 Task: Look for Airbnb options in Radzyn Podlaski, Poland from 5th December, 2023 to 12th December, 2023 for 2 adults.  With 1  bedroom having 1 bed and 1 bathroom. Property type can be hotel. Look for 5 properties as per requirement.
Action: Mouse pressed left at (428, 64)
Screenshot: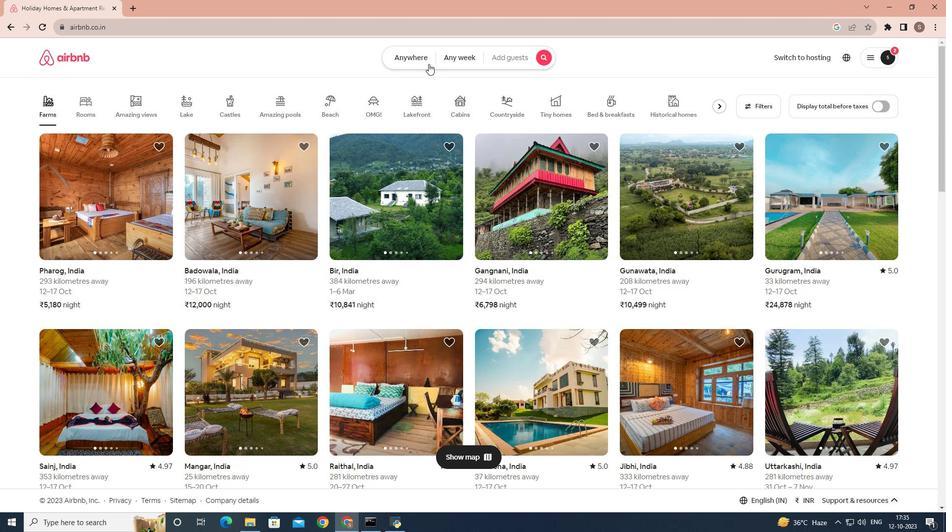 
Action: Mouse moved to (346, 94)
Screenshot: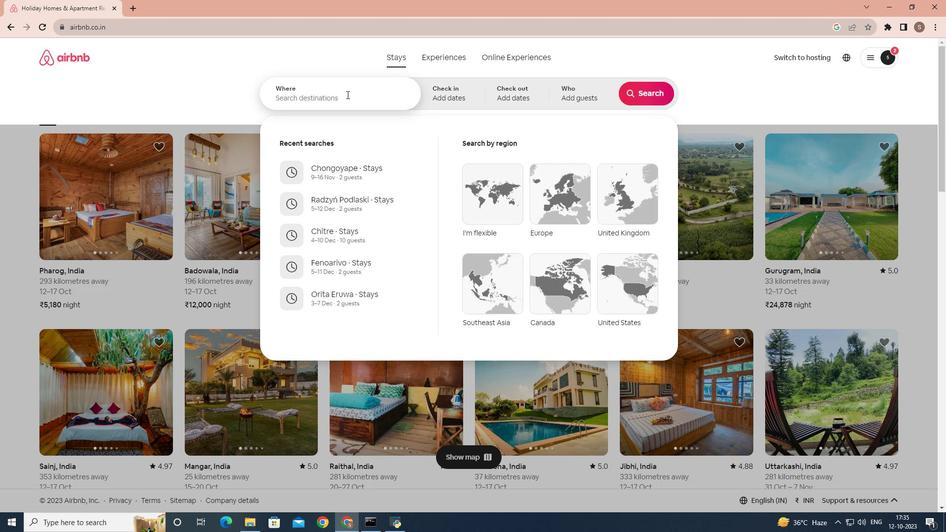 
Action: Mouse pressed left at (346, 94)
Screenshot: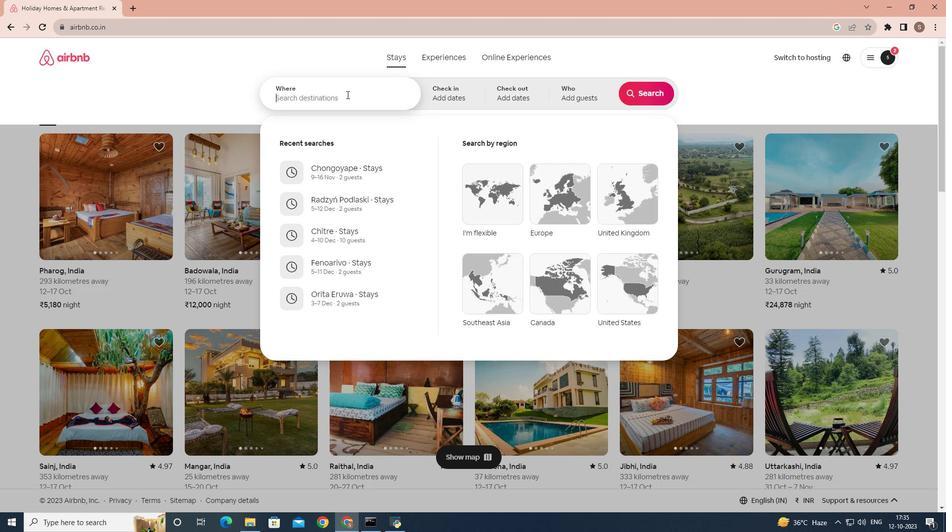 
Action: Key pressed radzyn<Key.space>
Screenshot: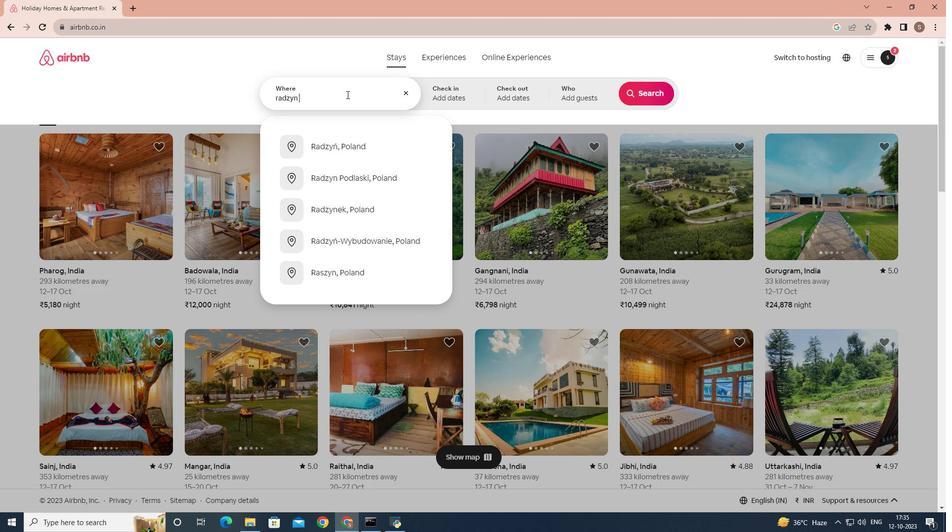 
Action: Mouse moved to (347, 97)
Screenshot: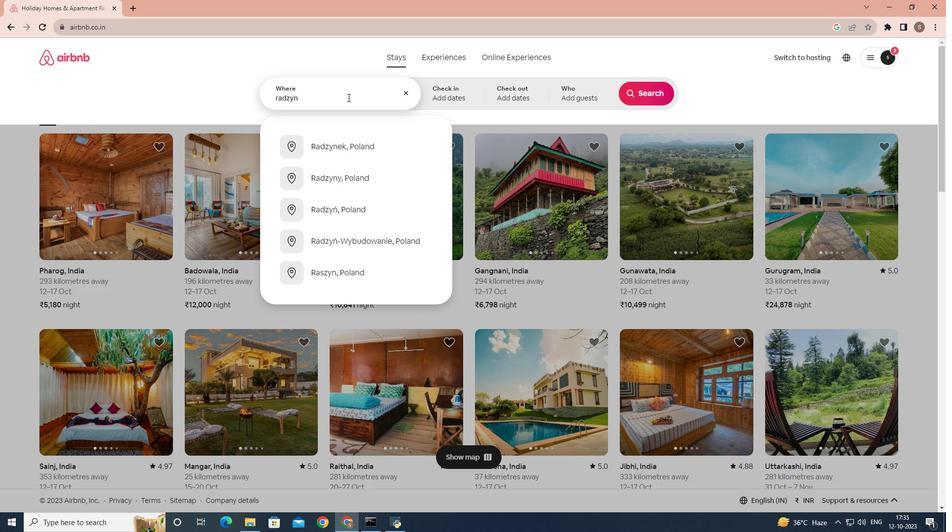 
Action: Key pressed podlaski
Screenshot: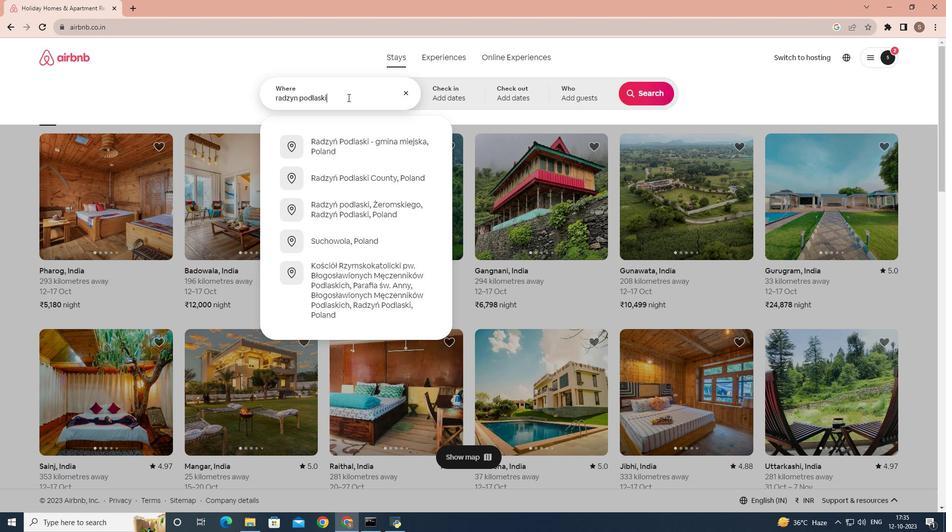 
Action: Mouse moved to (326, 141)
Screenshot: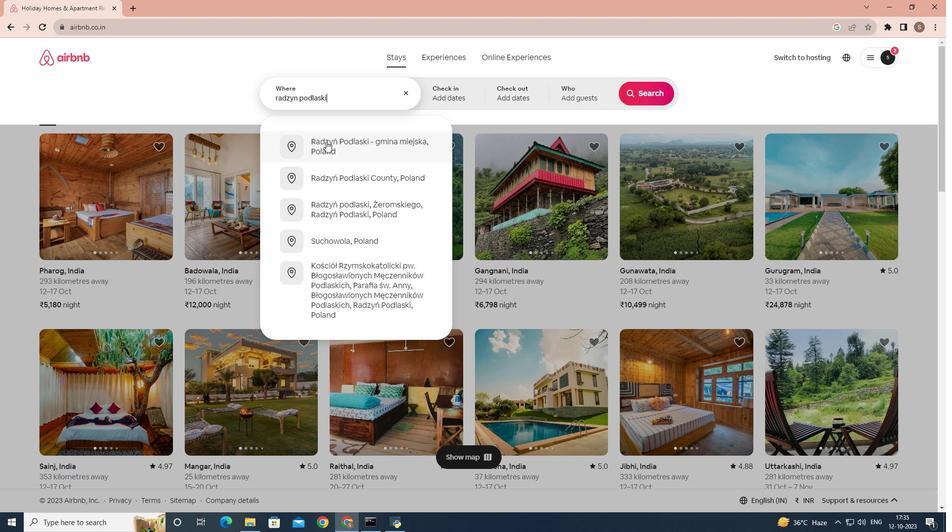 
Action: Mouse pressed left at (326, 141)
Screenshot: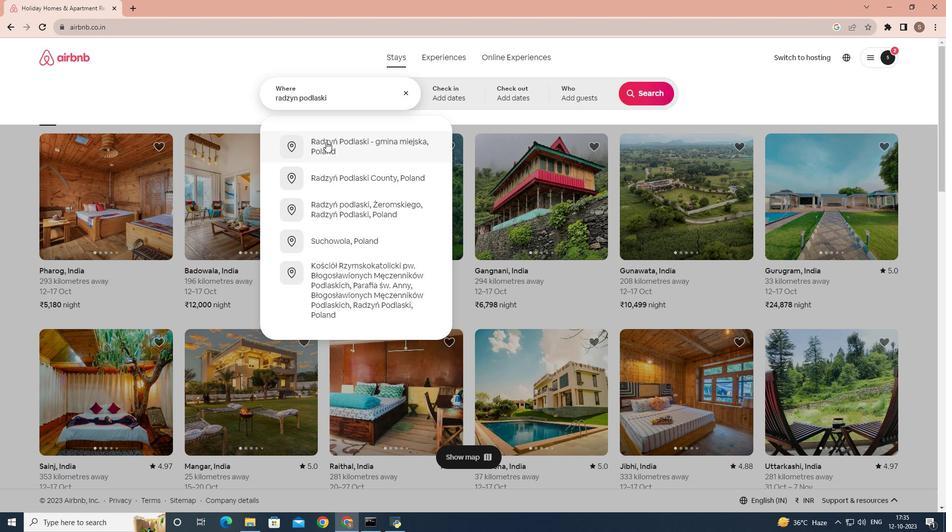 
Action: Mouse moved to (637, 175)
Screenshot: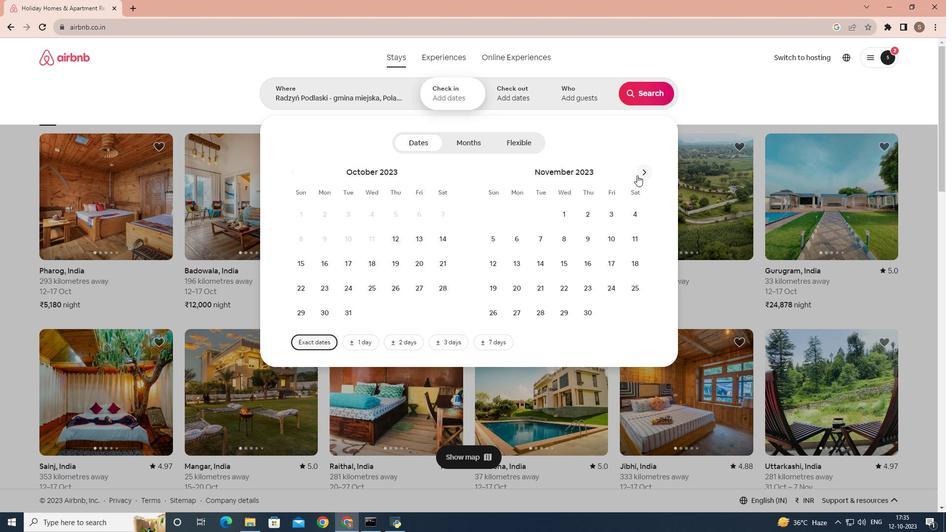 
Action: Mouse pressed left at (637, 175)
Screenshot: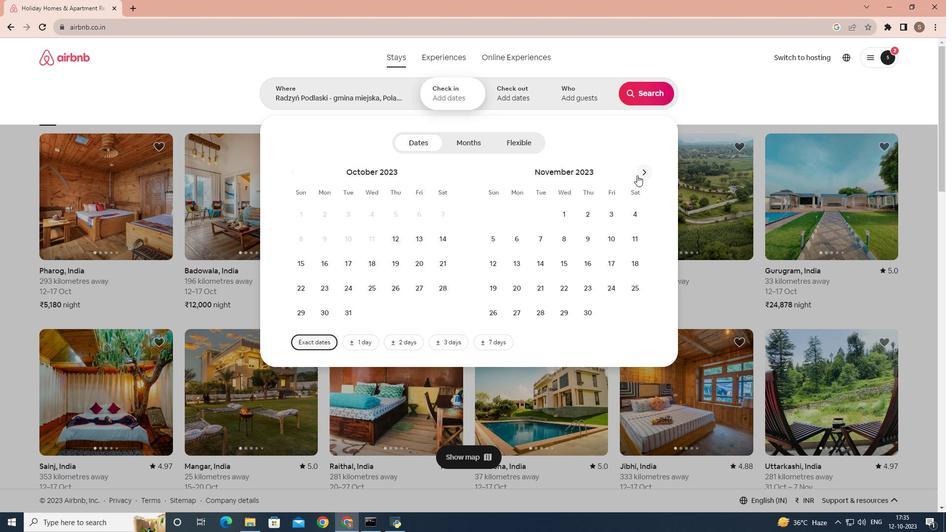
Action: Mouse moved to (640, 171)
Screenshot: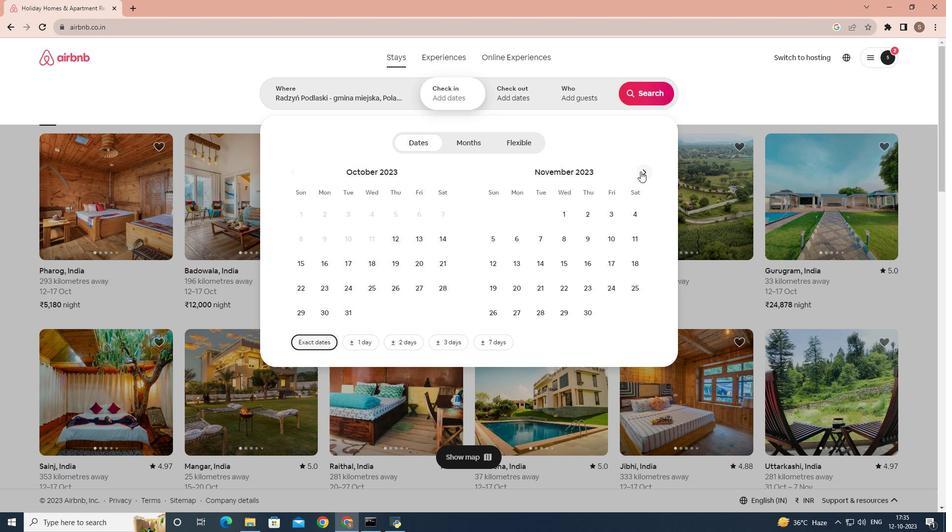 
Action: Mouse pressed left at (640, 171)
Screenshot: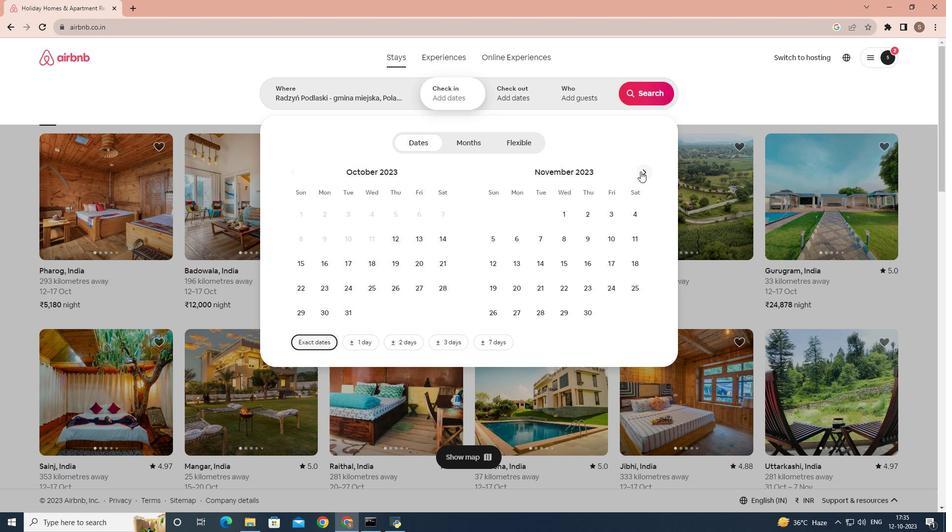 
Action: Mouse moved to (545, 243)
Screenshot: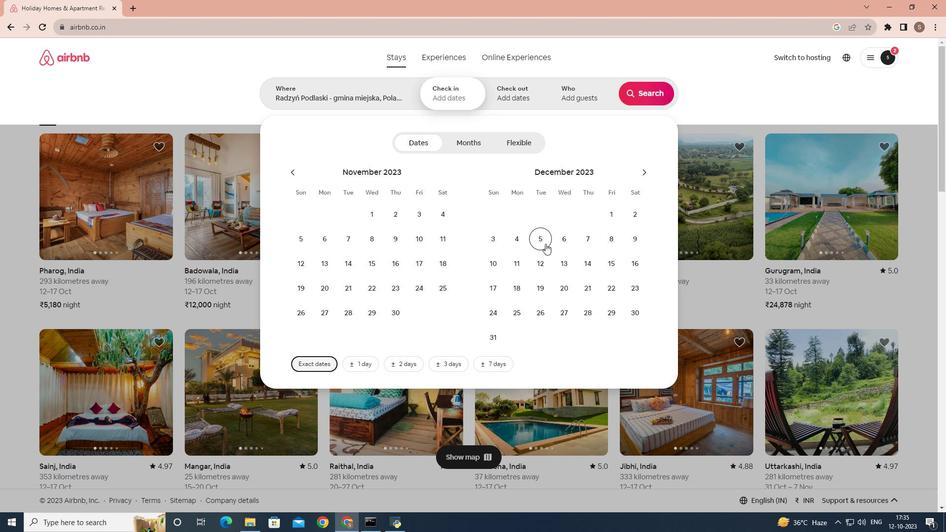 
Action: Mouse pressed left at (545, 243)
Screenshot: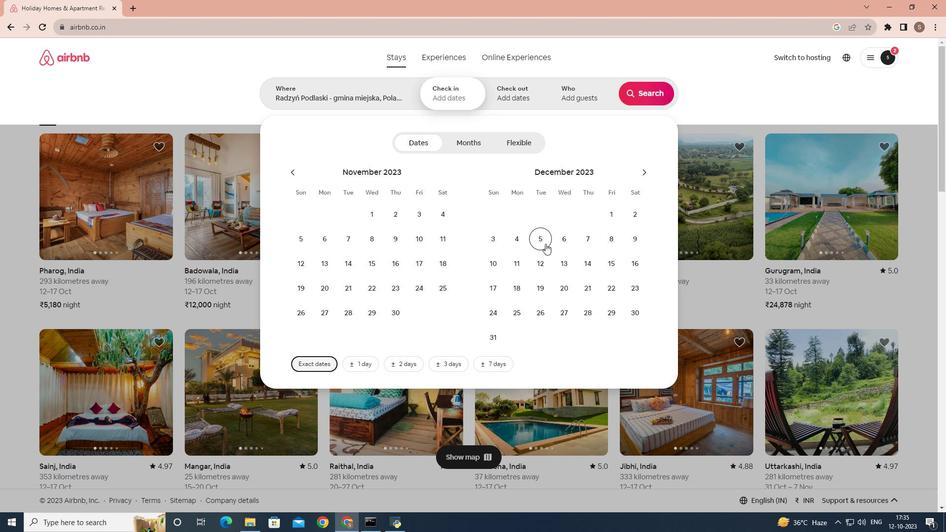
Action: Mouse moved to (534, 264)
Screenshot: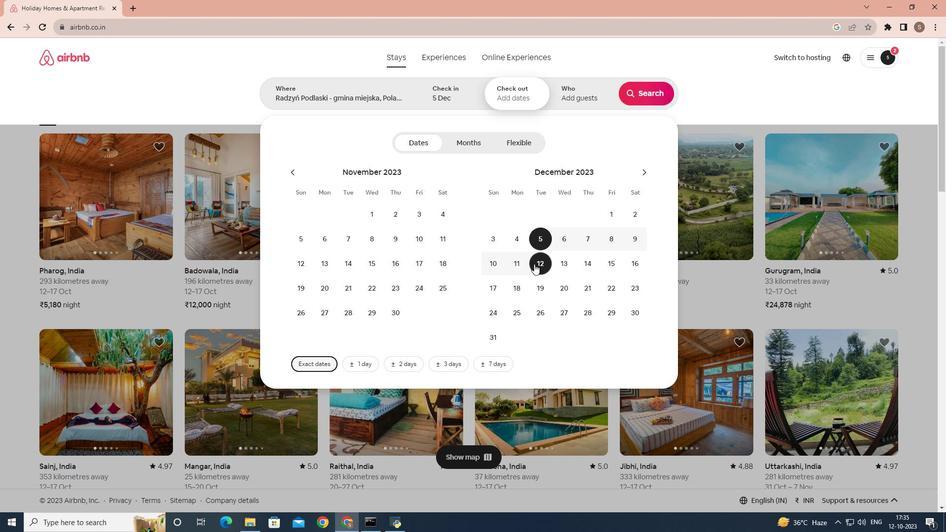 
Action: Mouse pressed left at (534, 264)
Screenshot: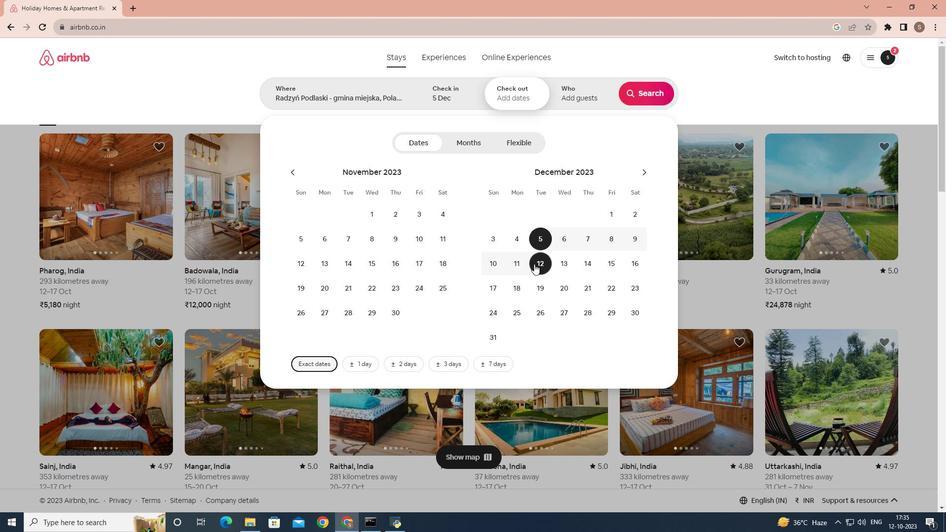
Action: Mouse moved to (584, 99)
Screenshot: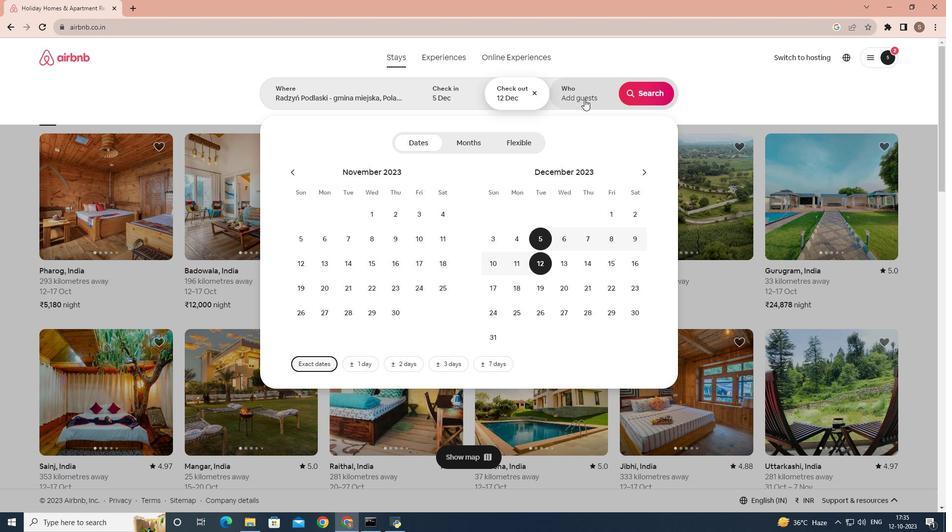 
Action: Mouse pressed left at (584, 99)
Screenshot: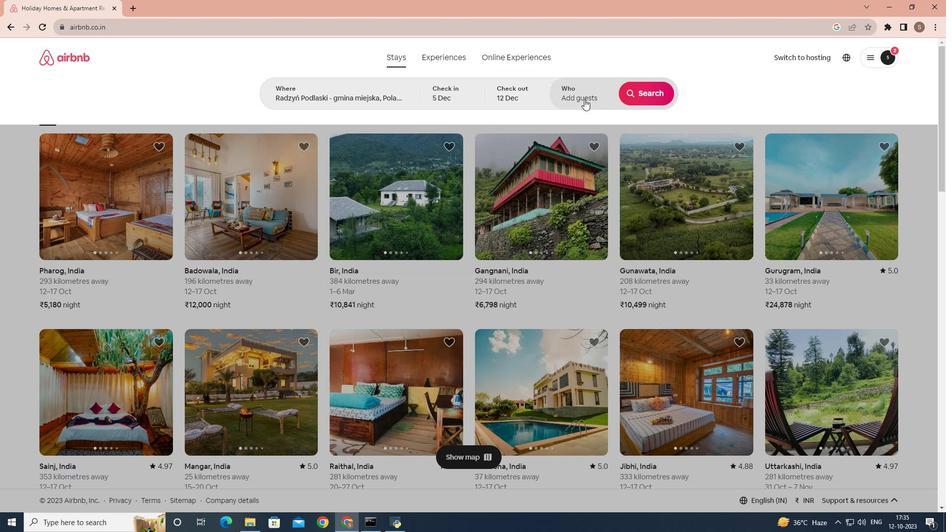 
Action: Mouse moved to (649, 147)
Screenshot: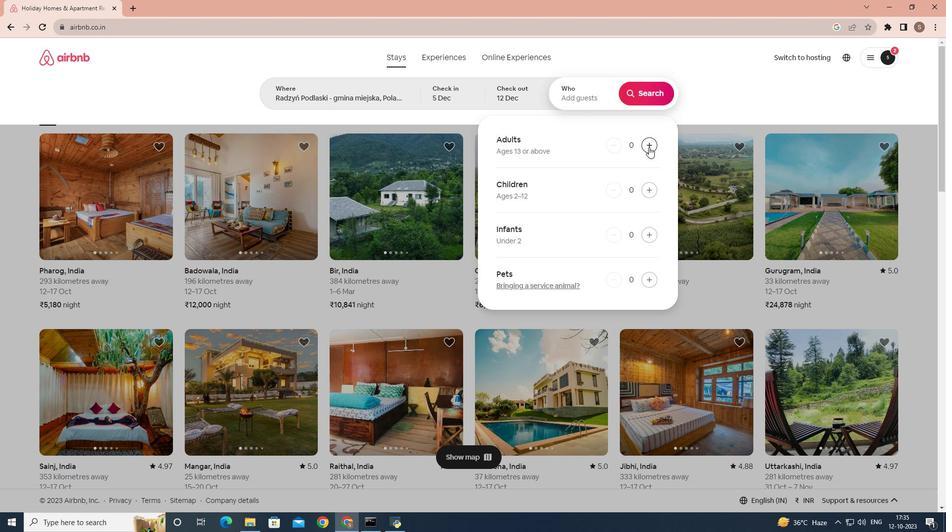 
Action: Mouse pressed left at (649, 147)
Screenshot: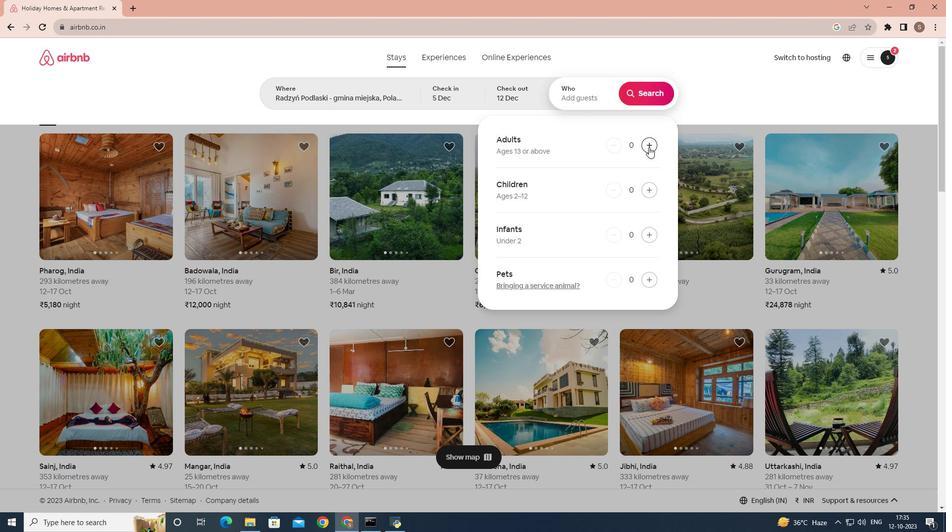 
Action: Mouse pressed left at (649, 147)
Screenshot: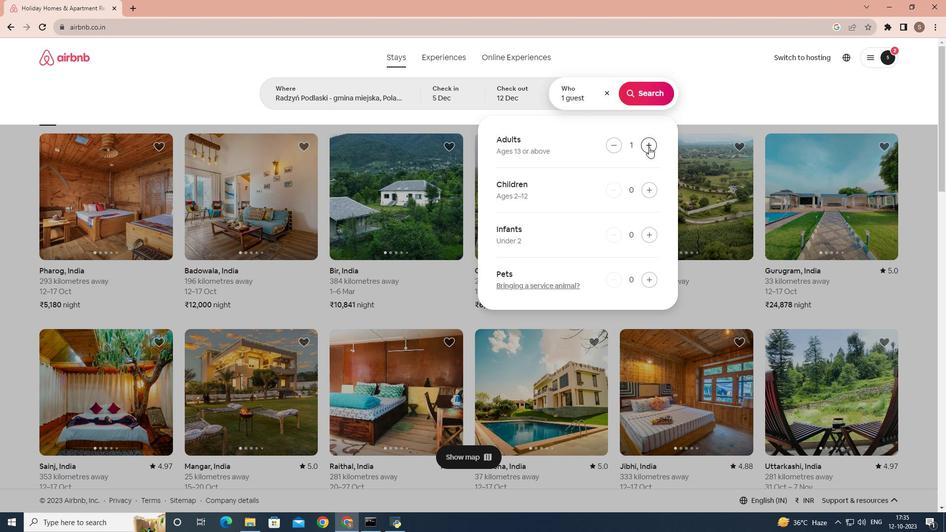
Action: Mouse moved to (661, 95)
Screenshot: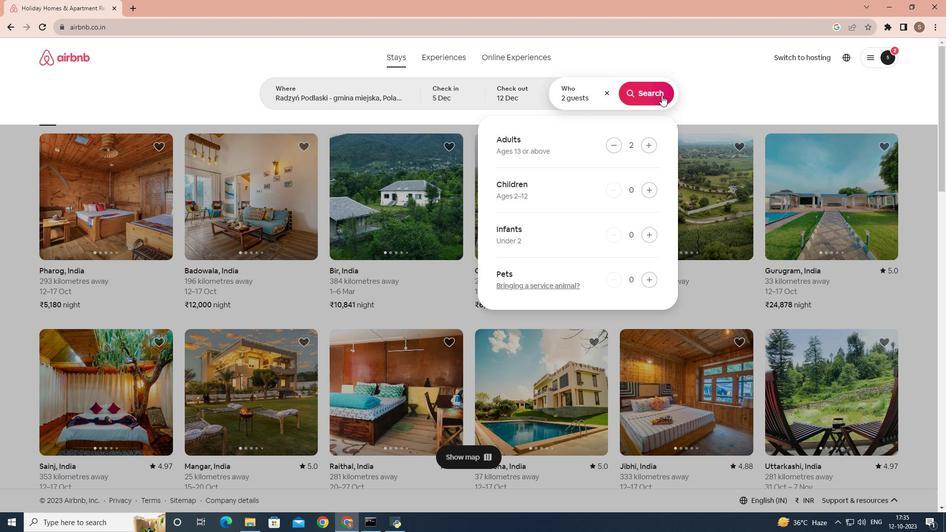 
Action: Mouse pressed left at (661, 95)
Screenshot: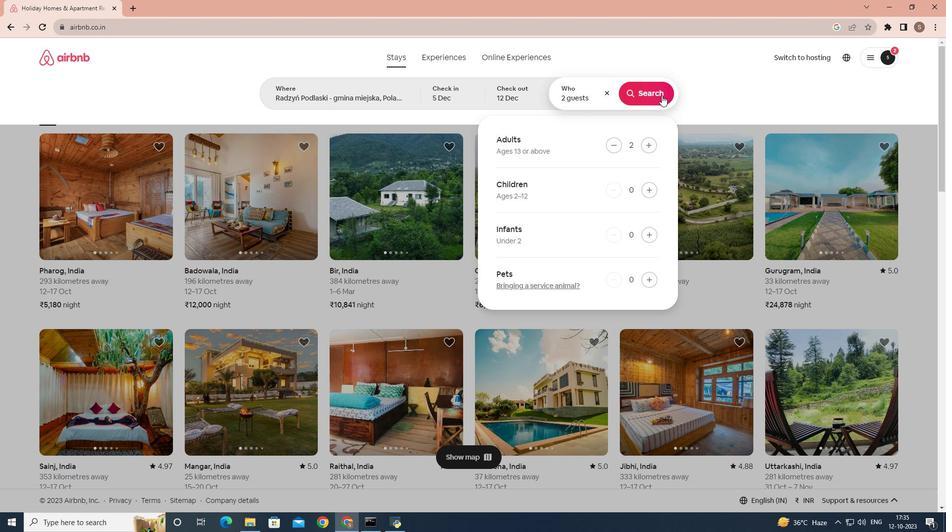 
Action: Mouse moved to (782, 100)
Screenshot: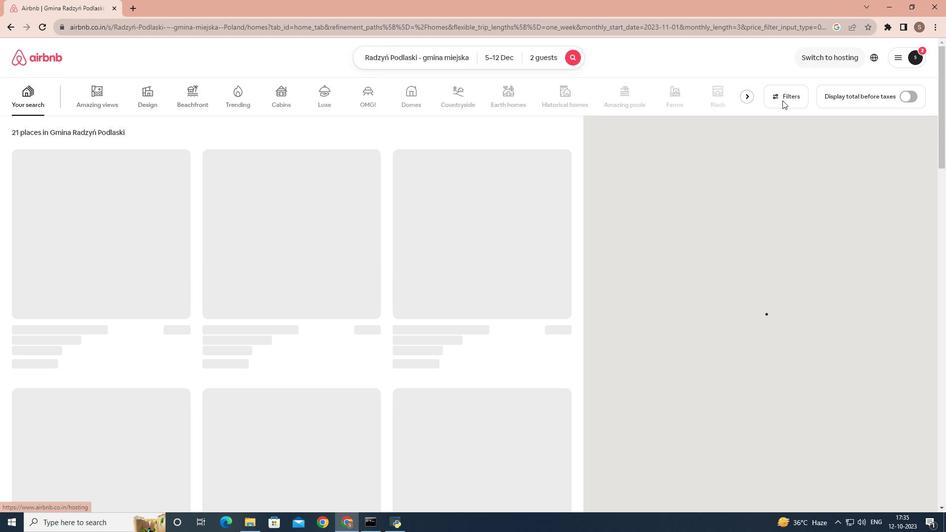 
Action: Mouse pressed left at (782, 100)
Screenshot: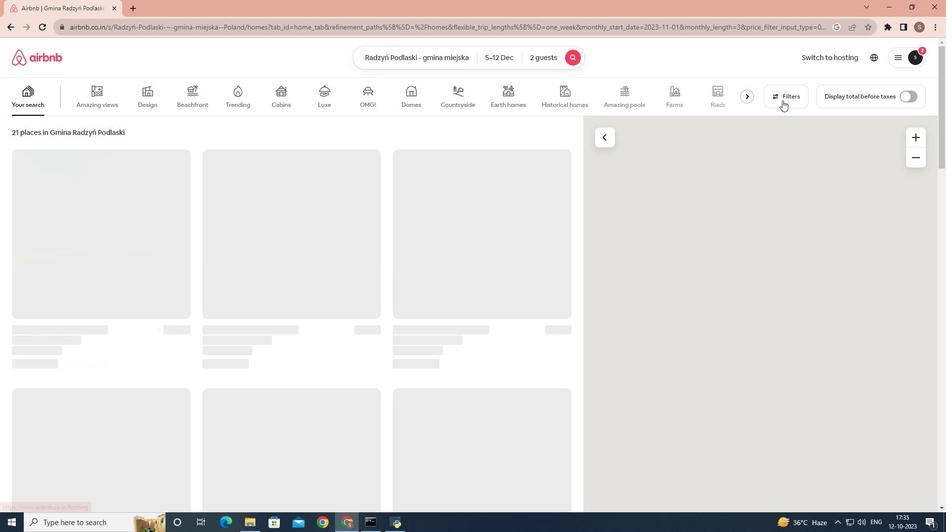 
Action: Mouse moved to (316, 217)
Screenshot: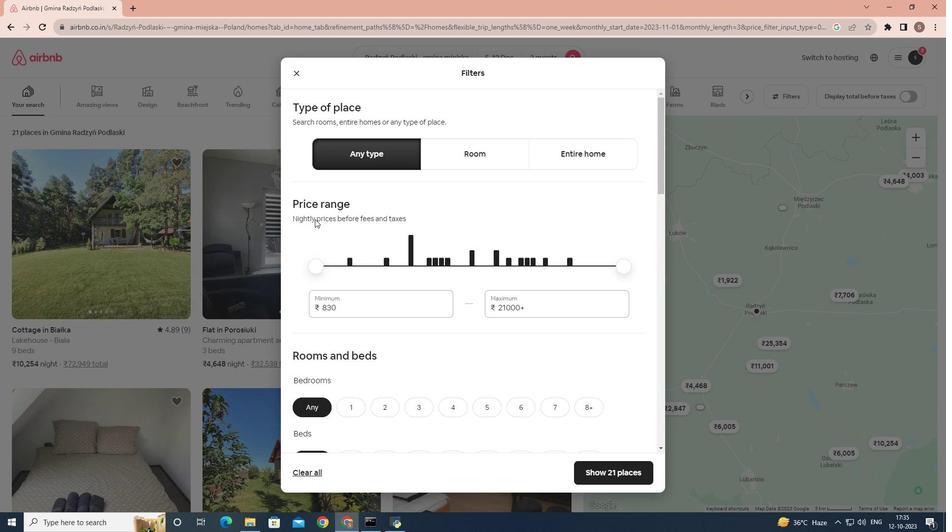 
Action: Mouse scrolled (316, 216) with delta (0, 0)
Screenshot: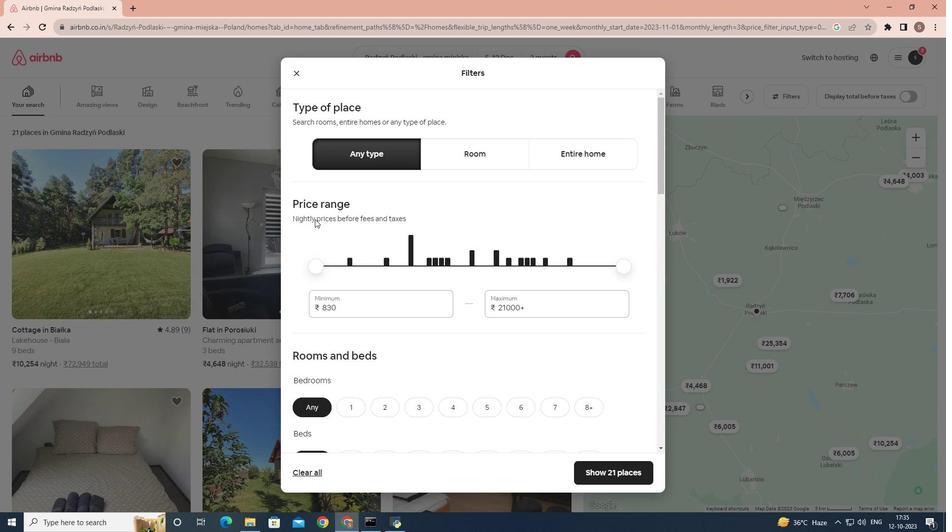 
Action: Mouse moved to (315, 218)
Screenshot: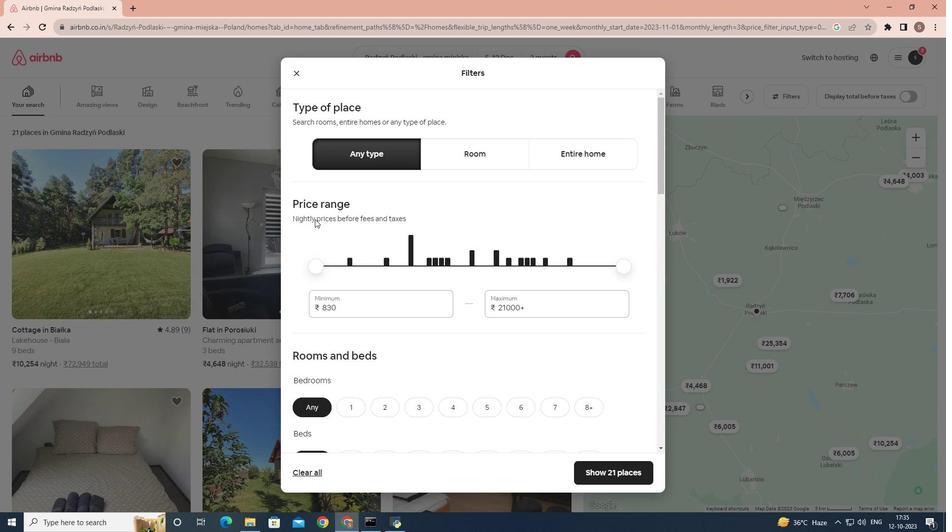 
Action: Mouse scrolled (315, 218) with delta (0, 0)
Screenshot: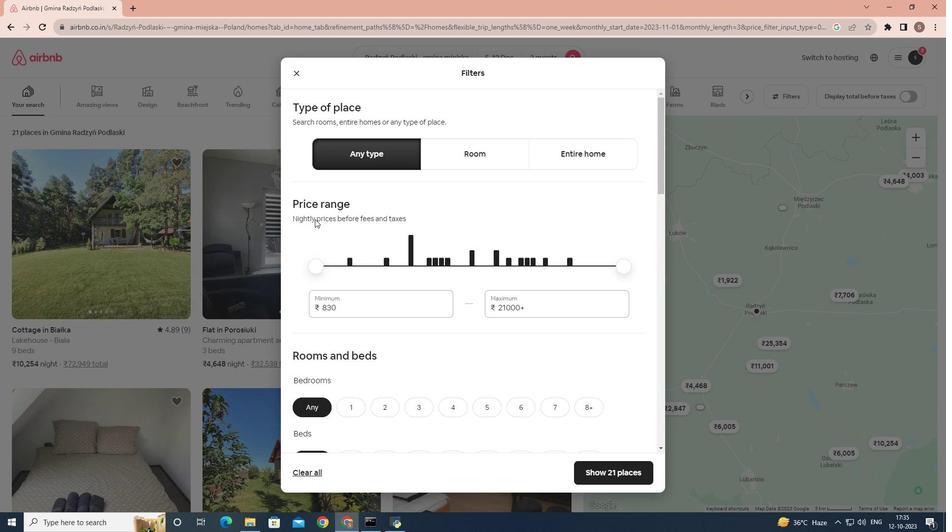 
Action: Mouse moved to (314, 219)
Screenshot: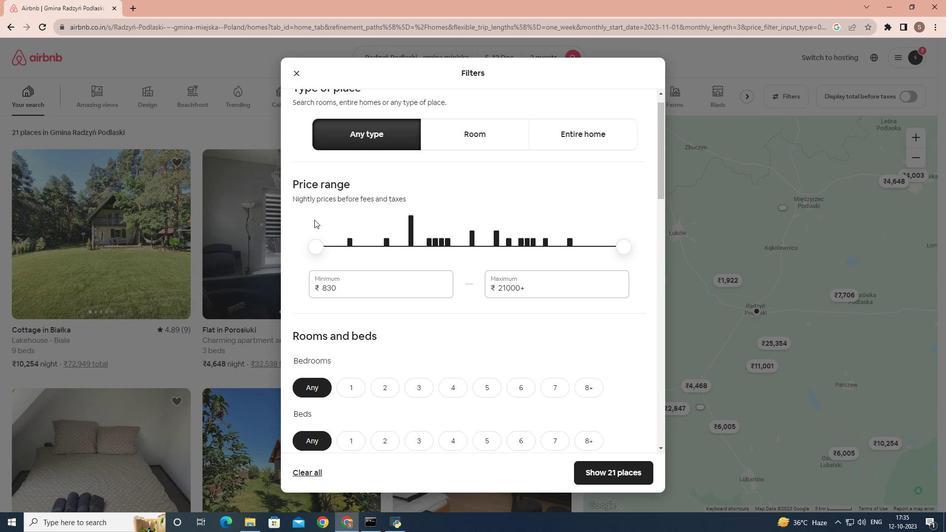 
Action: Mouse scrolled (314, 219) with delta (0, 0)
Screenshot: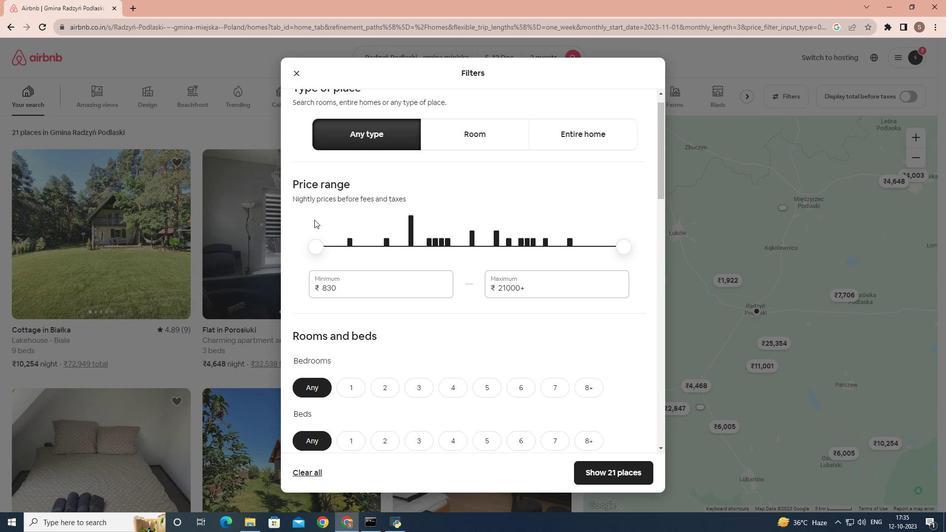 
Action: Mouse moved to (345, 266)
Screenshot: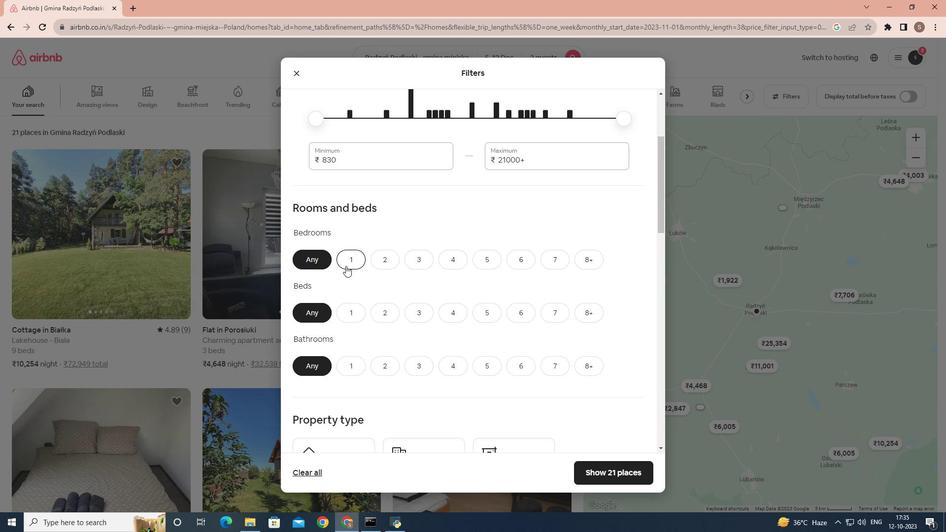 
Action: Mouse pressed left at (345, 266)
Screenshot: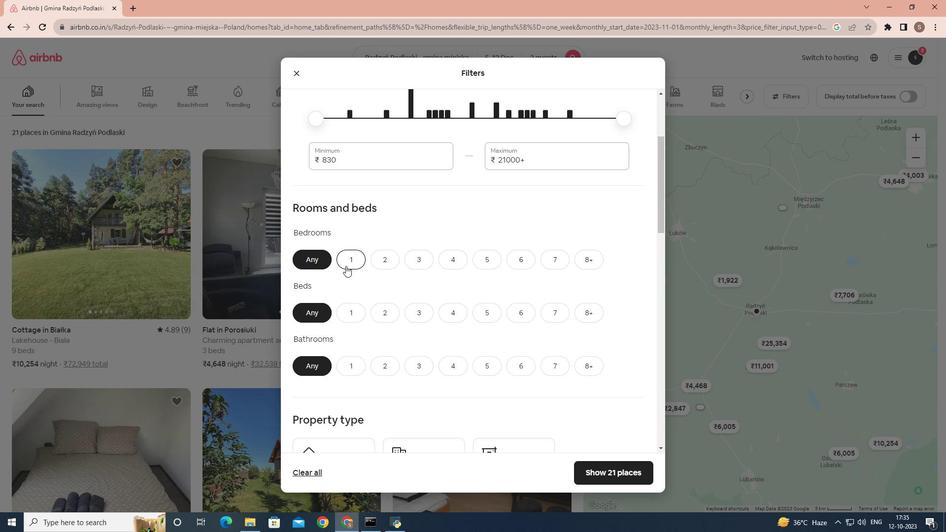 
Action: Mouse moved to (355, 310)
Screenshot: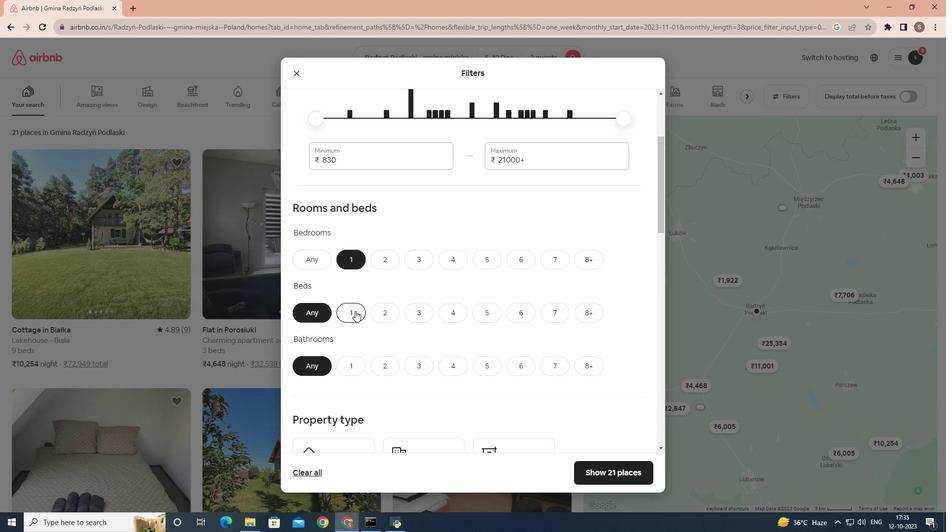 
Action: Mouse pressed left at (355, 310)
Screenshot: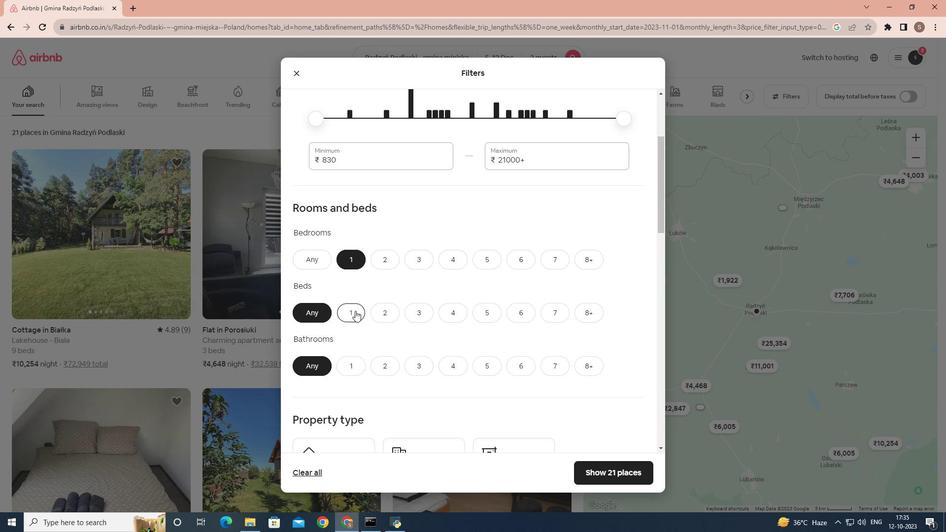 
Action: Mouse moved to (354, 368)
Screenshot: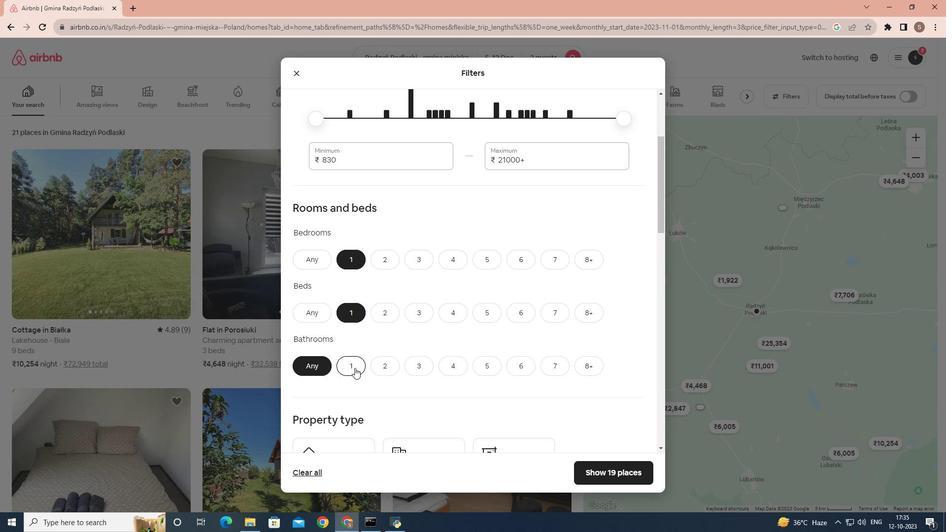 
Action: Mouse pressed left at (354, 368)
Screenshot: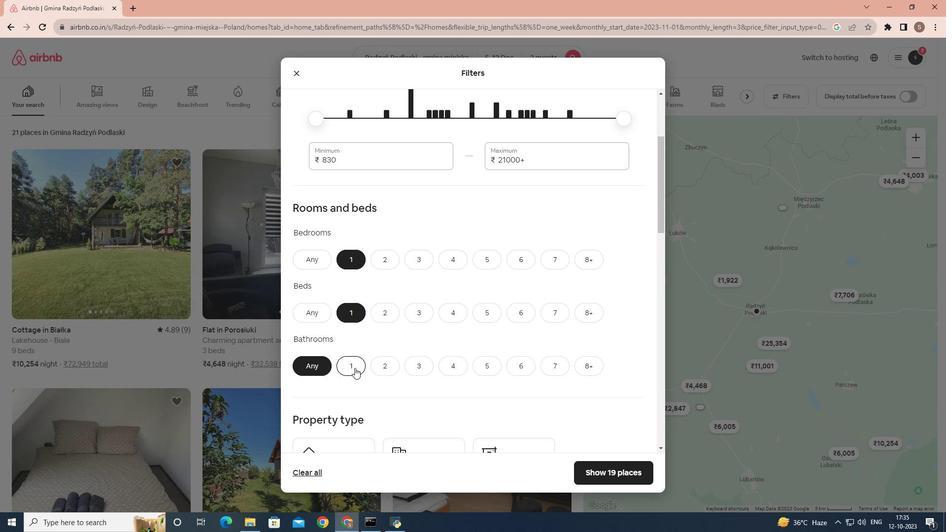 
Action: Mouse moved to (388, 325)
Screenshot: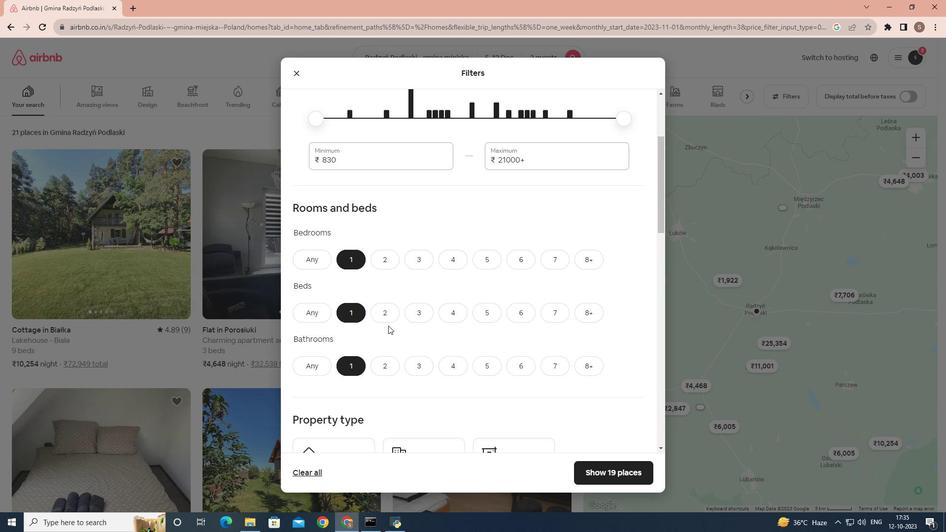 
Action: Mouse scrolled (388, 325) with delta (0, 0)
Screenshot: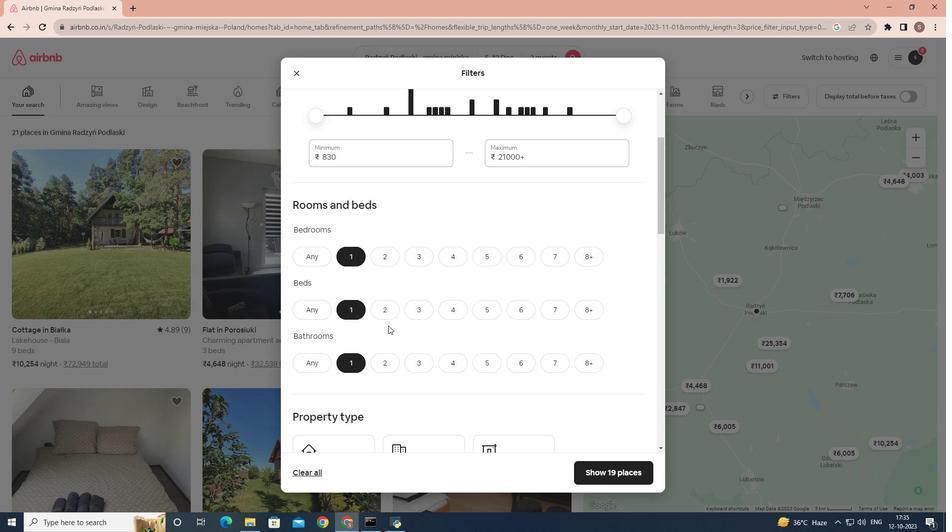 
Action: Mouse scrolled (388, 325) with delta (0, 0)
Screenshot: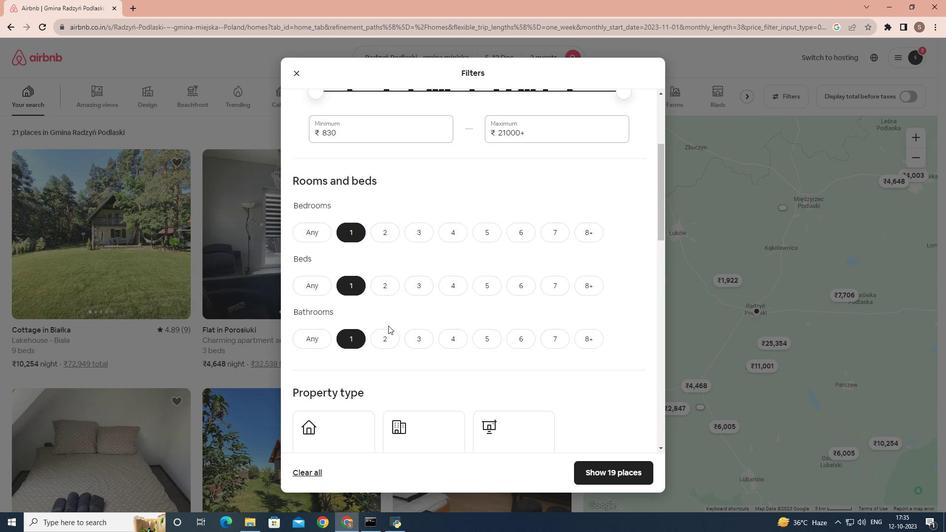 
Action: Mouse scrolled (388, 325) with delta (0, 0)
Screenshot: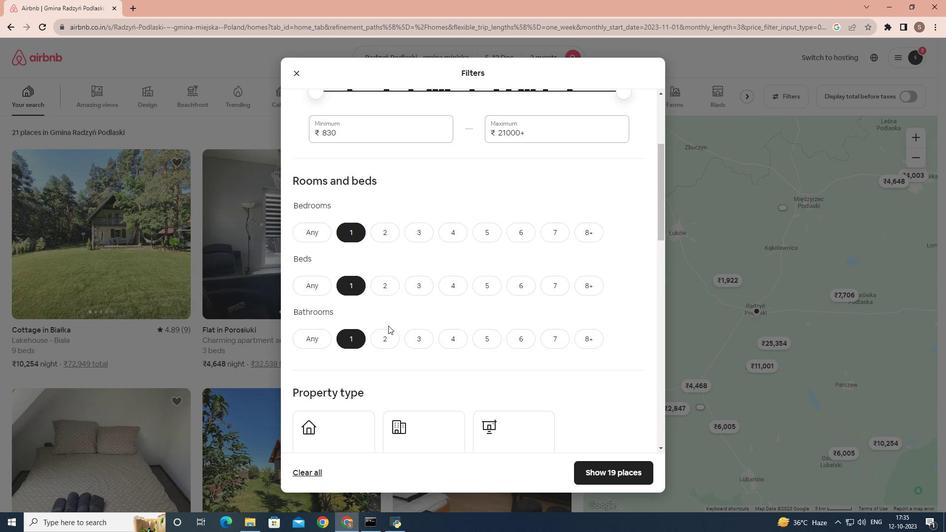 
Action: Mouse scrolled (388, 325) with delta (0, 0)
Screenshot: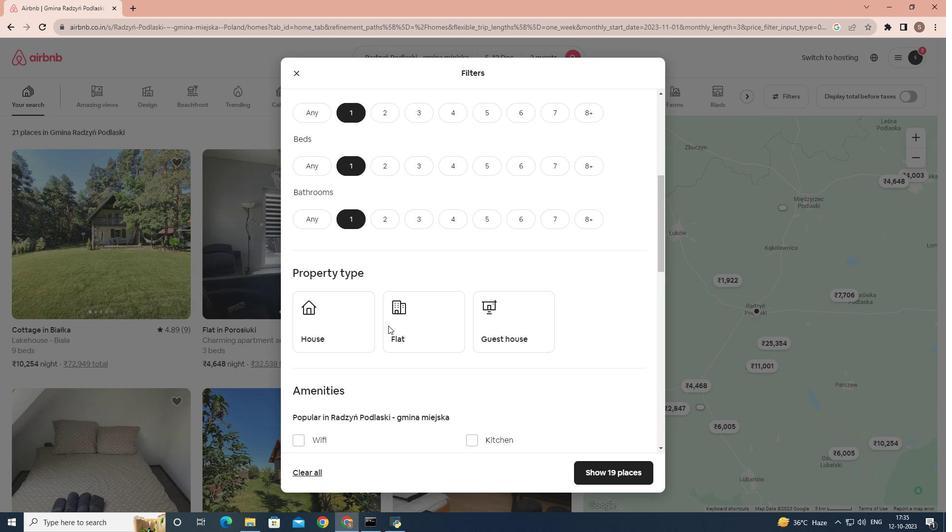 
Action: Mouse moved to (390, 323)
Screenshot: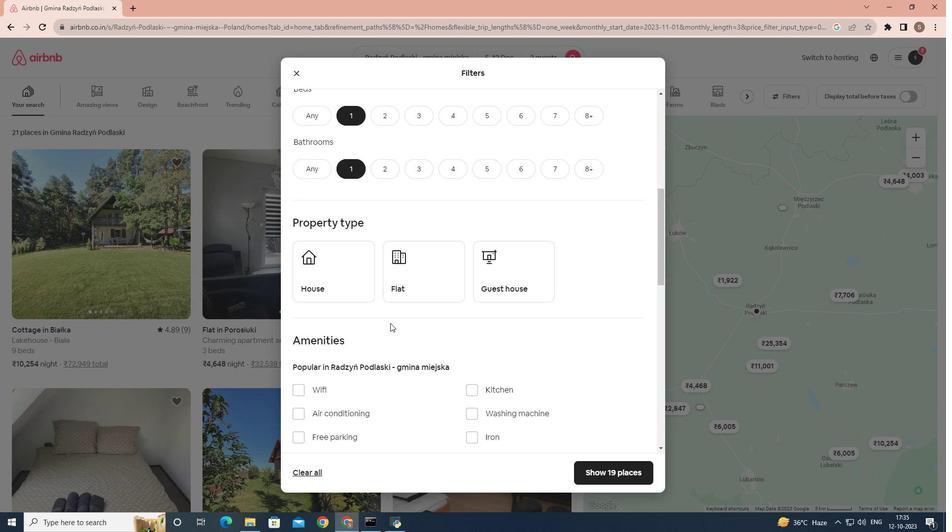
Action: Mouse scrolled (390, 322) with delta (0, 0)
Screenshot: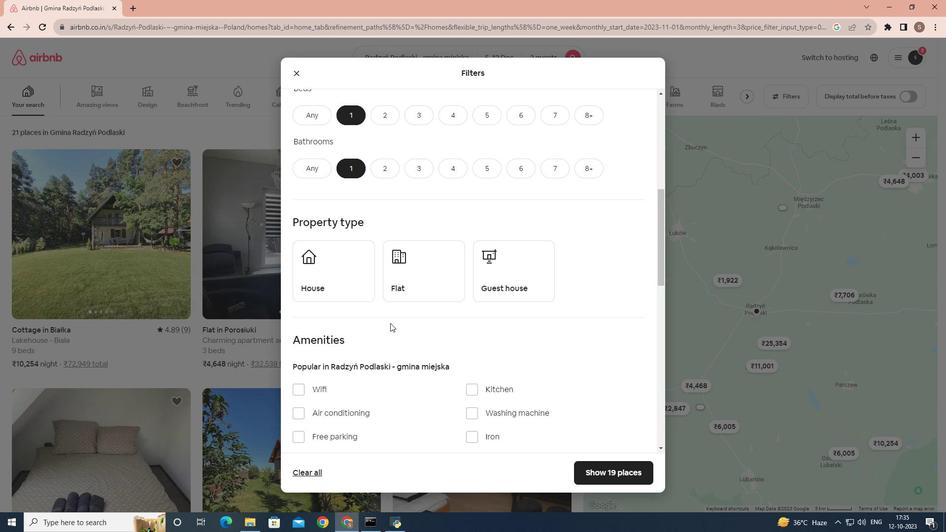 
Action: Mouse moved to (404, 271)
Screenshot: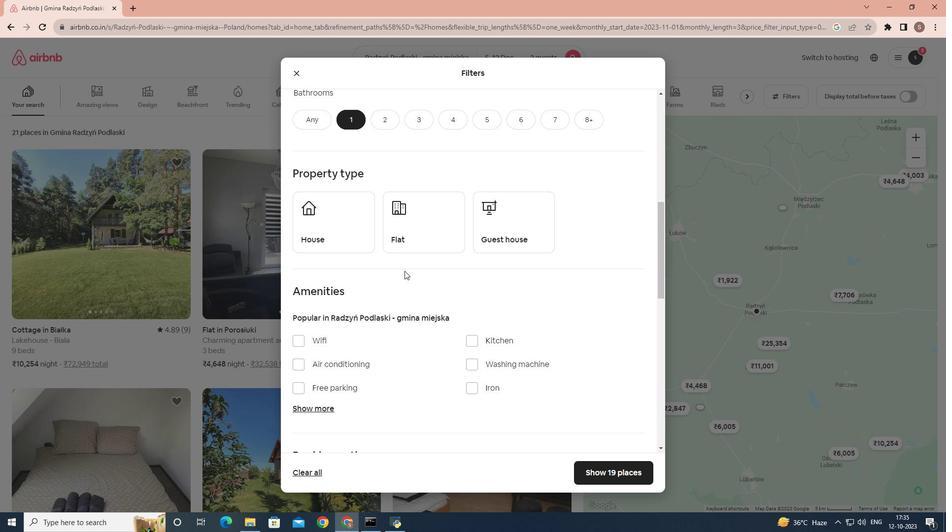 
Action: Mouse scrolled (404, 270) with delta (0, 0)
Screenshot: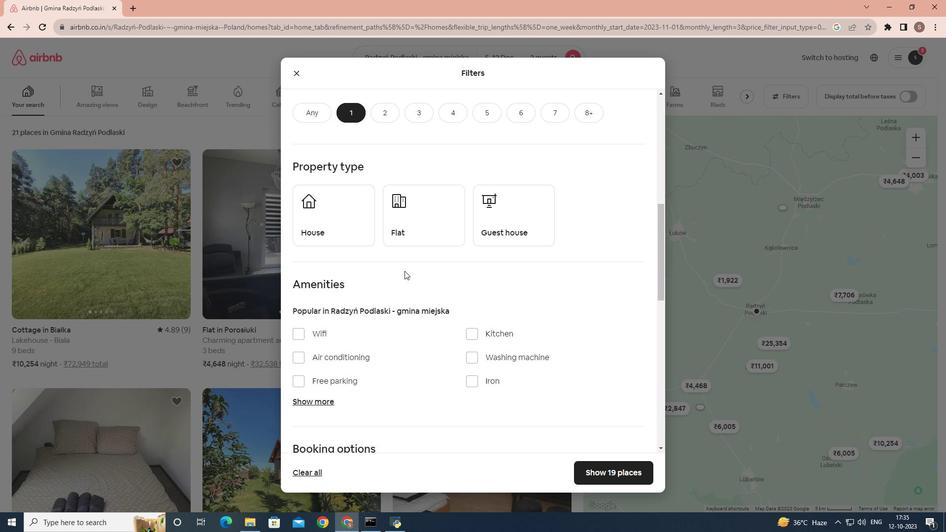 
Action: Mouse scrolled (404, 270) with delta (0, 0)
Screenshot: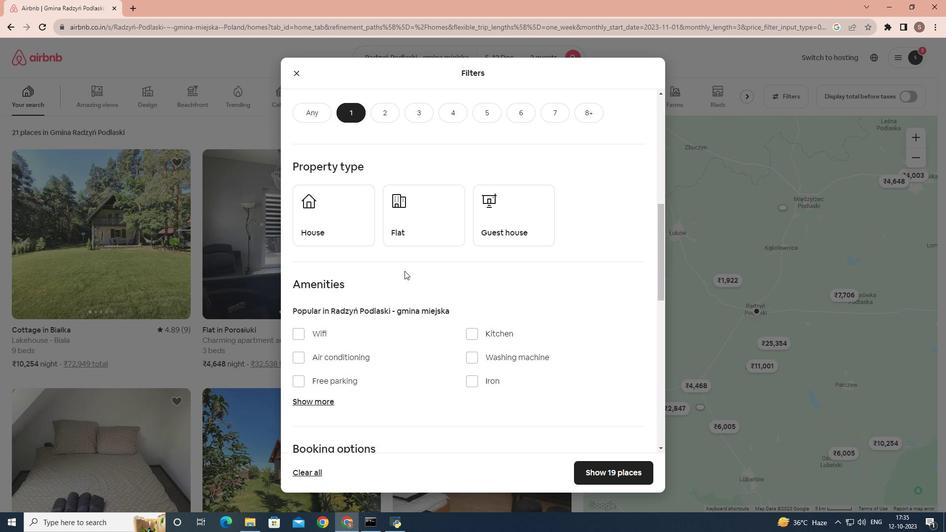 
Action: Mouse scrolled (404, 270) with delta (0, 0)
Screenshot: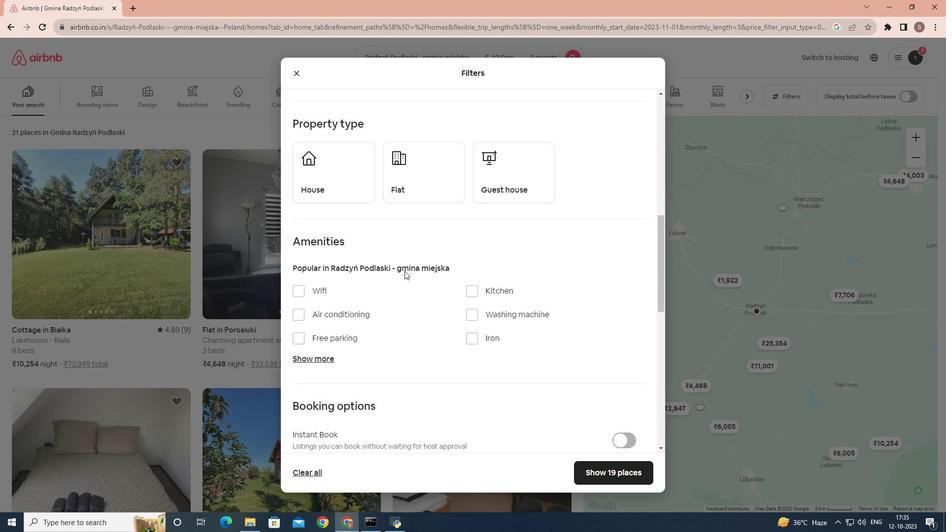 
Action: Mouse moved to (408, 273)
Screenshot: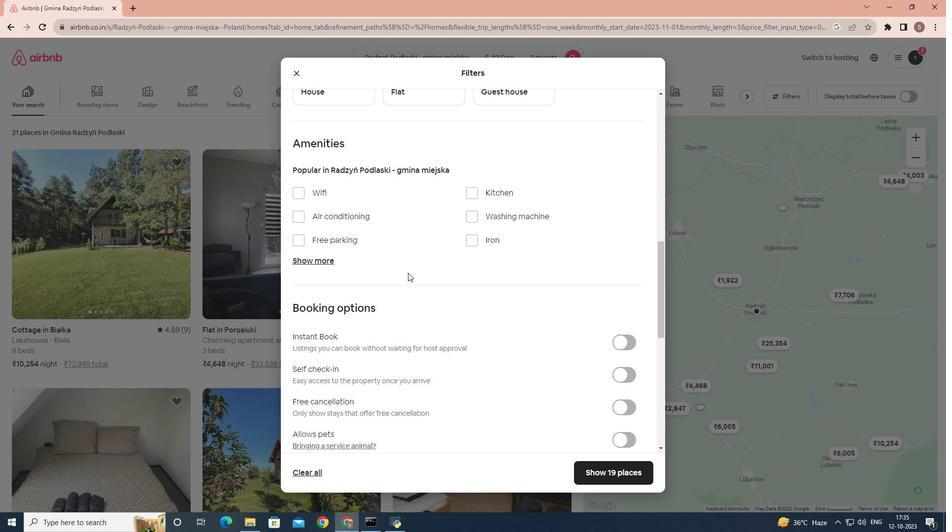 
Action: Mouse scrolled (408, 272) with delta (0, 0)
Screenshot: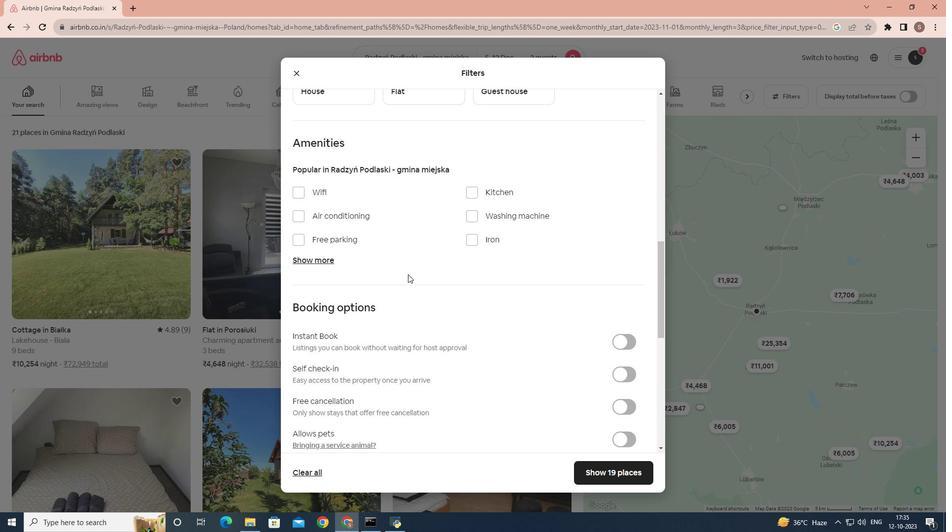 
Action: Mouse moved to (408, 274)
Screenshot: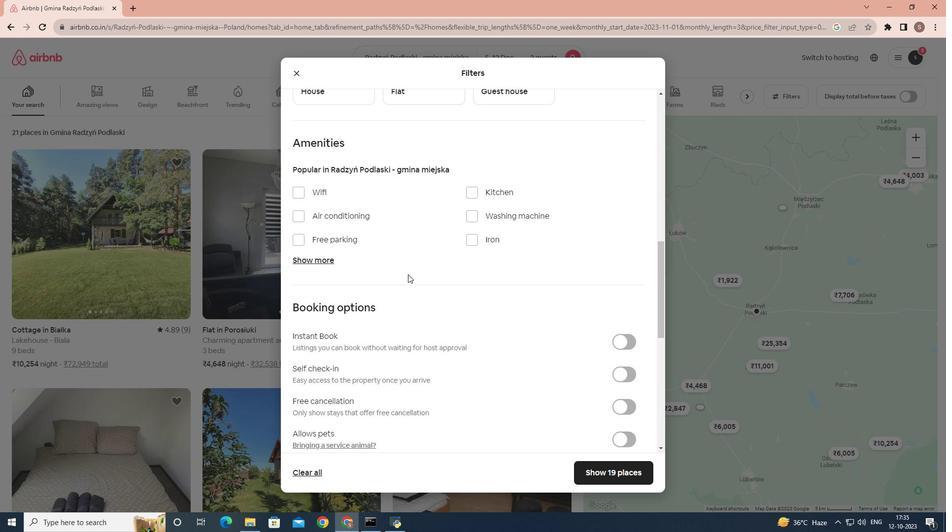 
Action: Mouse scrolled (408, 273) with delta (0, 0)
Screenshot: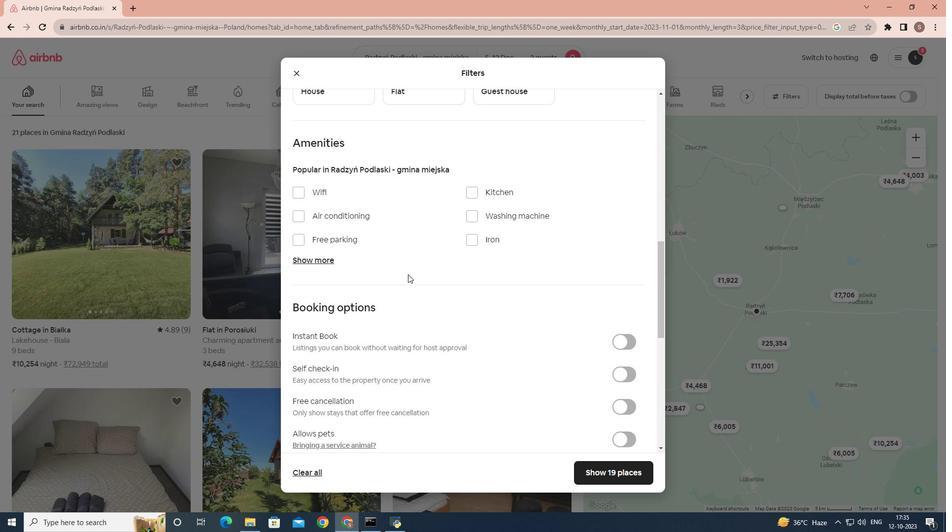 
Action: Mouse moved to (408, 274)
Screenshot: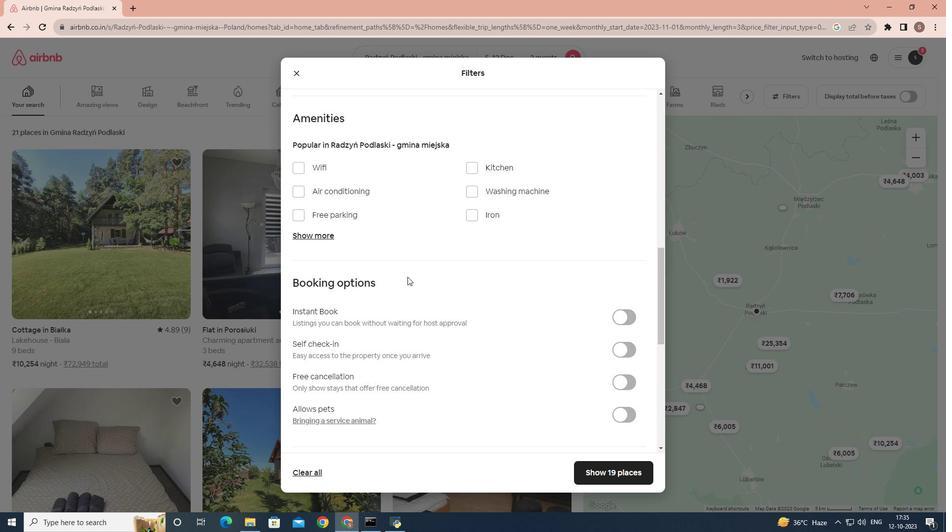 
Action: Mouse scrolled (408, 274) with delta (0, 0)
Screenshot: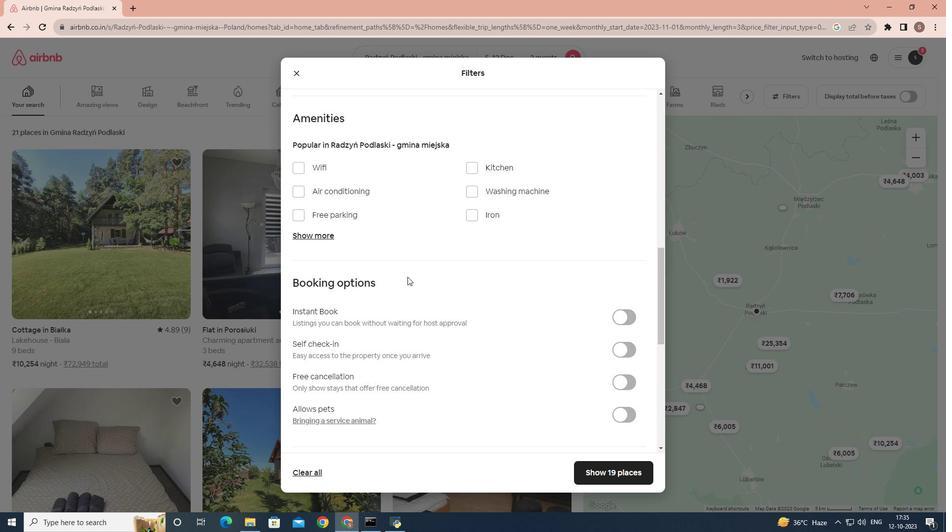 
Action: Mouse moved to (407, 276)
Screenshot: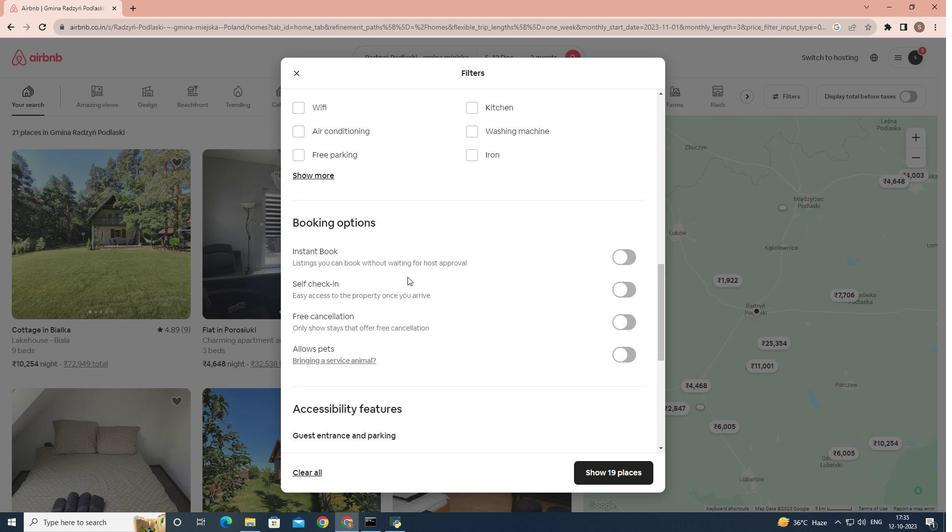 
Action: Mouse scrolled (407, 276) with delta (0, 0)
Screenshot: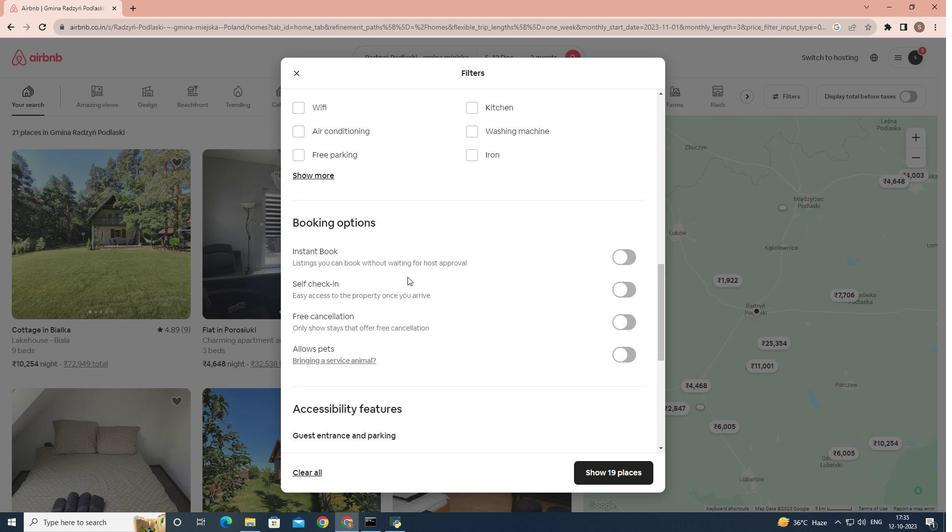 
Action: Mouse moved to (544, 361)
Screenshot: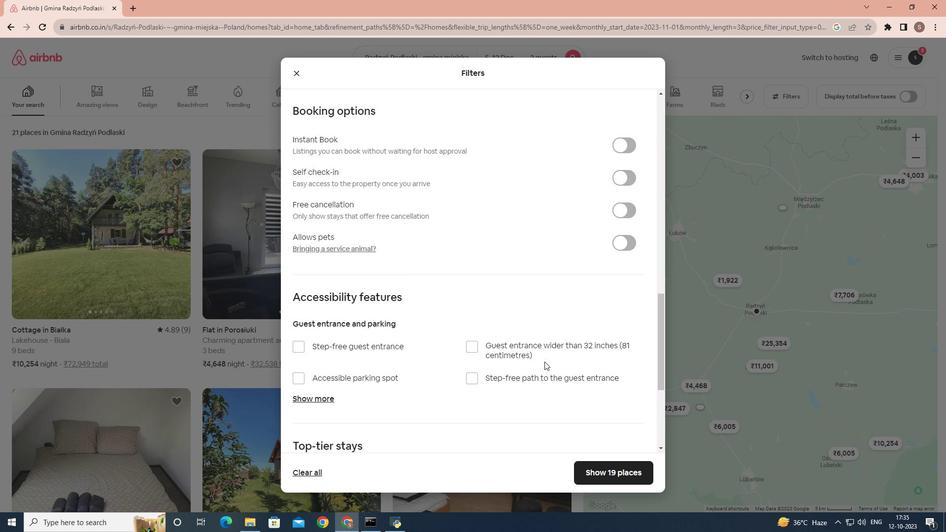 
Action: Mouse scrolled (544, 361) with delta (0, 0)
Screenshot: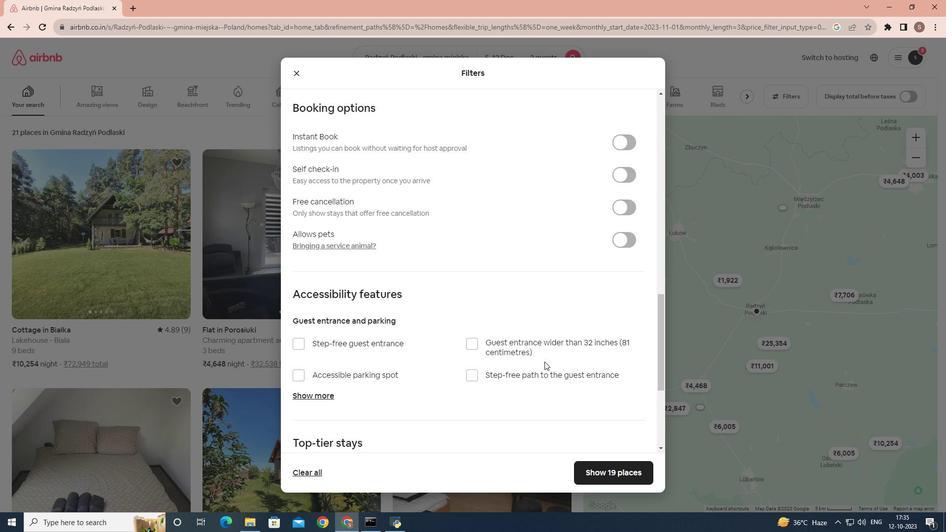 
Action: Mouse scrolled (544, 361) with delta (0, 0)
Screenshot: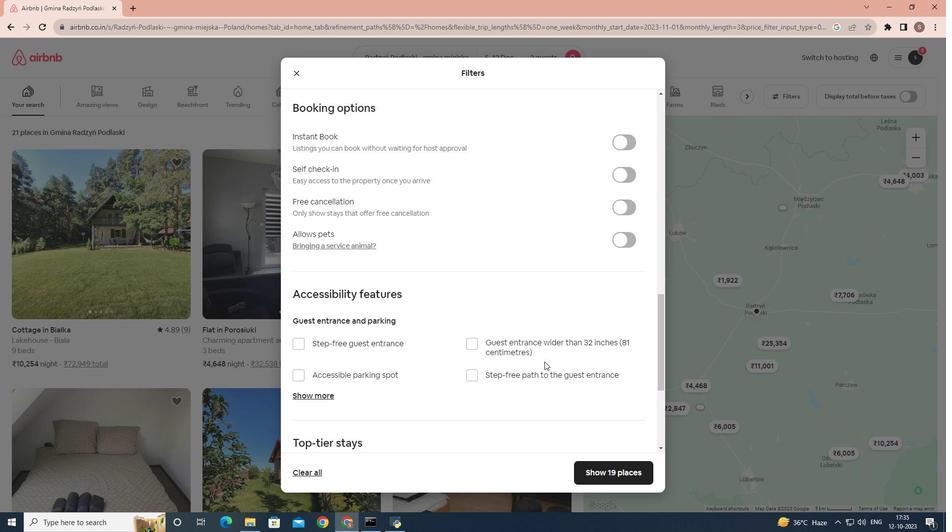
Action: Mouse scrolled (544, 361) with delta (0, 0)
Screenshot: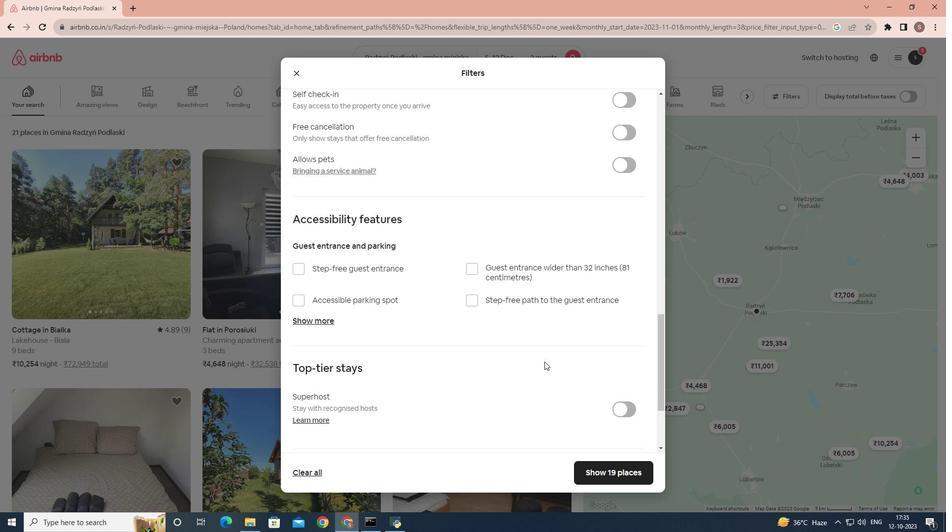 
Action: Mouse moved to (630, 475)
Screenshot: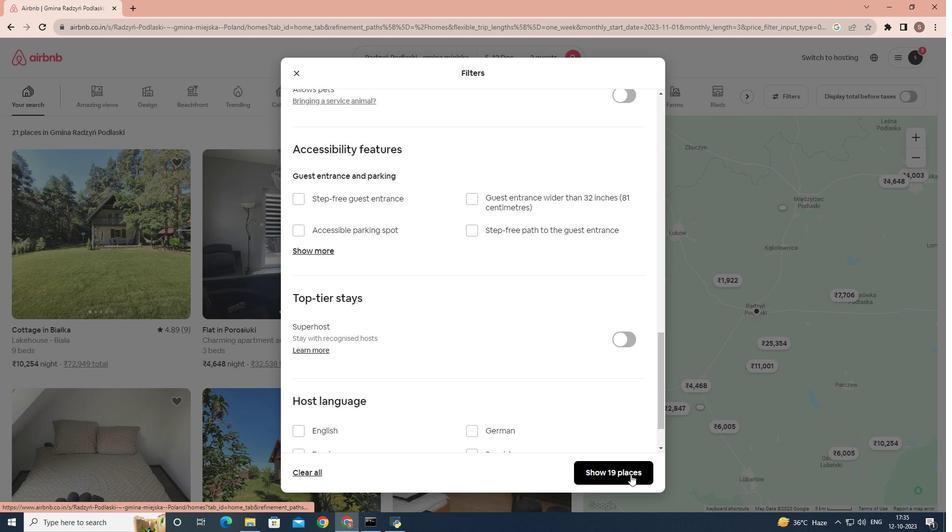 
Action: Mouse pressed left at (630, 475)
Screenshot: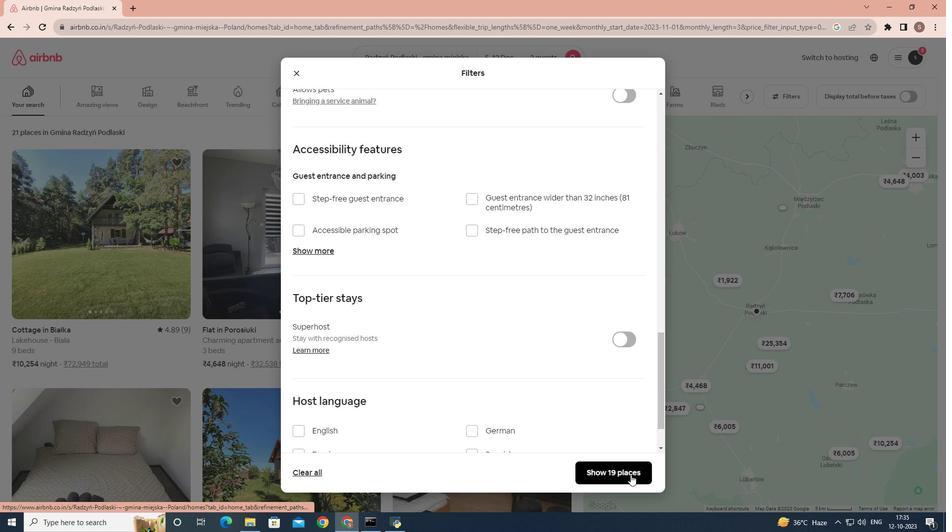 
Action: Mouse moved to (80, 258)
Screenshot: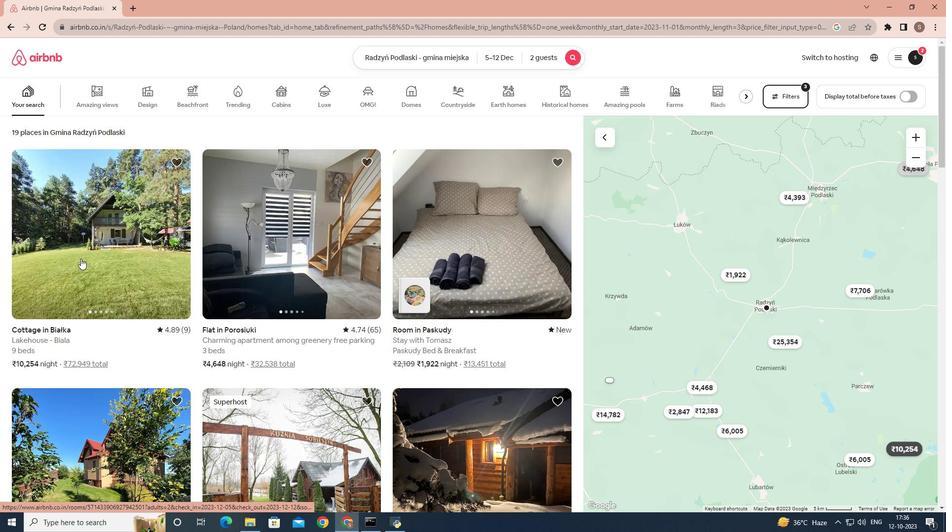 
Action: Mouse pressed left at (80, 258)
Screenshot: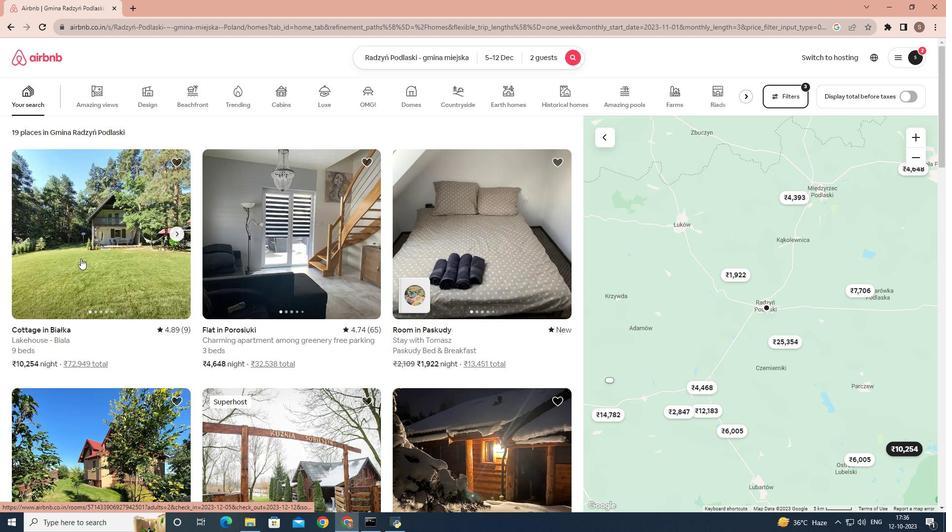 
Action: Mouse moved to (212, 249)
Screenshot: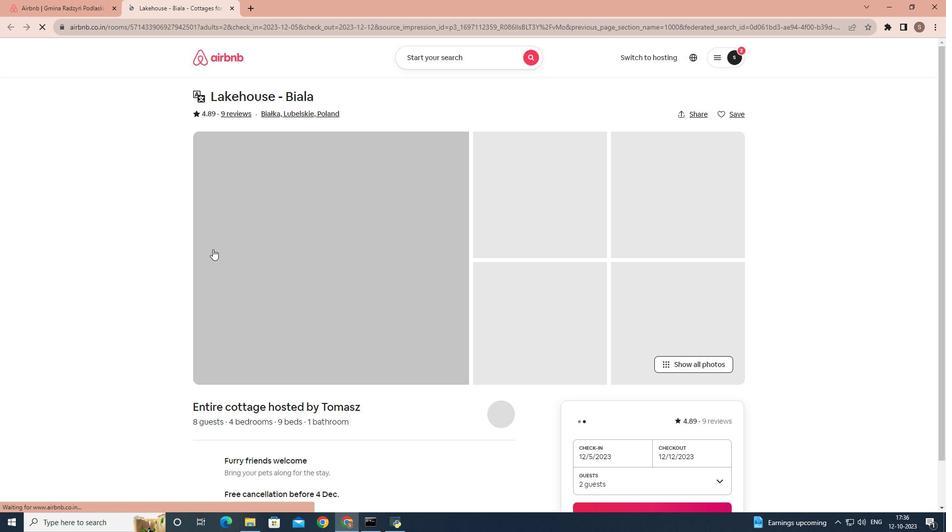 
Action: Mouse scrolled (212, 248) with delta (0, 0)
Screenshot: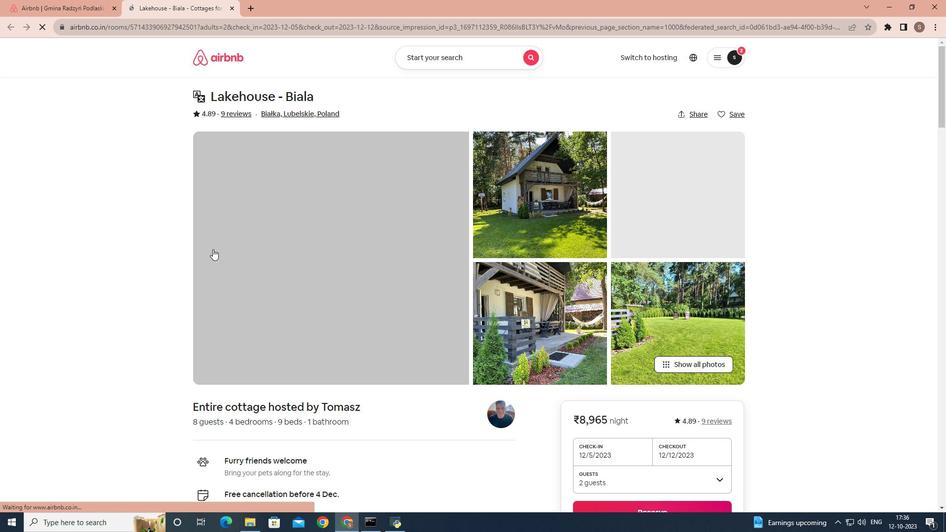 
Action: Mouse scrolled (212, 248) with delta (0, 0)
Screenshot: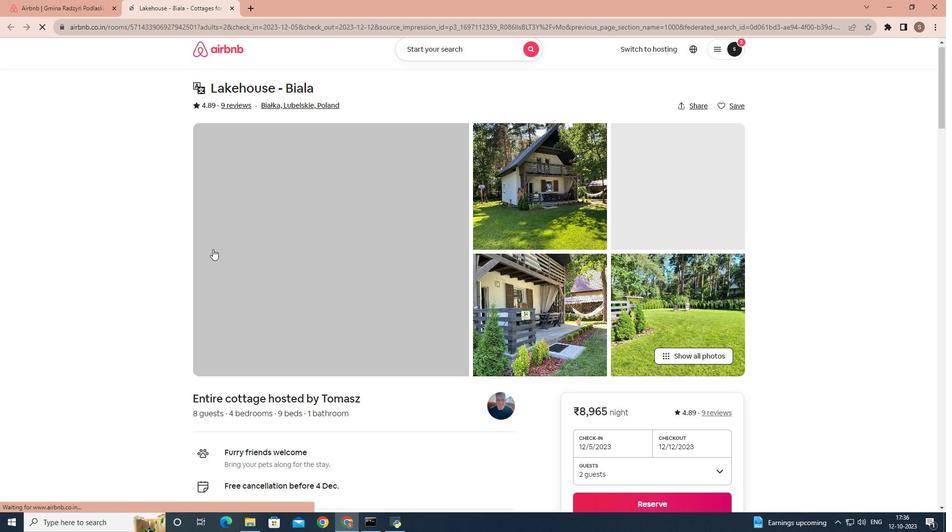 
Action: Mouse scrolled (212, 248) with delta (0, 0)
Screenshot: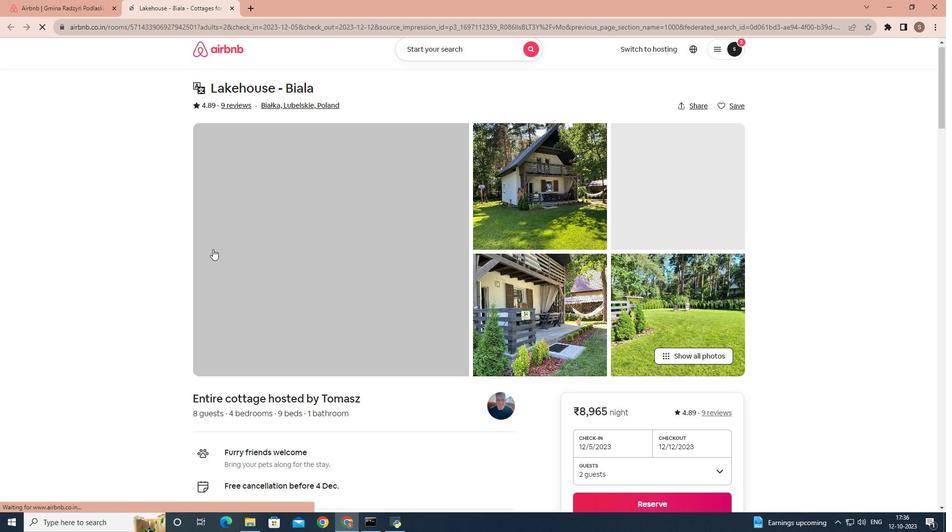 
Action: Mouse scrolled (212, 248) with delta (0, 0)
Screenshot: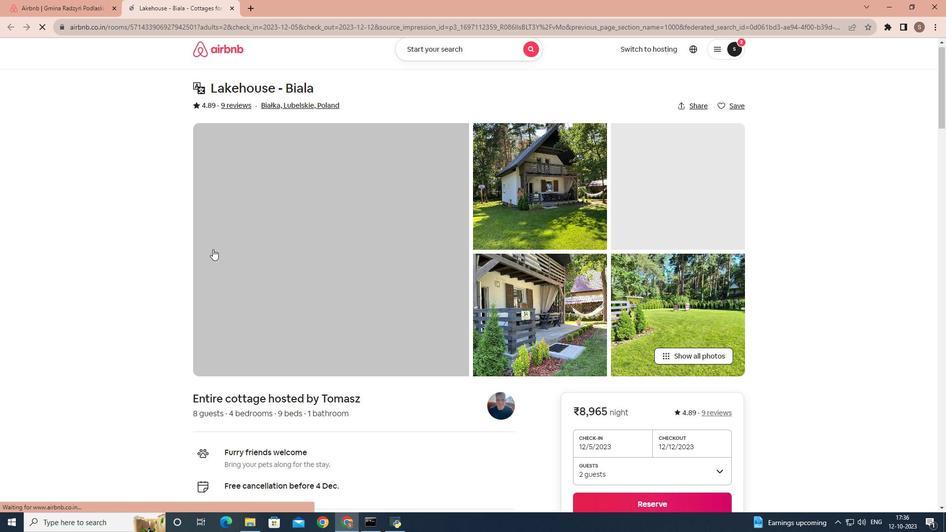
Action: Mouse scrolled (212, 248) with delta (0, 0)
Screenshot: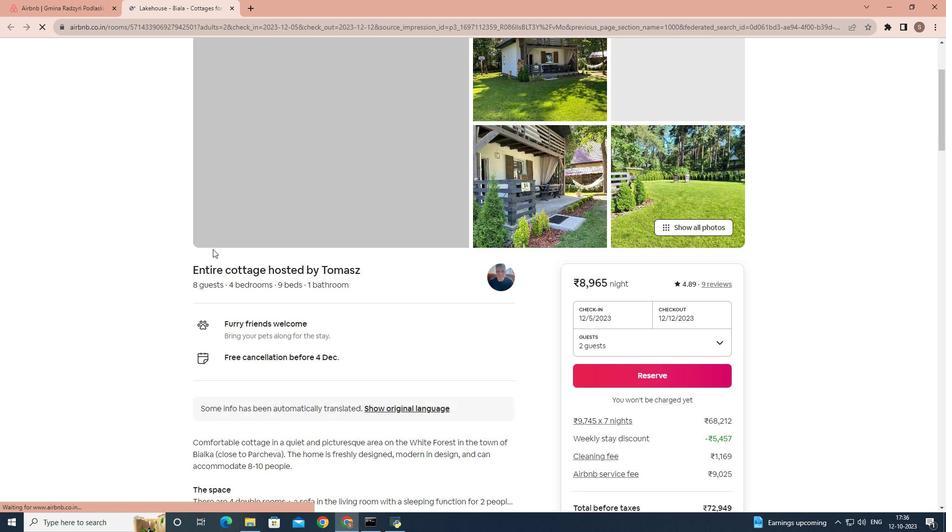 
Action: Mouse scrolled (212, 248) with delta (0, 0)
Screenshot: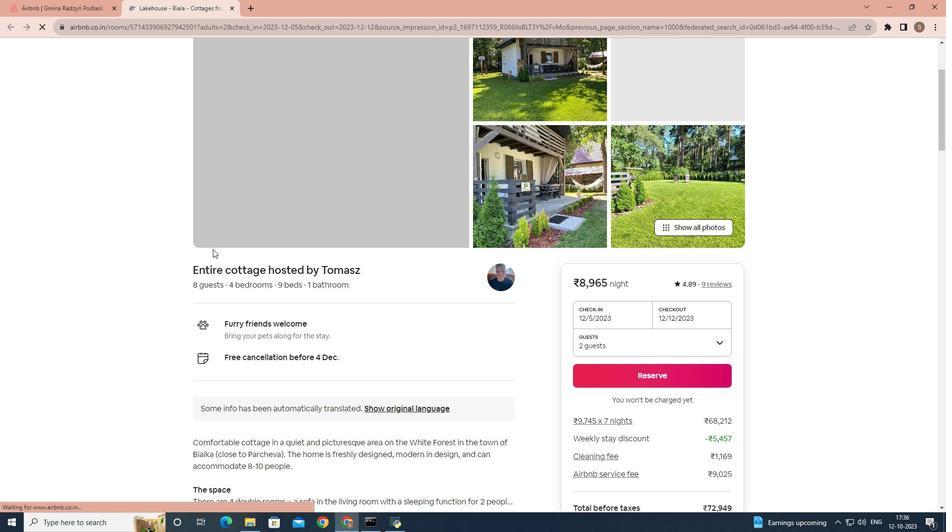 
Action: Mouse scrolled (212, 248) with delta (0, 0)
Screenshot: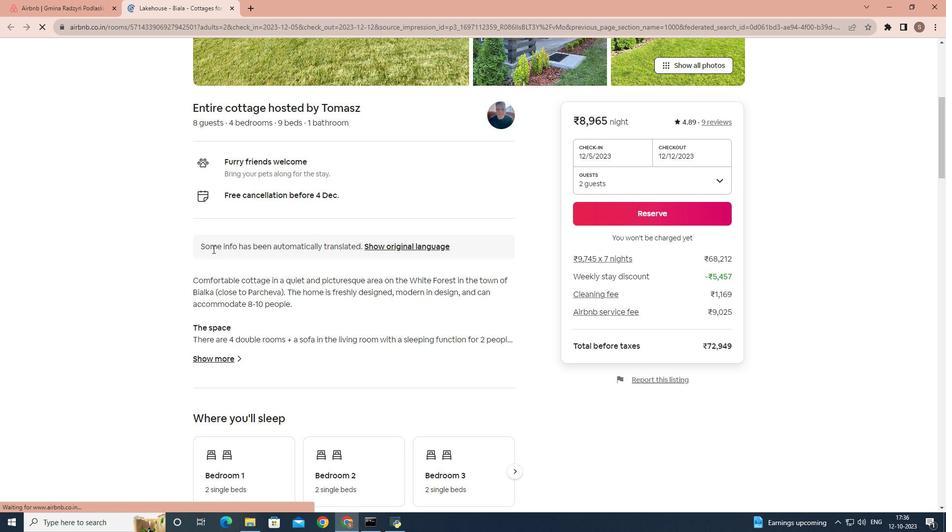 
Action: Mouse scrolled (212, 248) with delta (0, 0)
Screenshot: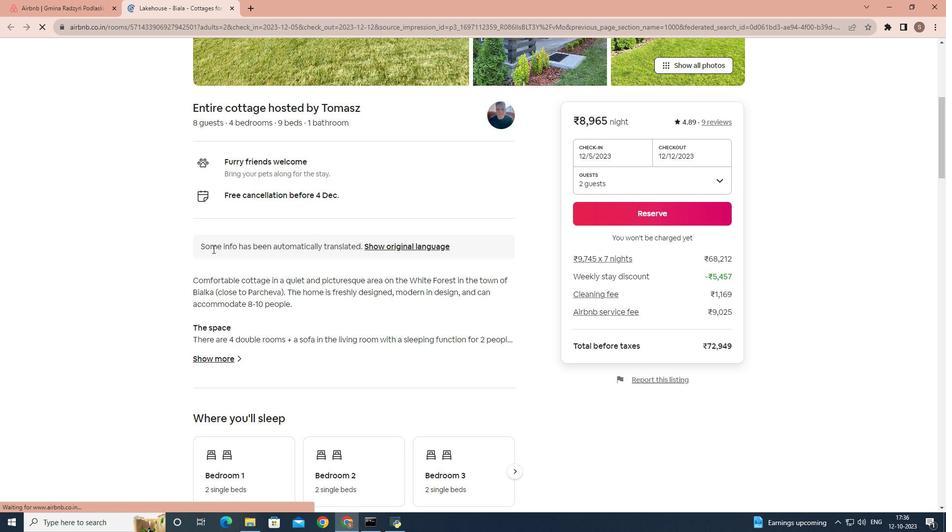 
Action: Mouse scrolled (212, 248) with delta (0, 0)
Screenshot: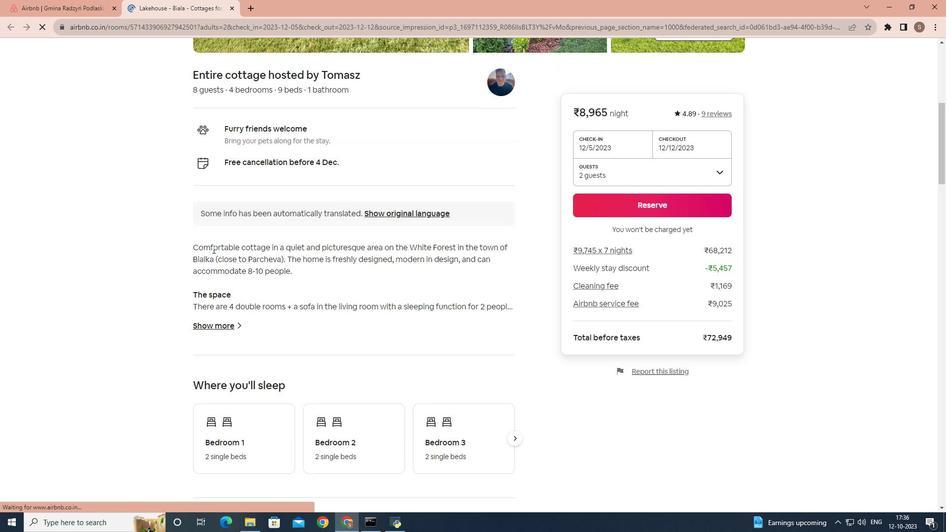 
Action: Mouse moved to (228, 206)
Screenshot: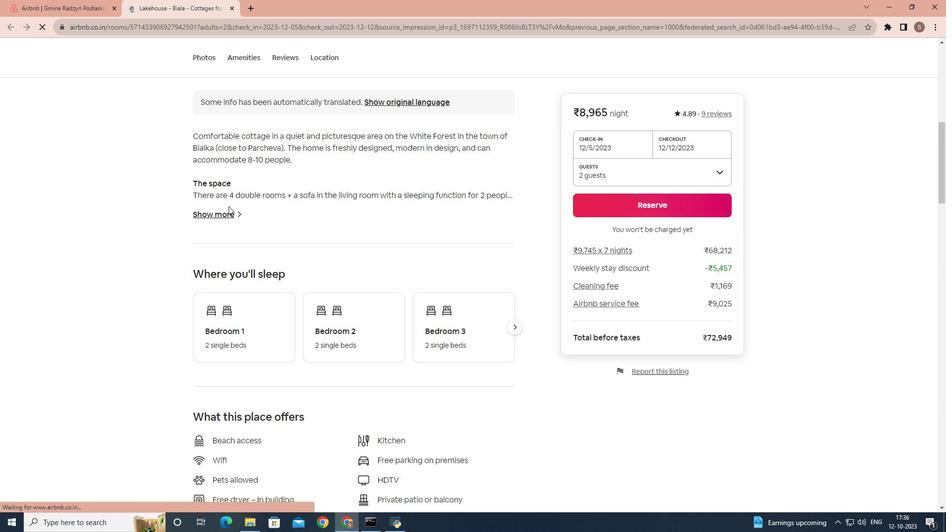 
Action: Mouse pressed left at (228, 206)
Screenshot: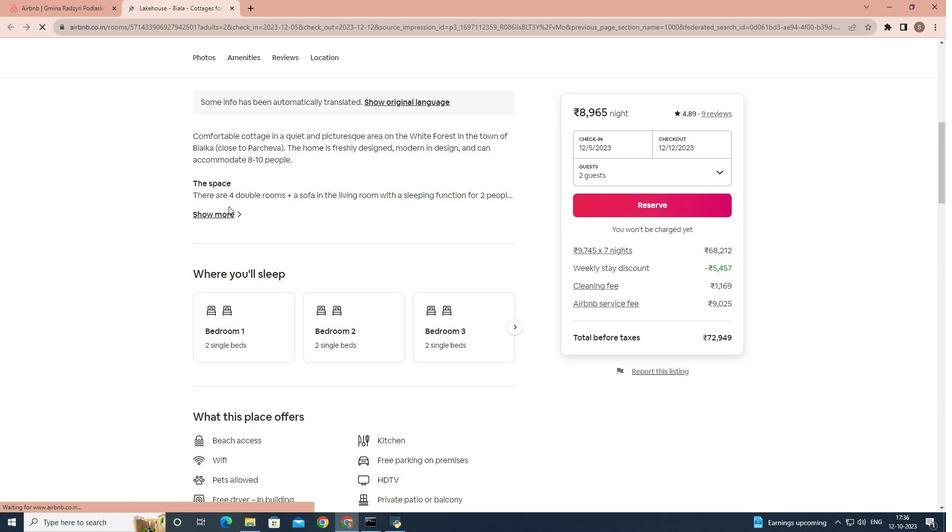 
Action: Mouse moved to (217, 213)
Screenshot: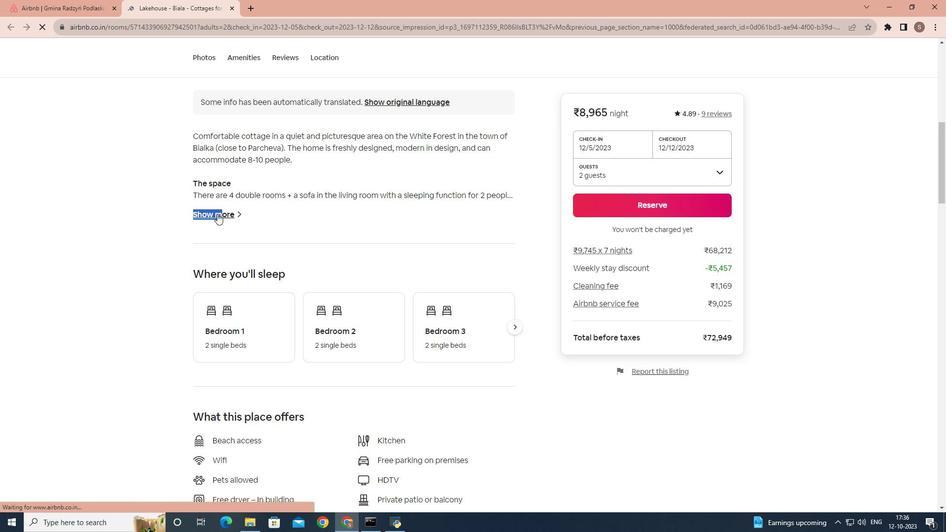 
Action: Mouse pressed left at (217, 213)
Screenshot: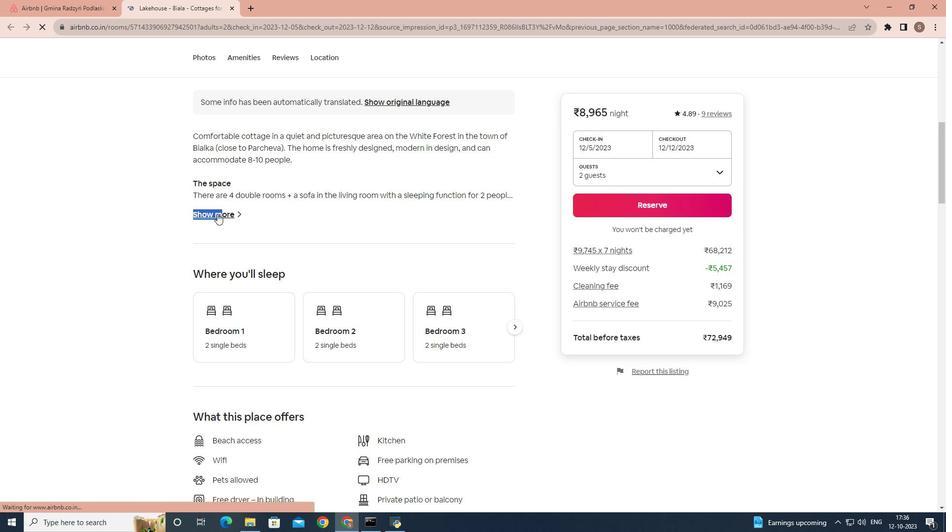 
Action: Mouse moved to (317, 191)
Screenshot: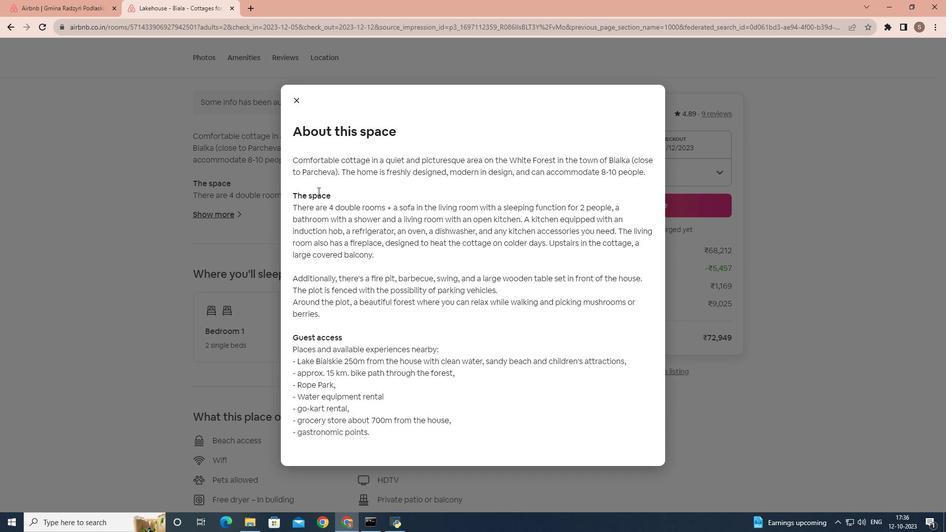 
Action: Mouse scrolled (317, 190) with delta (0, 0)
Screenshot: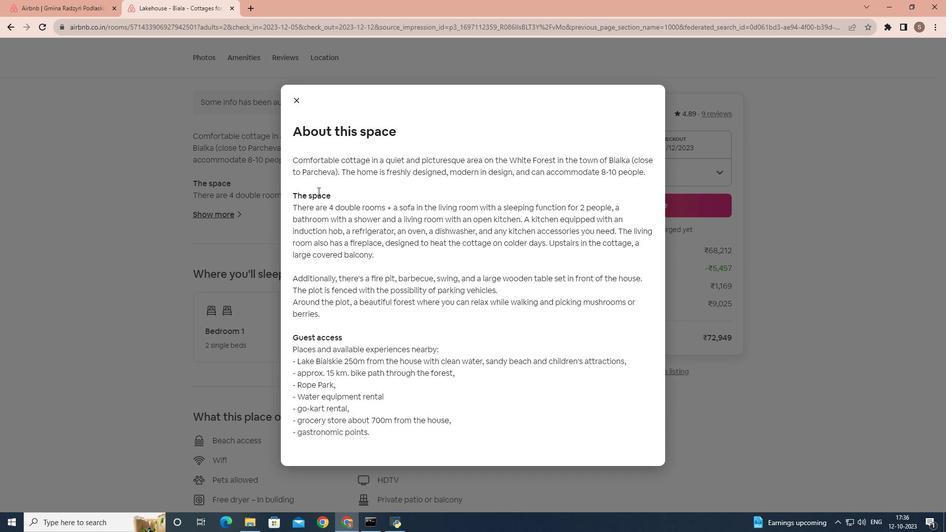 
Action: Mouse scrolled (317, 190) with delta (0, 0)
Screenshot: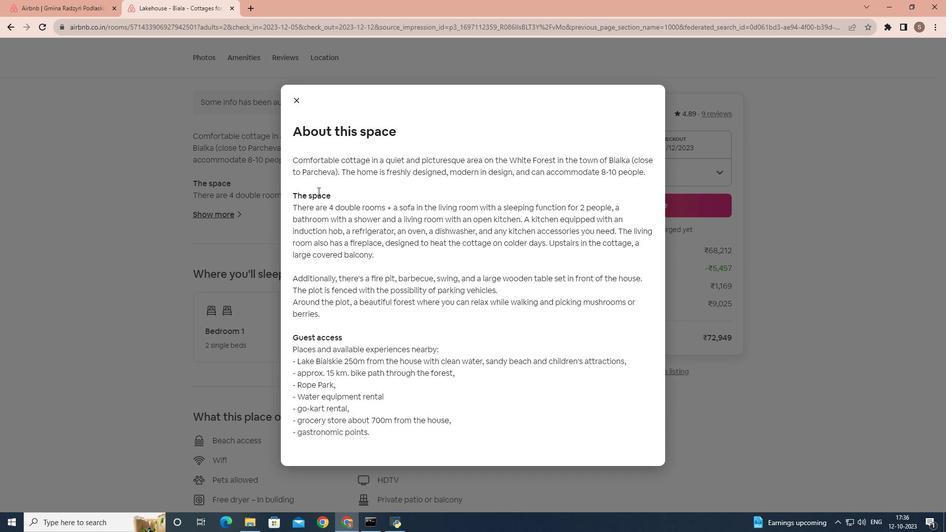 
Action: Mouse scrolled (317, 190) with delta (0, 0)
Screenshot: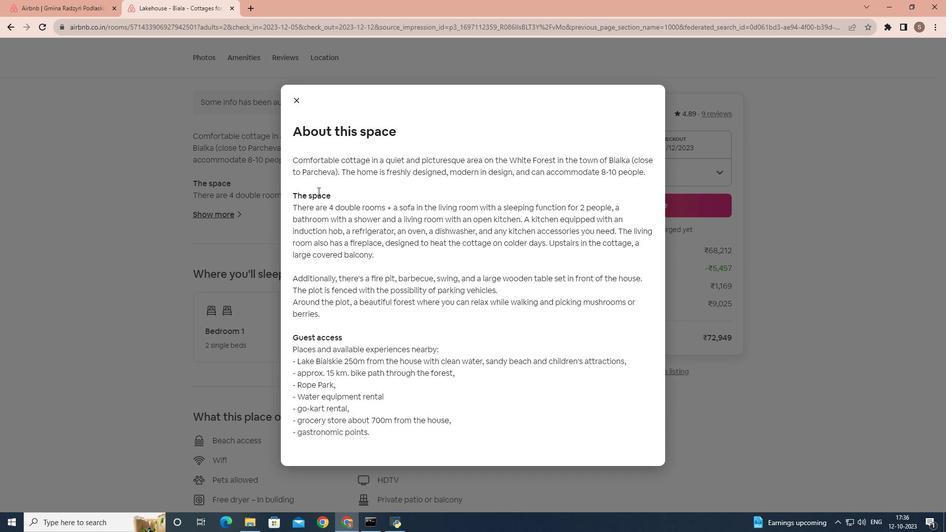 
Action: Mouse moved to (298, 103)
Screenshot: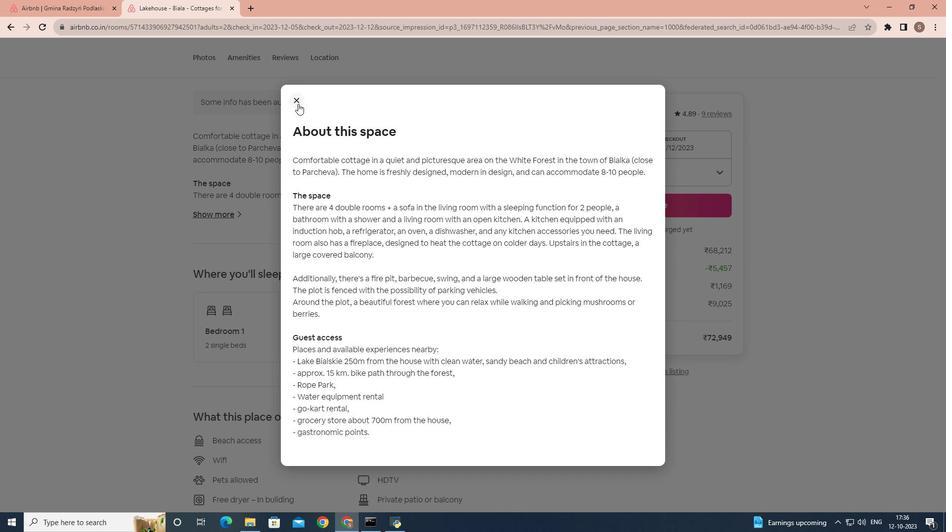 
Action: Mouse pressed left at (298, 103)
Screenshot: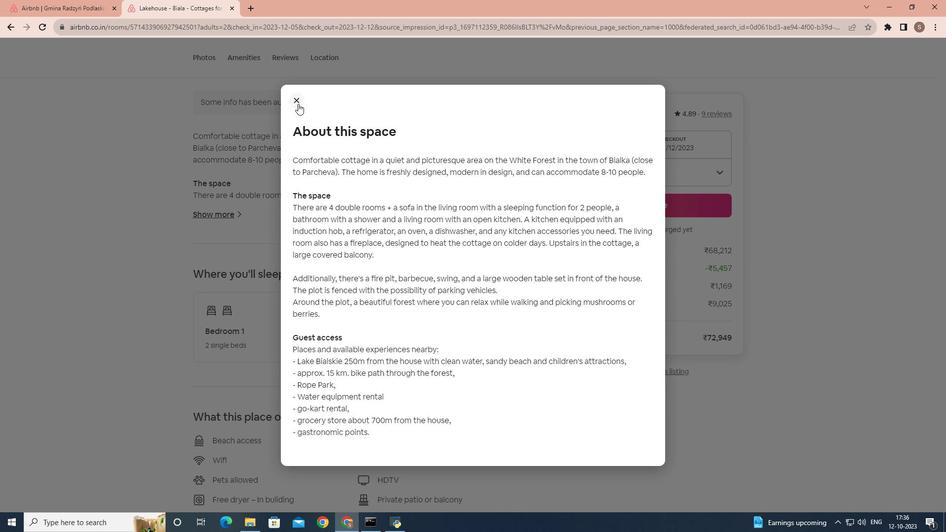 
Action: Mouse moved to (258, 212)
Screenshot: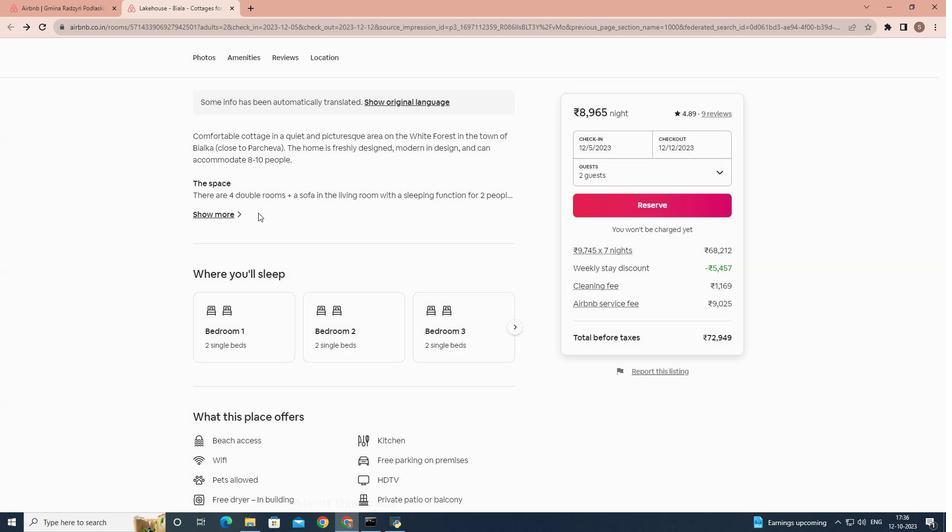 
Action: Mouse scrolled (258, 212) with delta (0, 0)
Screenshot: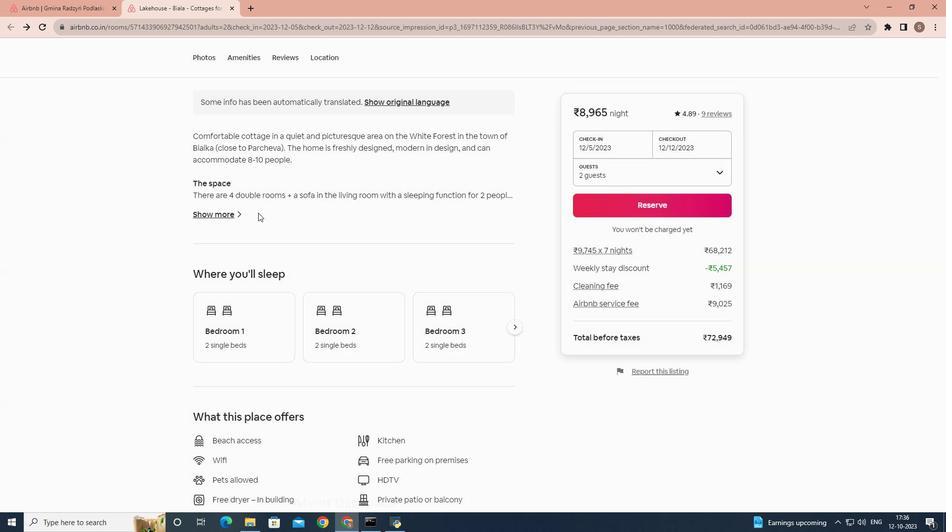 
Action: Mouse scrolled (258, 212) with delta (0, 0)
Screenshot: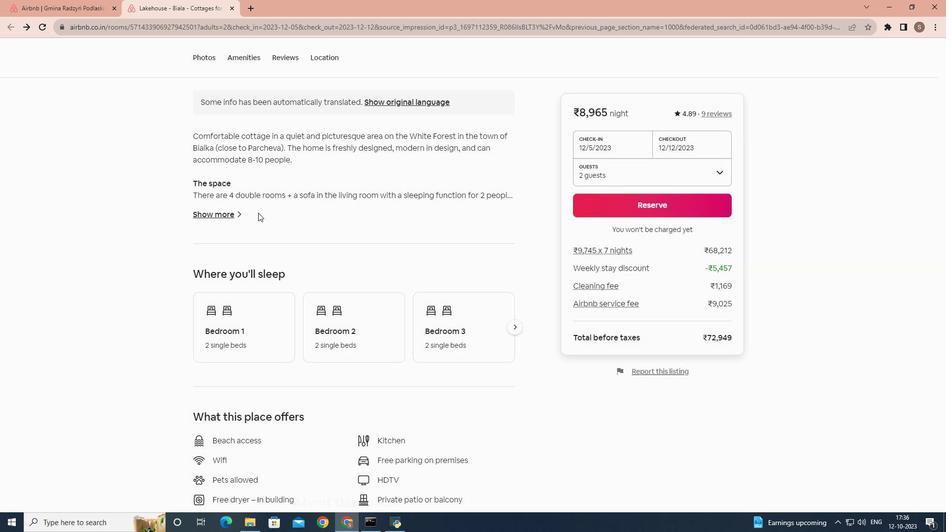 
Action: Mouse scrolled (258, 212) with delta (0, 0)
Screenshot: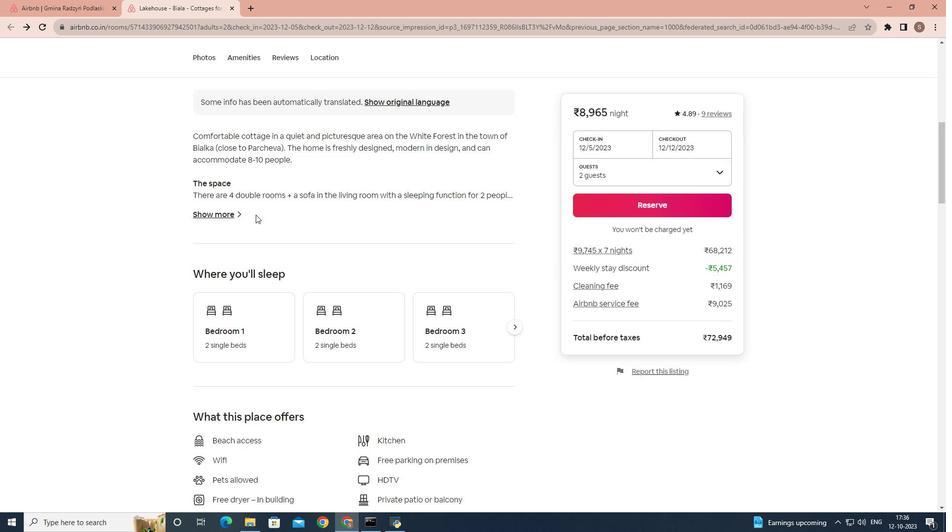 
Action: Mouse moved to (257, 213)
Screenshot: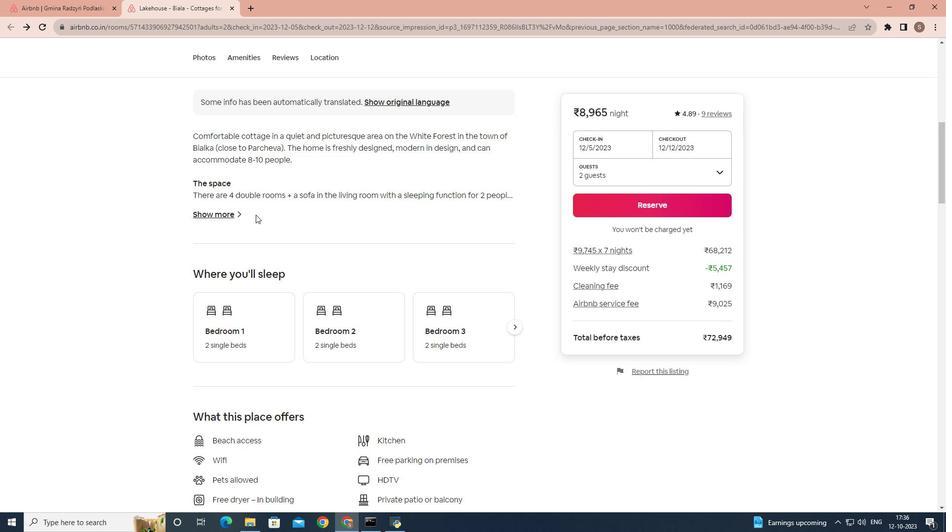 
Action: Mouse scrolled (257, 213) with delta (0, 0)
Screenshot: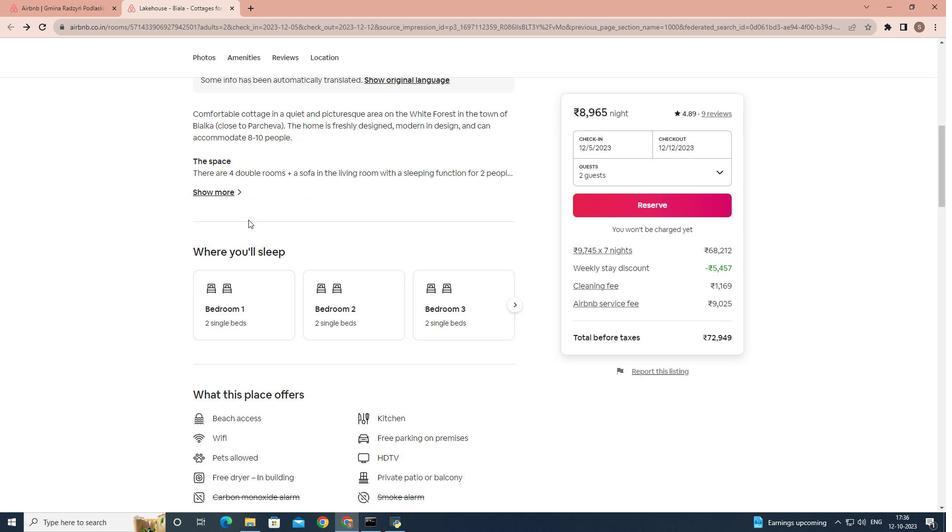 
Action: Mouse moved to (249, 218)
Screenshot: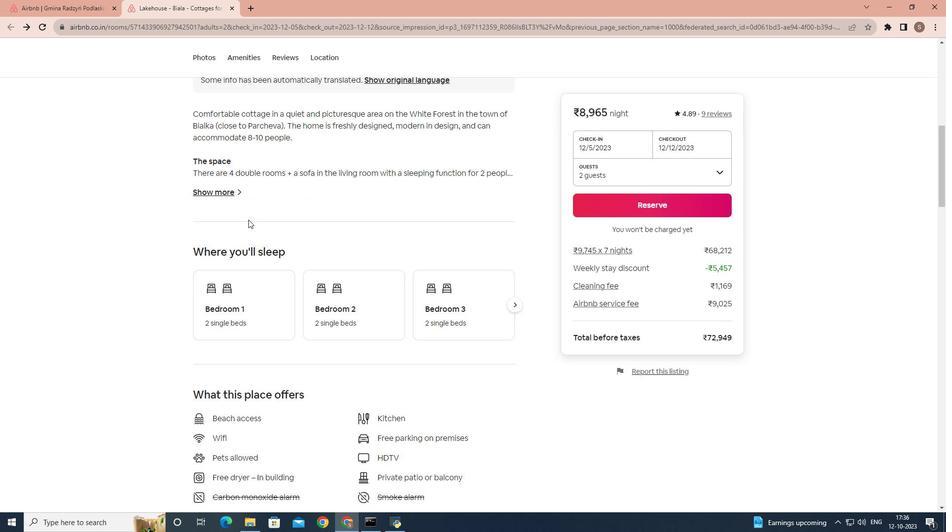 
Action: Mouse scrolled (249, 217) with delta (0, 0)
Screenshot: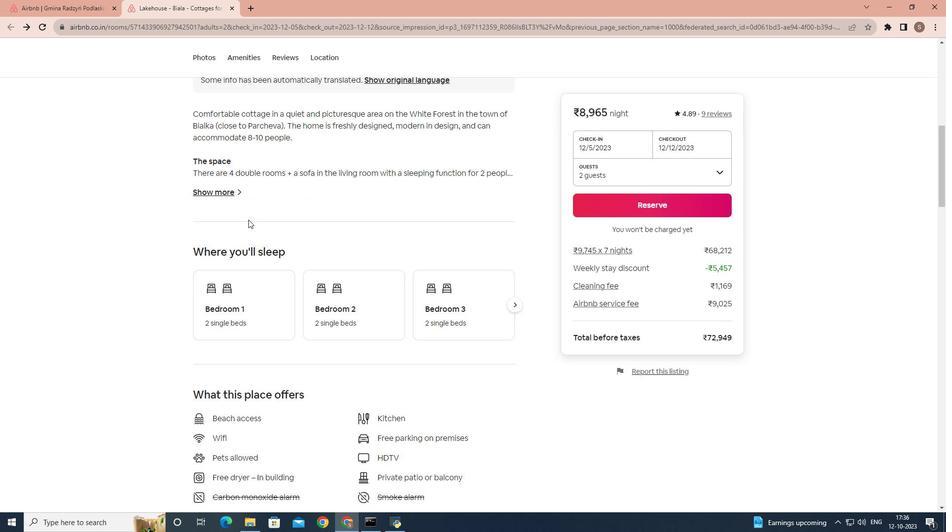 
Action: Mouse moved to (248, 219)
Screenshot: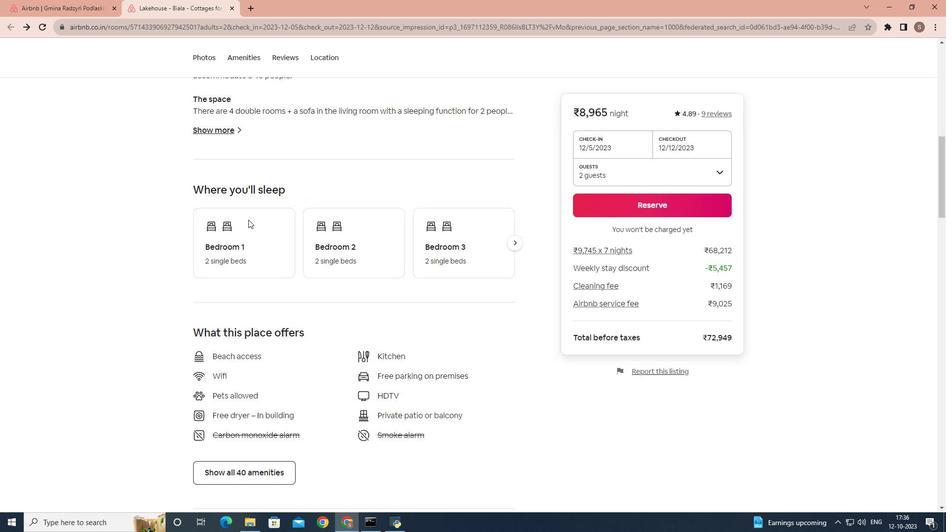 
Action: Mouse scrolled (248, 219) with delta (0, 0)
Screenshot: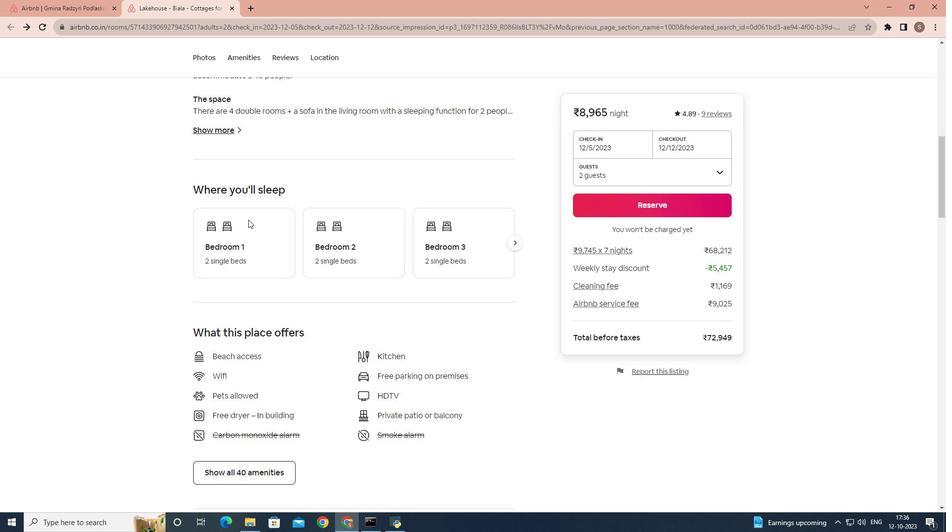 
Action: Mouse scrolled (248, 219) with delta (0, 0)
Screenshot: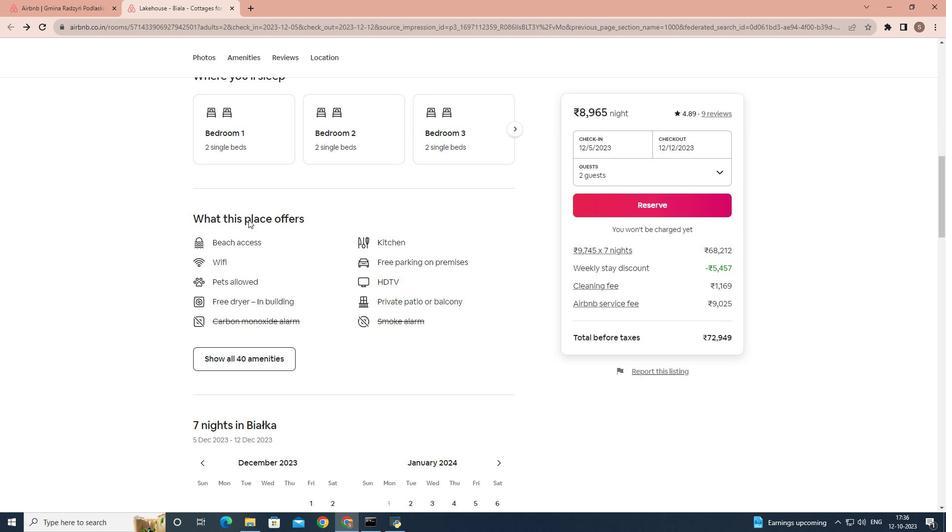 
Action: Mouse scrolled (248, 219) with delta (0, 0)
Screenshot: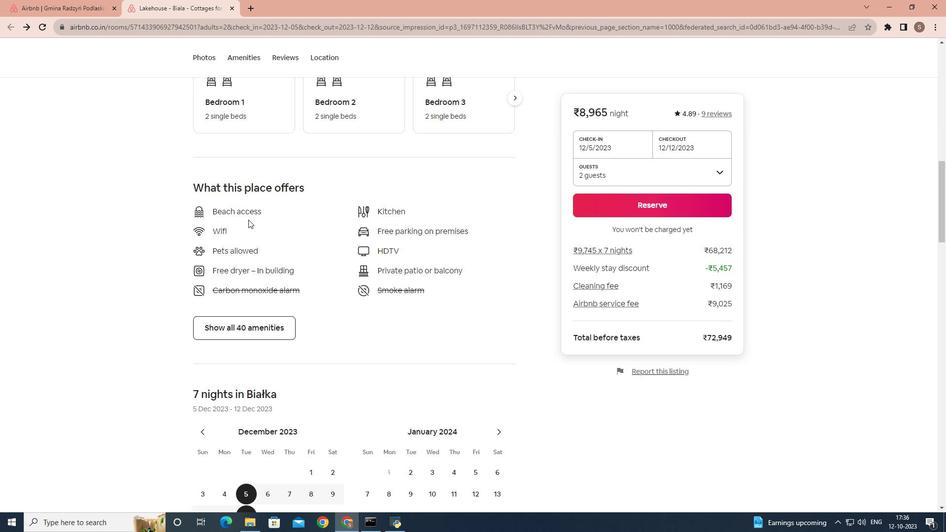 
Action: Mouse scrolled (248, 219) with delta (0, 0)
Screenshot: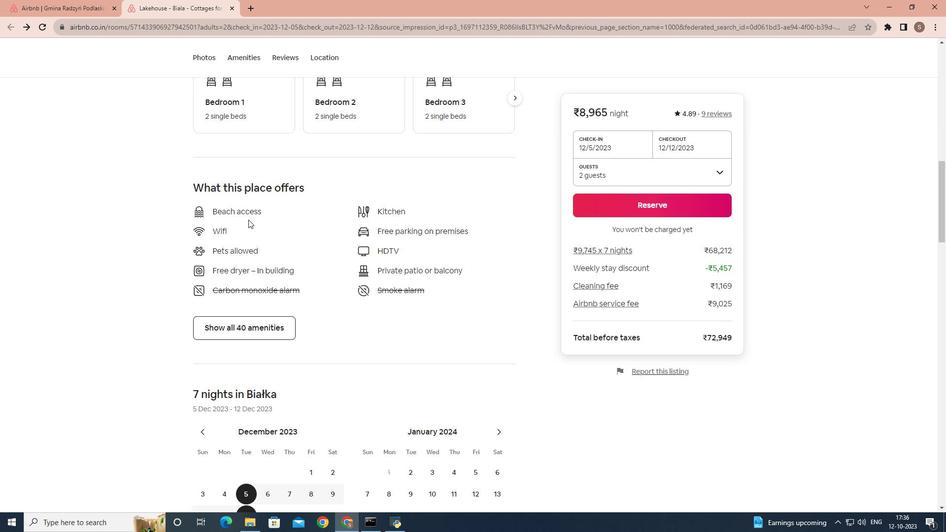 
Action: Mouse moved to (248, 219)
Screenshot: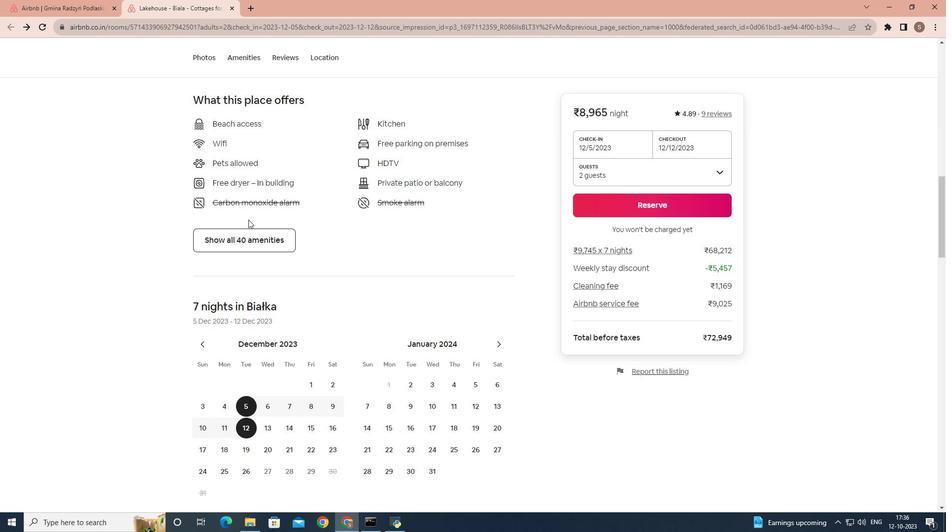 
Action: Mouse scrolled (248, 219) with delta (0, 0)
Screenshot: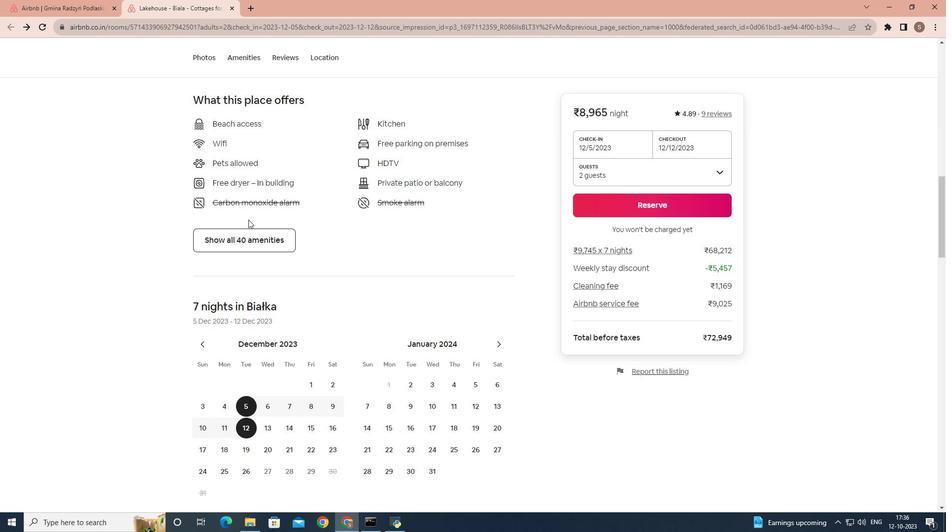 
Action: Mouse moved to (272, 165)
Screenshot: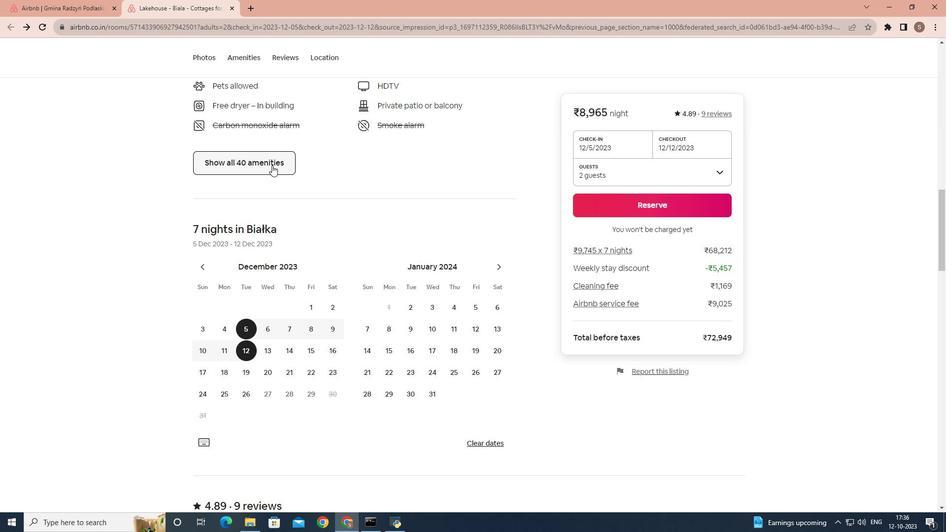 
Action: Mouse pressed left at (272, 165)
Screenshot: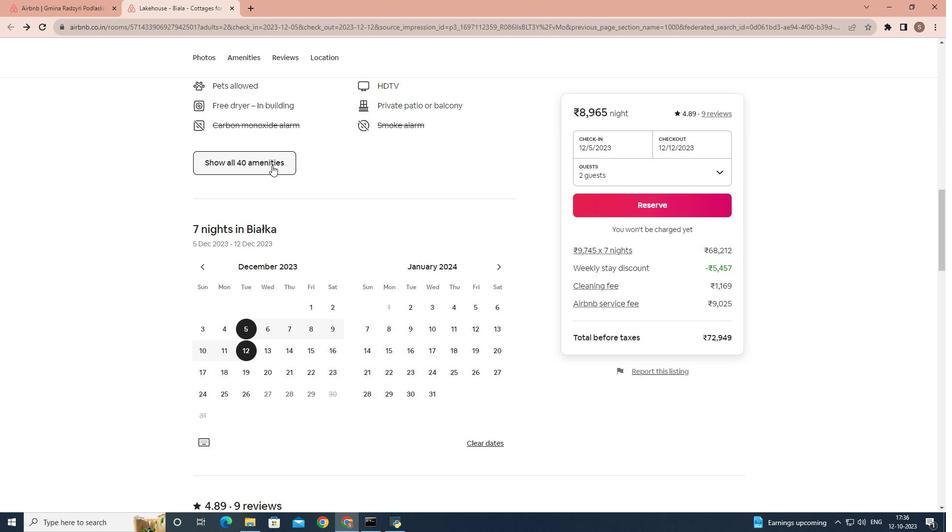 
Action: Mouse moved to (324, 187)
Screenshot: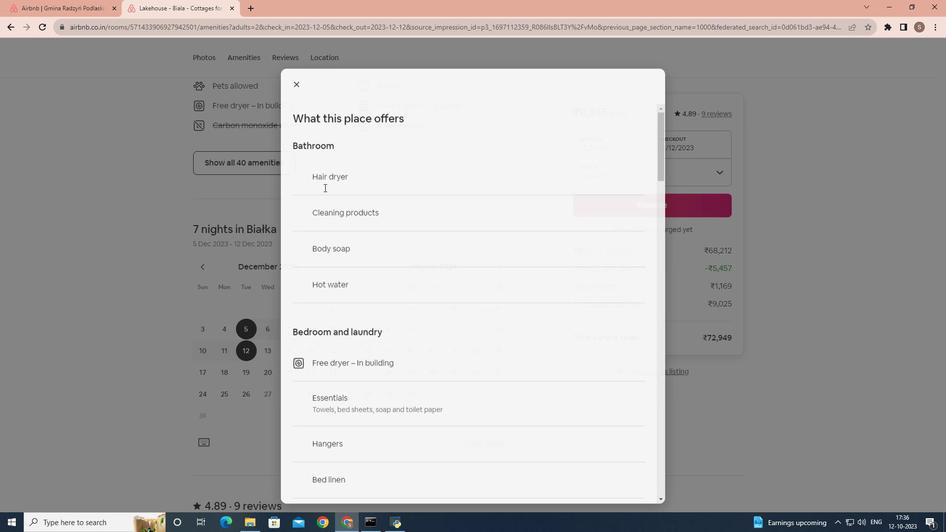 
Action: Mouse scrolled (324, 187) with delta (0, 0)
Screenshot: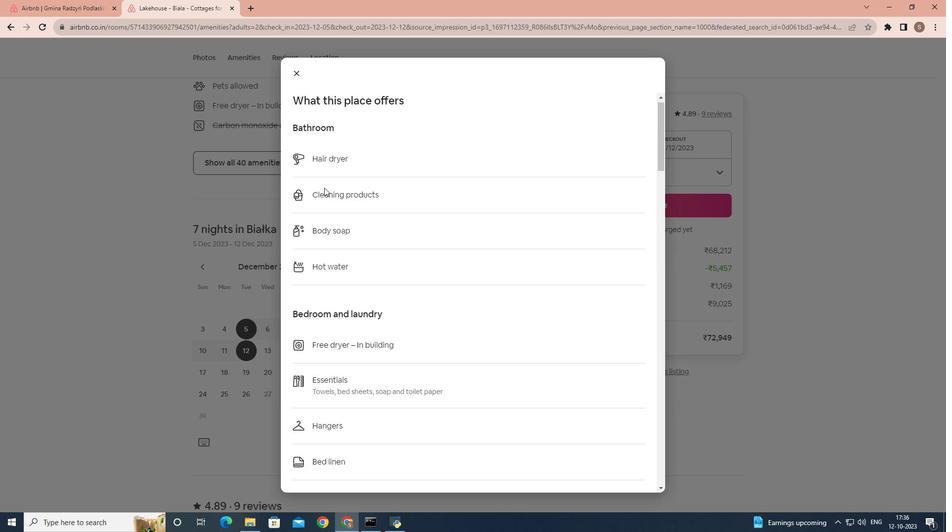 
Action: Mouse scrolled (324, 187) with delta (0, 0)
Screenshot: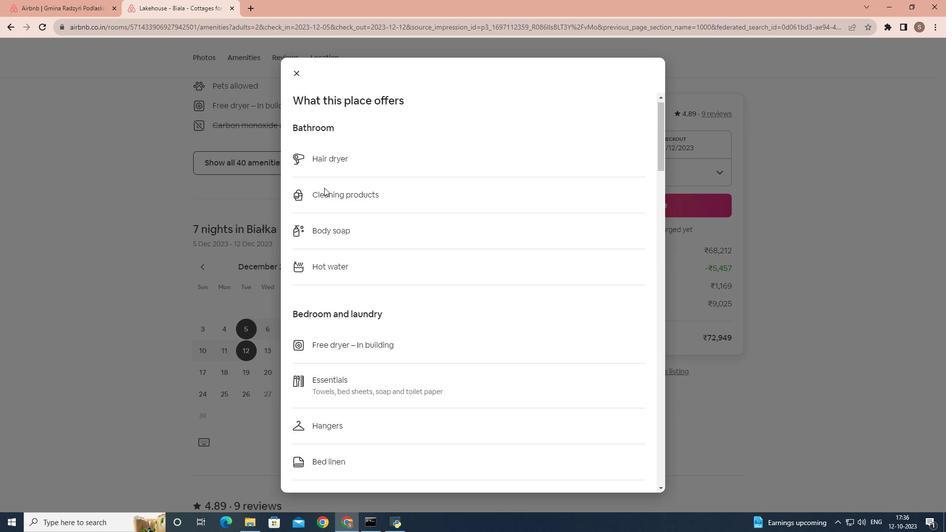 
Action: Mouse scrolled (324, 187) with delta (0, 0)
Screenshot: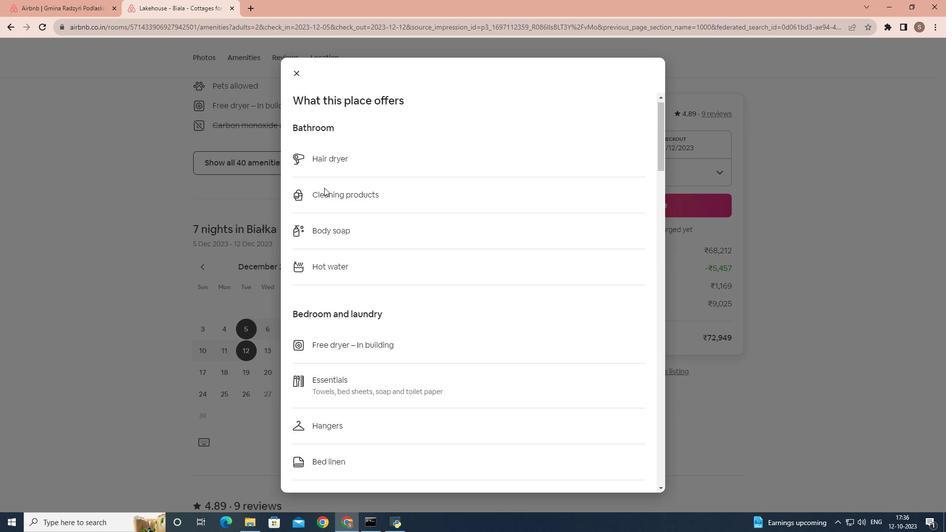 
Action: Mouse scrolled (324, 187) with delta (0, 0)
Screenshot: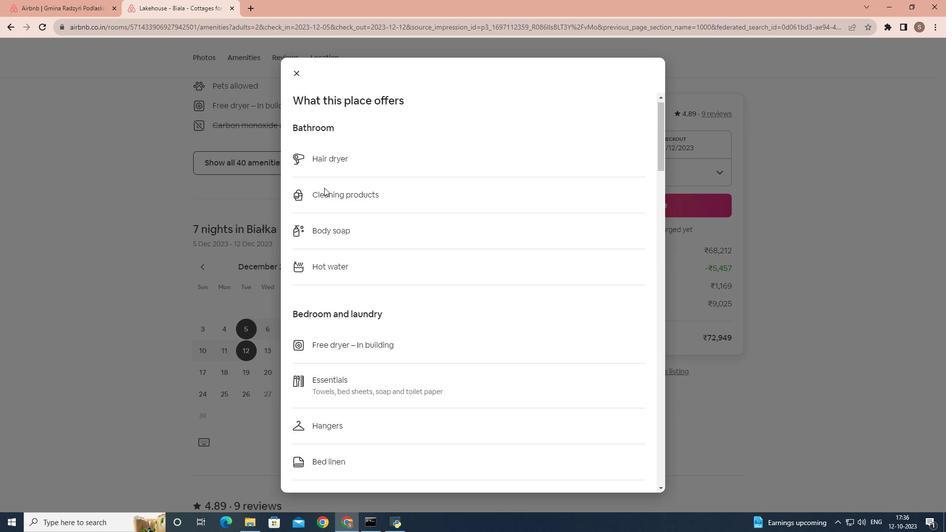 
Action: Mouse scrolled (324, 187) with delta (0, 0)
Screenshot: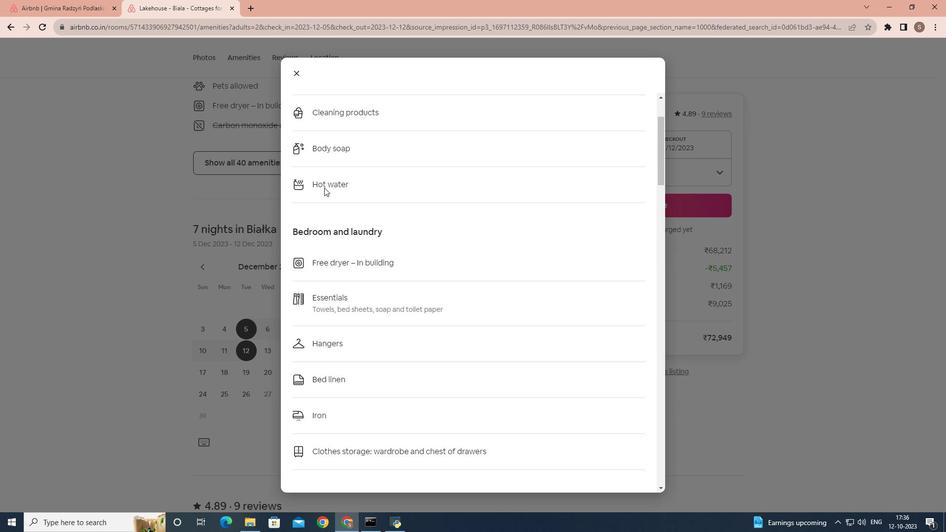 
Action: Mouse scrolled (324, 187) with delta (0, 0)
Screenshot: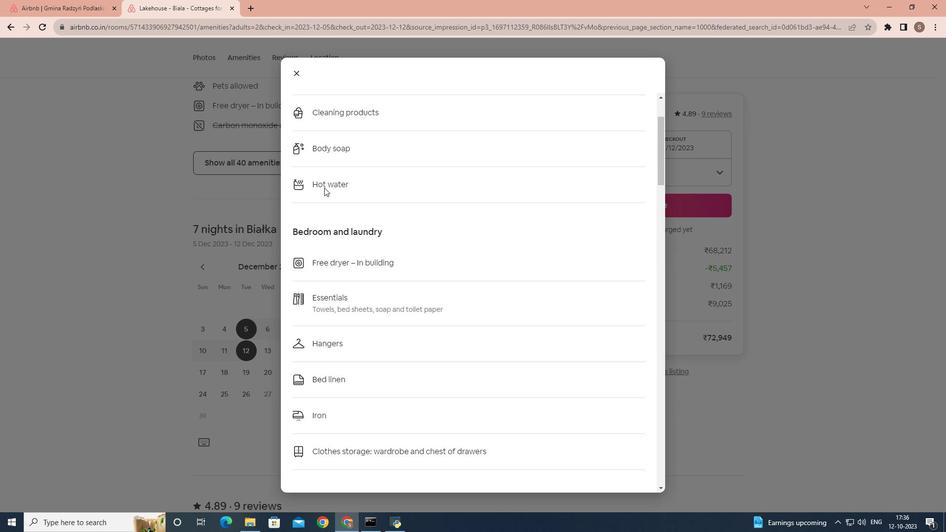 
Action: Mouse scrolled (324, 187) with delta (0, 0)
Screenshot: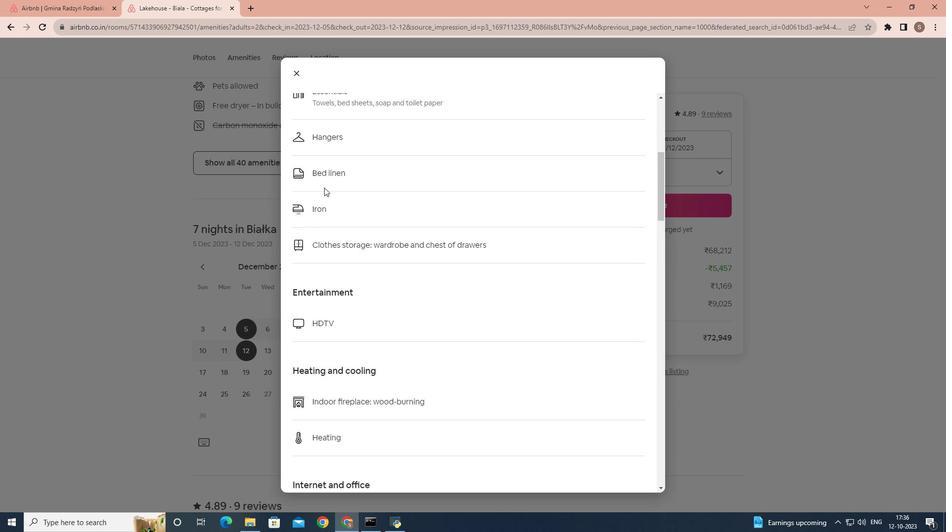 
Action: Mouse scrolled (324, 187) with delta (0, 0)
Screenshot: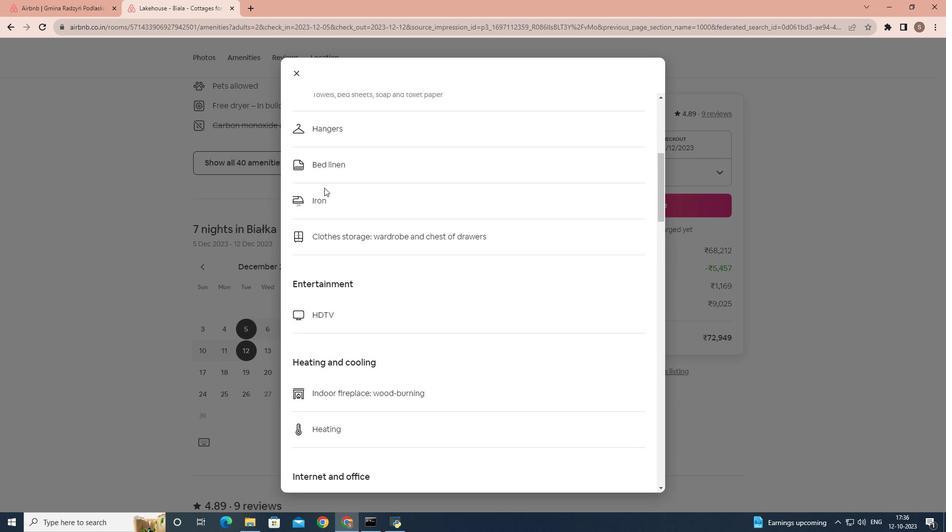 
Action: Mouse scrolled (324, 187) with delta (0, 0)
Screenshot: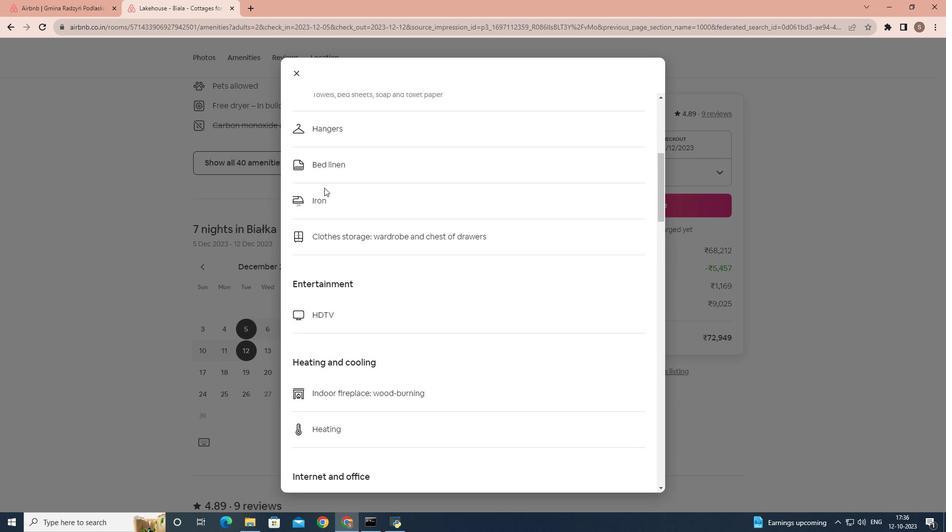 
Action: Mouse scrolled (324, 187) with delta (0, 0)
Screenshot: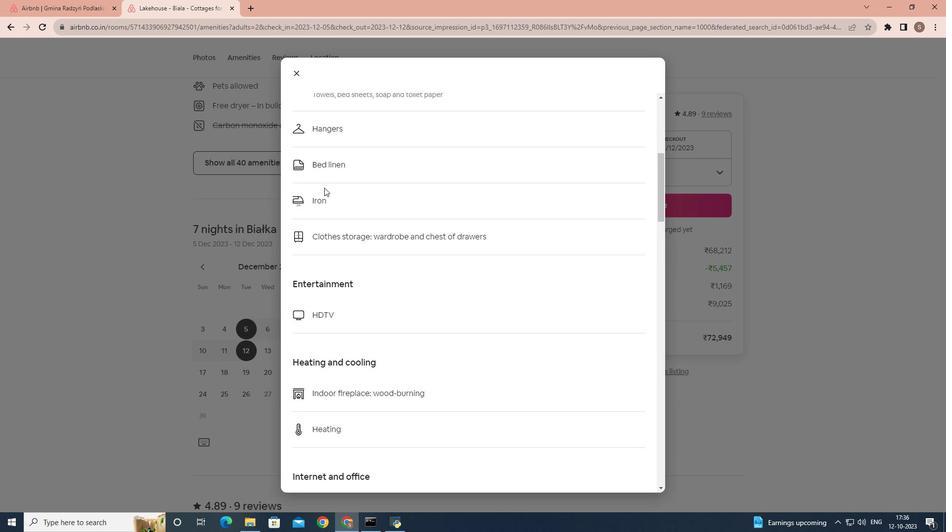 
Action: Mouse scrolled (324, 187) with delta (0, 0)
Screenshot: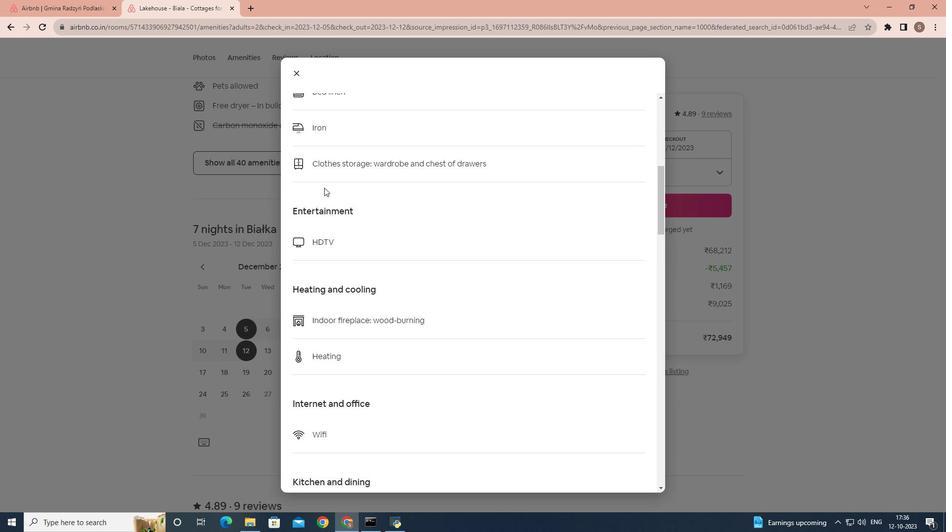 
Action: Mouse scrolled (324, 187) with delta (0, 0)
Screenshot: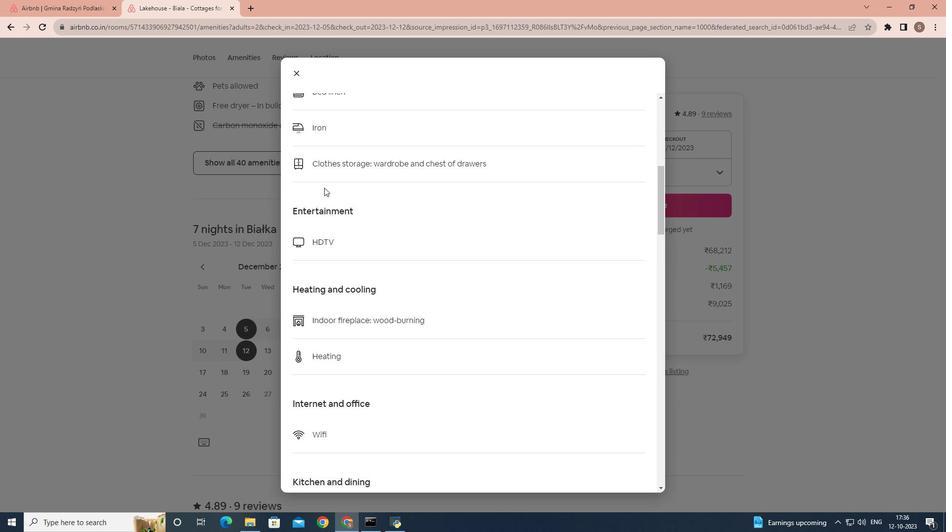 
Action: Mouse scrolled (324, 187) with delta (0, 0)
Screenshot: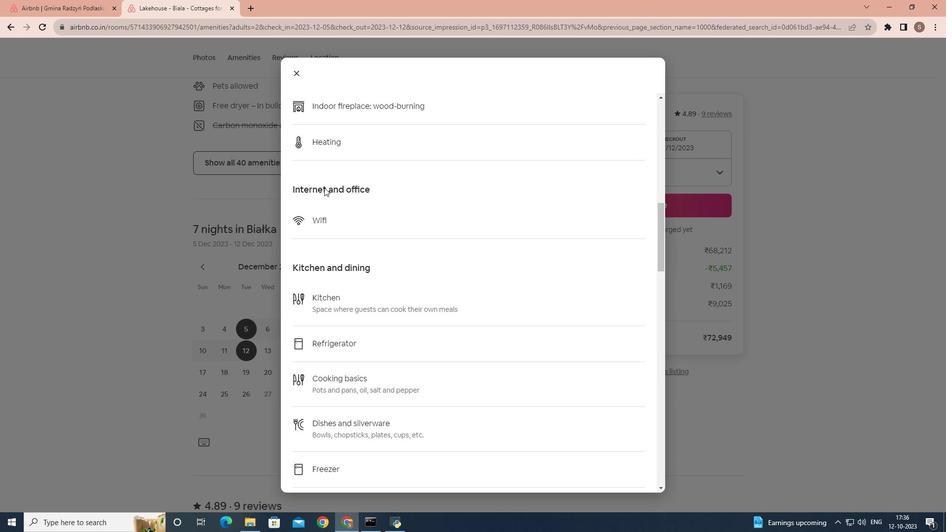 
Action: Mouse scrolled (324, 187) with delta (0, 0)
Screenshot: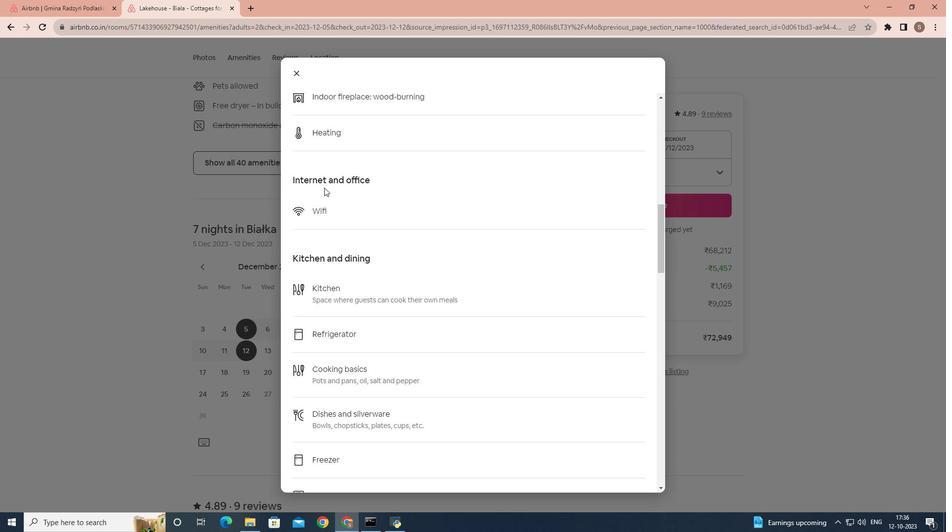 
Action: Mouse scrolled (324, 187) with delta (0, 0)
Screenshot: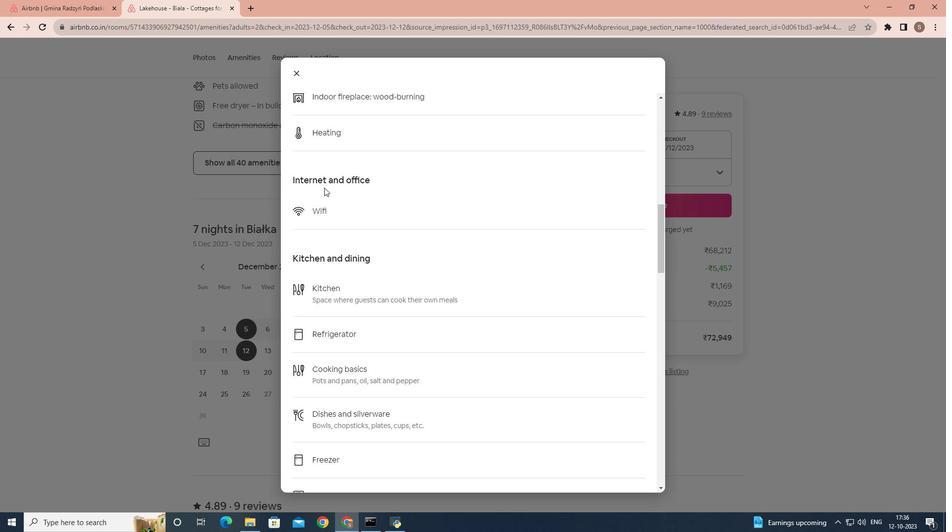 
Action: Mouse scrolled (324, 187) with delta (0, 0)
Screenshot: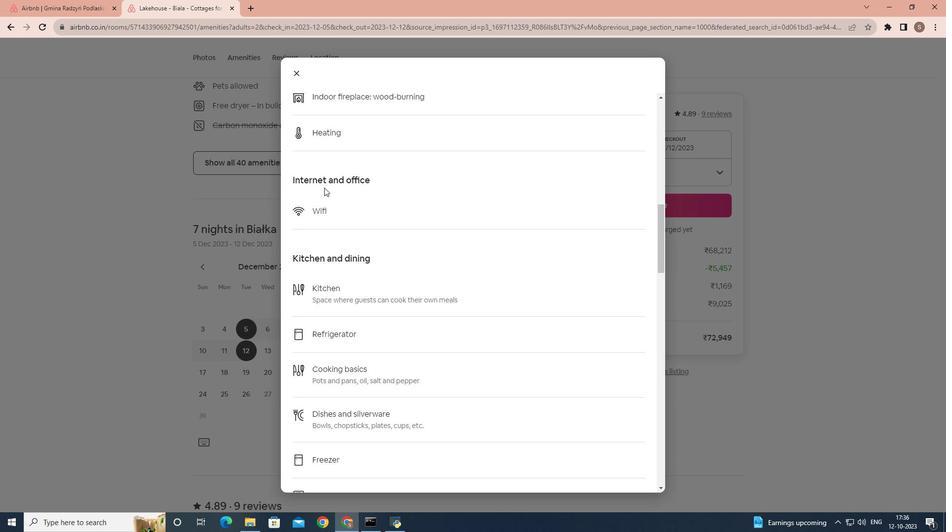 
Action: Mouse scrolled (324, 187) with delta (0, 0)
Screenshot: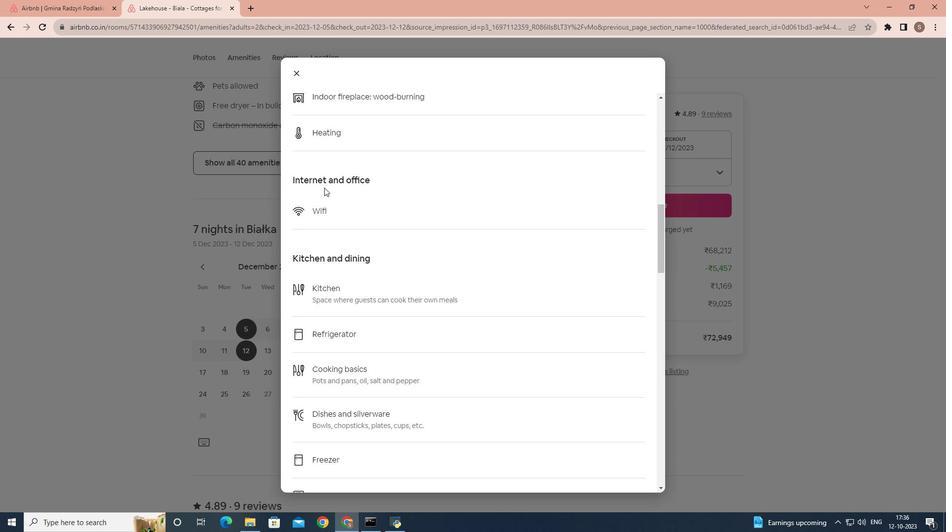 
Action: Mouse scrolled (324, 187) with delta (0, 0)
Screenshot: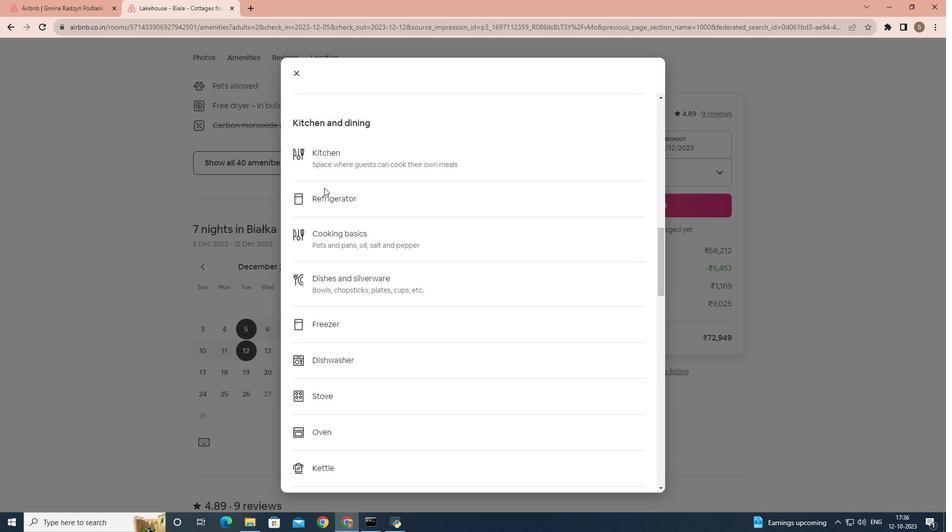 
Action: Mouse scrolled (324, 187) with delta (0, 0)
Screenshot: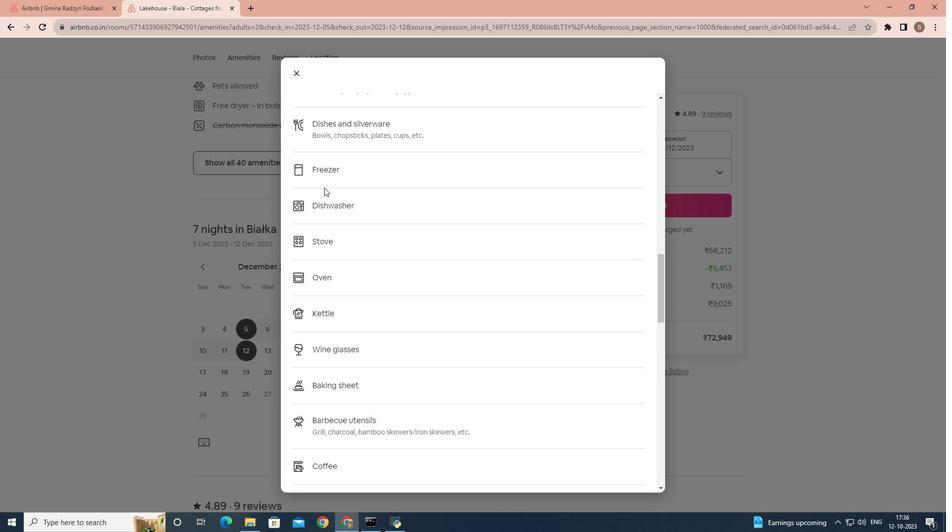 
Action: Mouse scrolled (324, 187) with delta (0, 0)
Screenshot: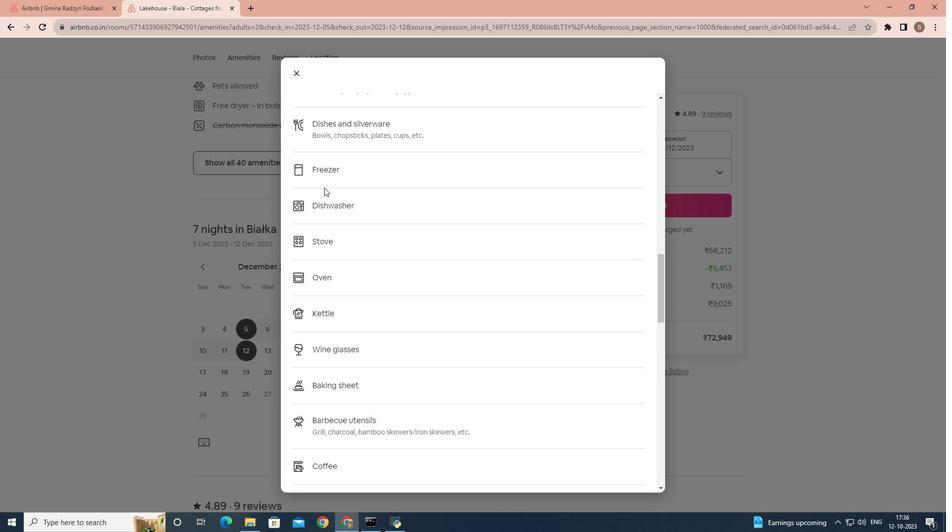 
Action: Mouse scrolled (324, 187) with delta (0, 0)
Screenshot: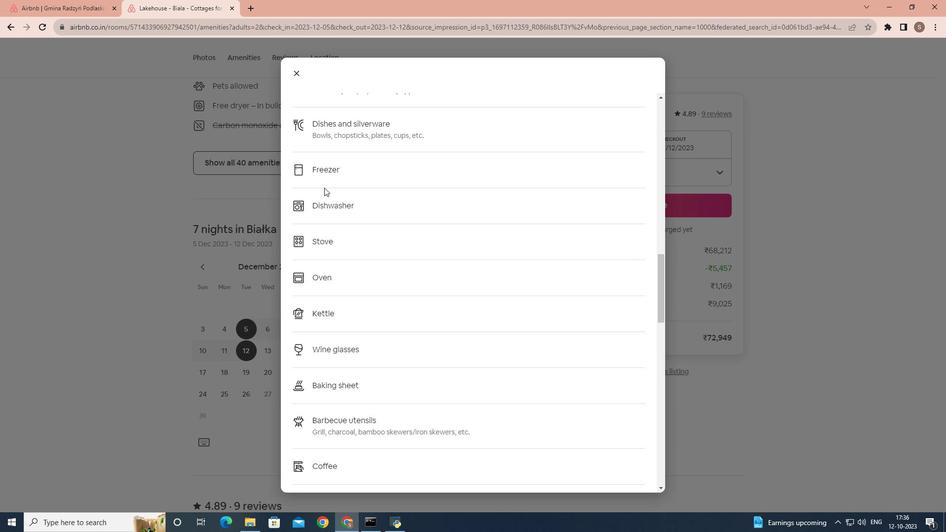 
Action: Mouse scrolled (324, 187) with delta (0, 0)
Screenshot: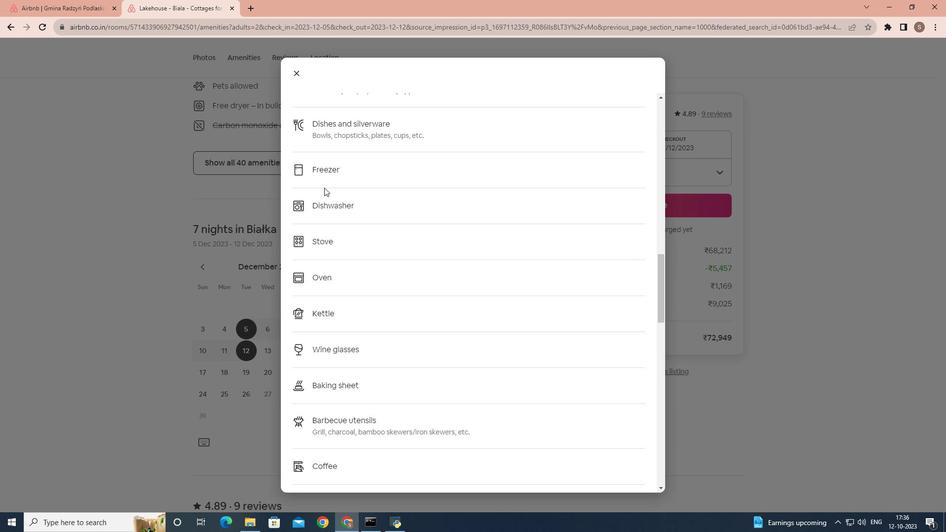 
Action: Mouse scrolled (324, 187) with delta (0, 0)
Screenshot: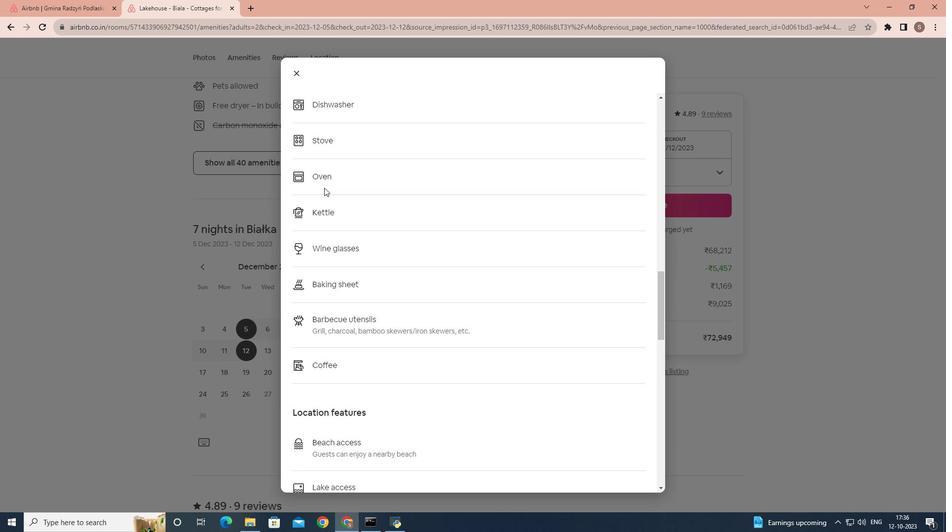 
Action: Mouse scrolled (324, 187) with delta (0, 0)
Screenshot: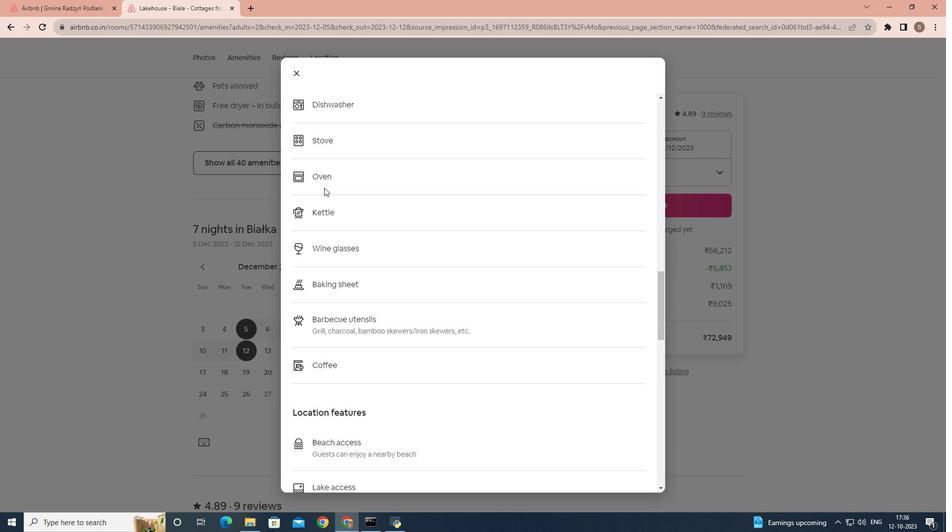 
Action: Mouse scrolled (324, 187) with delta (0, 0)
Screenshot: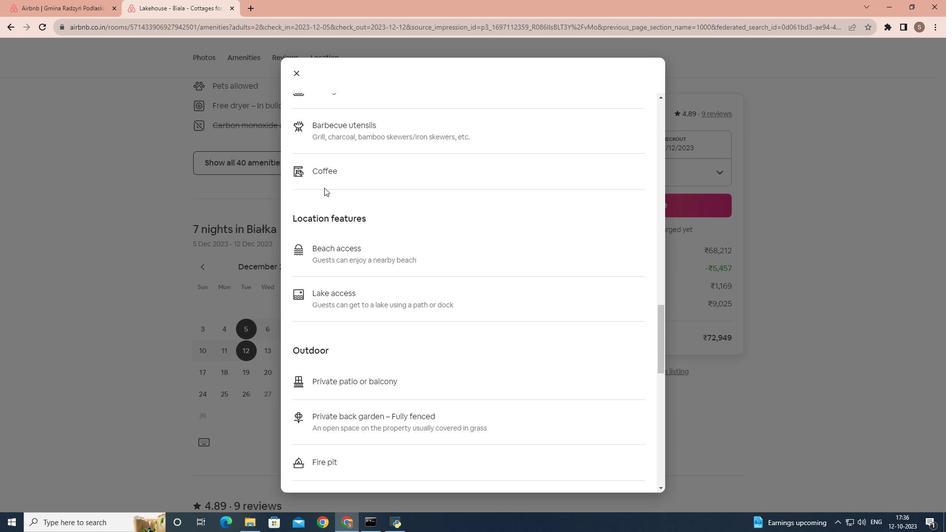 
Action: Mouse scrolled (324, 187) with delta (0, 0)
Screenshot: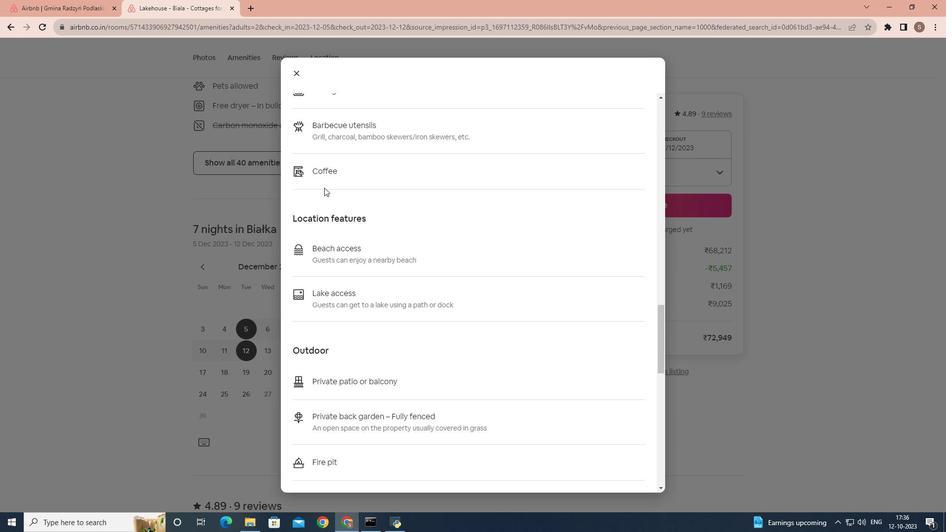 
Action: Mouse scrolled (324, 187) with delta (0, 0)
Screenshot: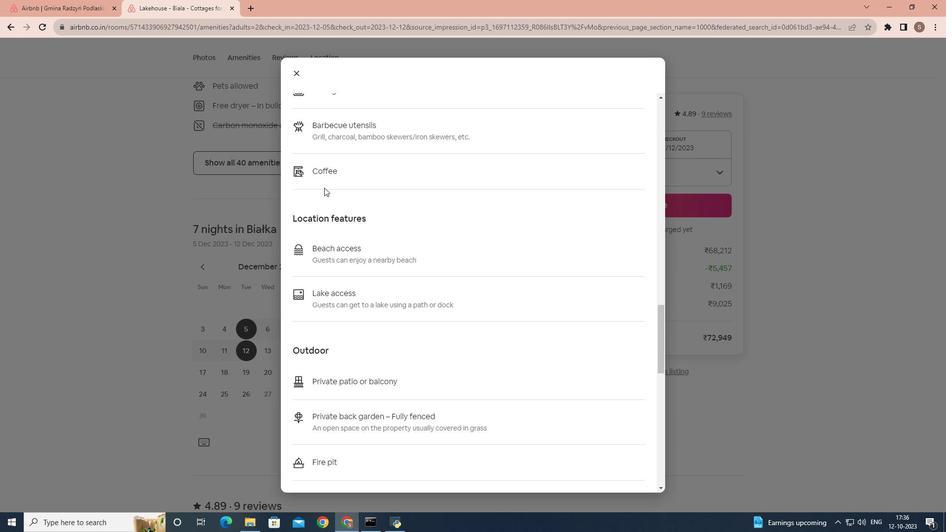
Action: Mouse scrolled (324, 187) with delta (0, 0)
Screenshot: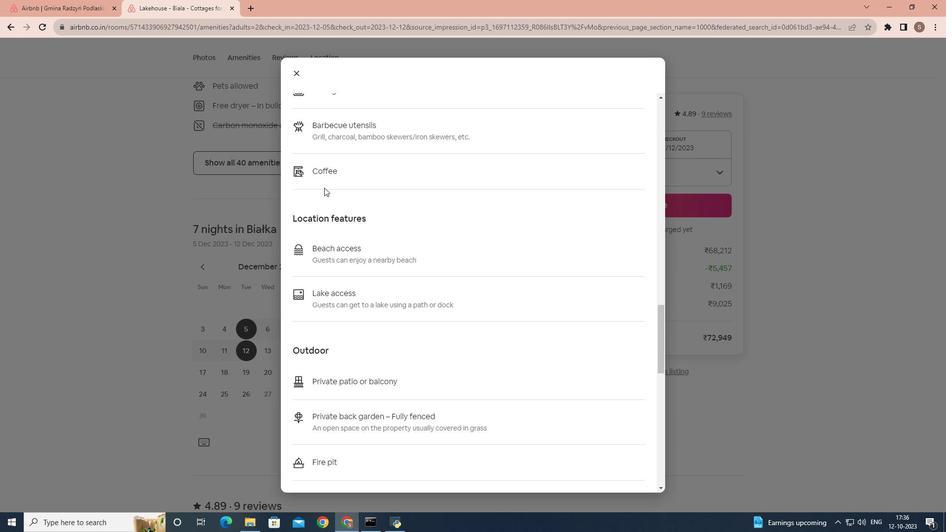 
Action: Mouse scrolled (324, 187) with delta (0, 0)
Screenshot: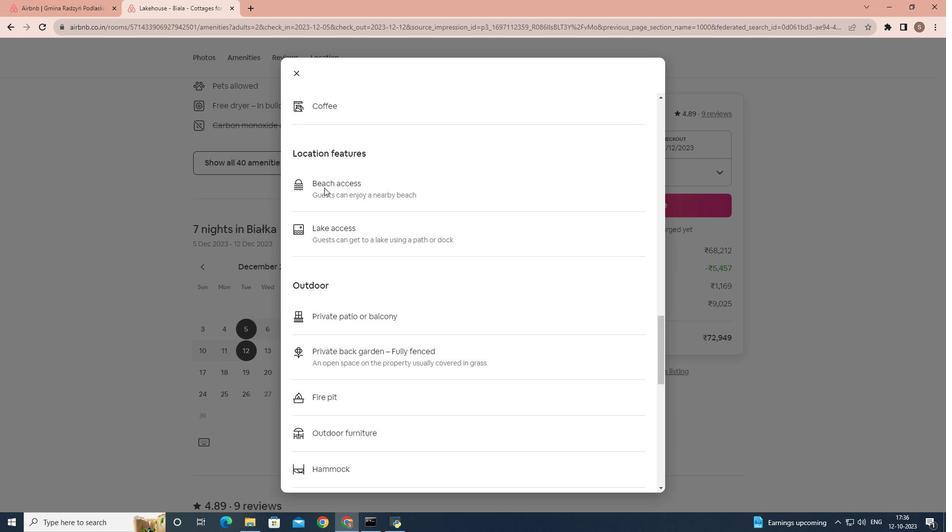 
Action: Mouse scrolled (324, 187) with delta (0, 0)
Screenshot: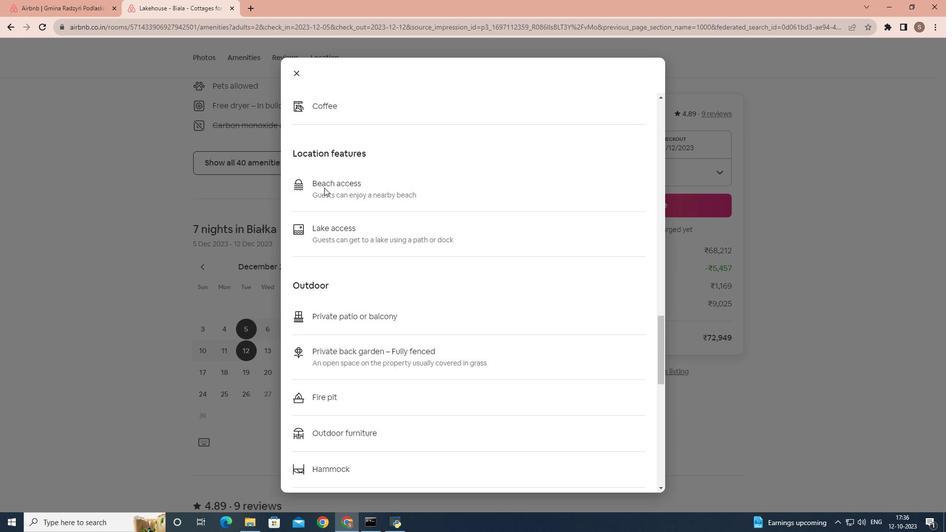 
Action: Mouse scrolled (324, 187) with delta (0, 0)
Screenshot: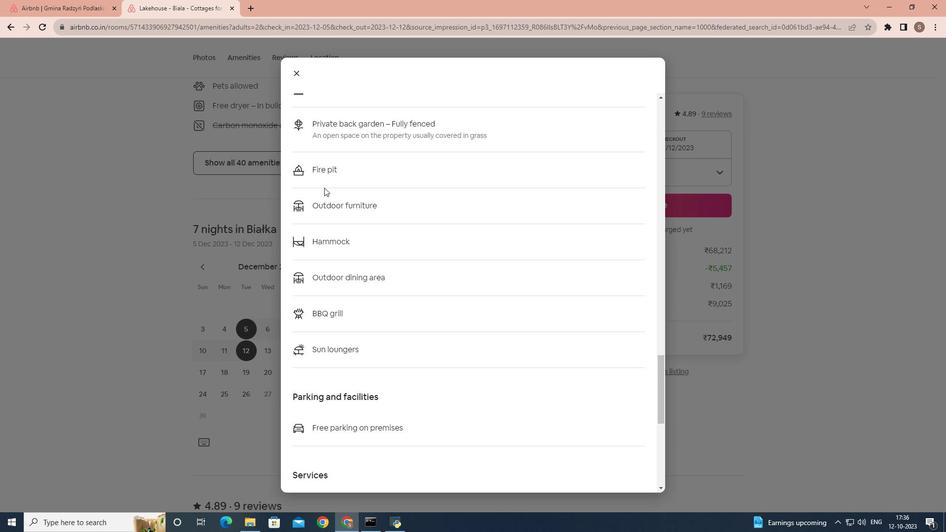 
Action: Mouse scrolled (324, 187) with delta (0, 0)
Screenshot: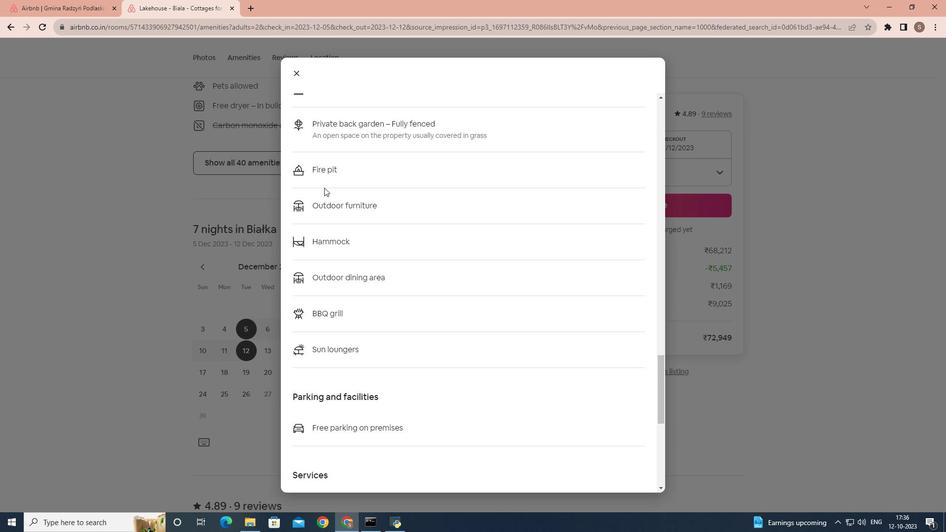 
Action: Mouse scrolled (324, 187) with delta (0, 0)
Screenshot: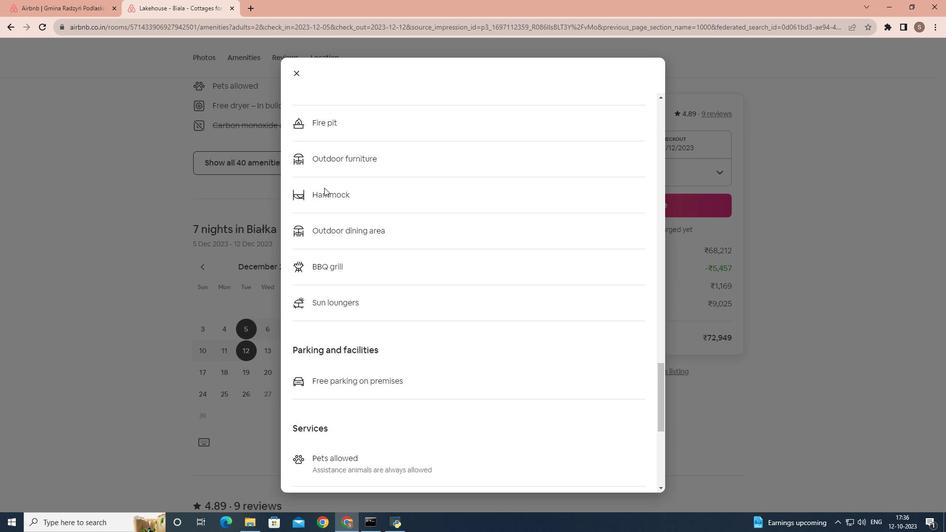 
Action: Mouse scrolled (324, 187) with delta (0, 0)
Screenshot: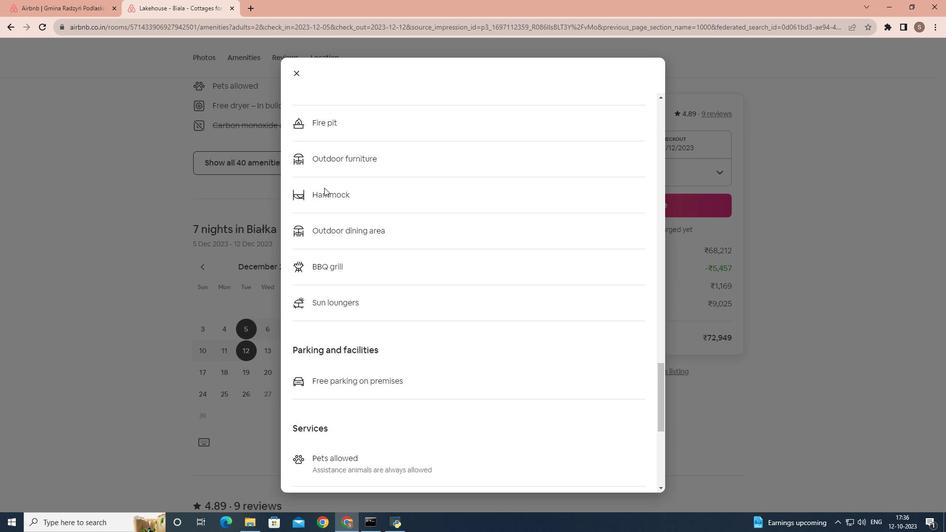 
Action: Mouse scrolled (324, 187) with delta (0, 0)
Screenshot: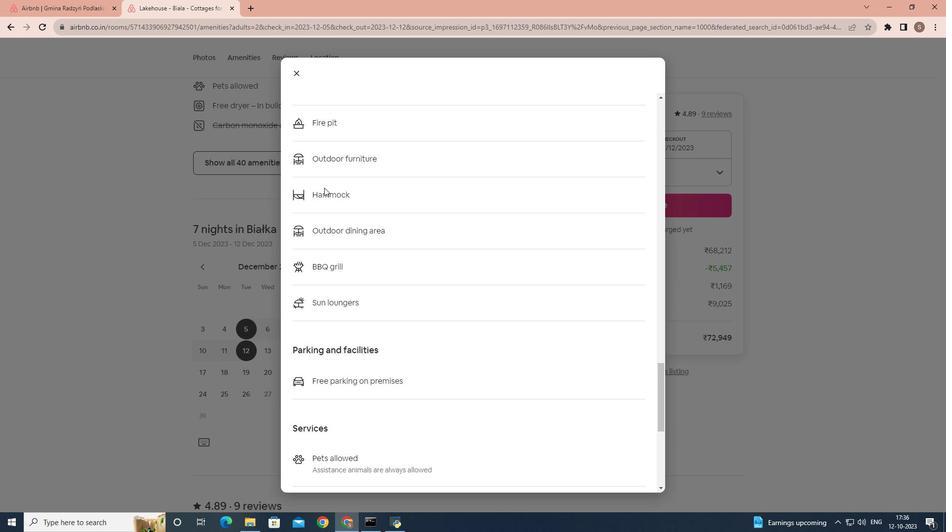 
Action: Mouse scrolled (324, 187) with delta (0, 0)
Screenshot: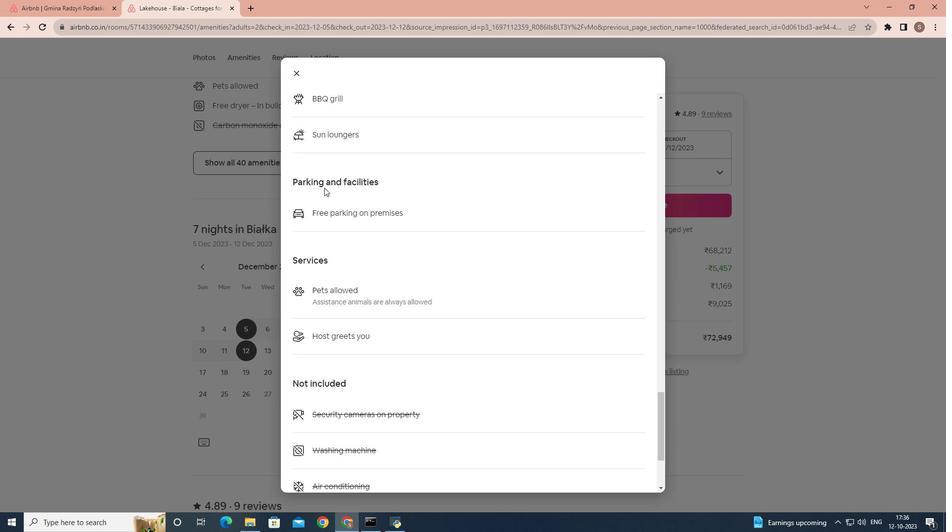 
Action: Mouse scrolled (324, 187) with delta (0, 0)
Screenshot: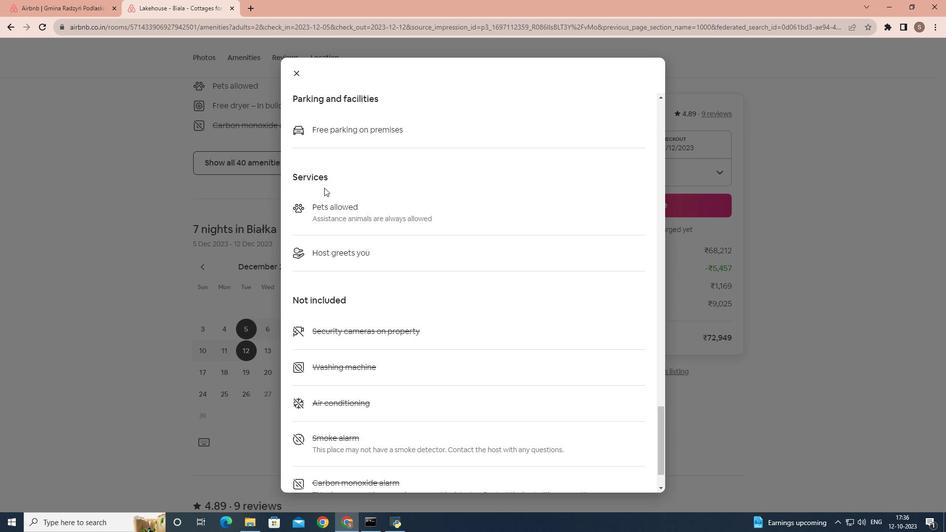 
Action: Mouse scrolled (324, 187) with delta (0, 0)
Screenshot: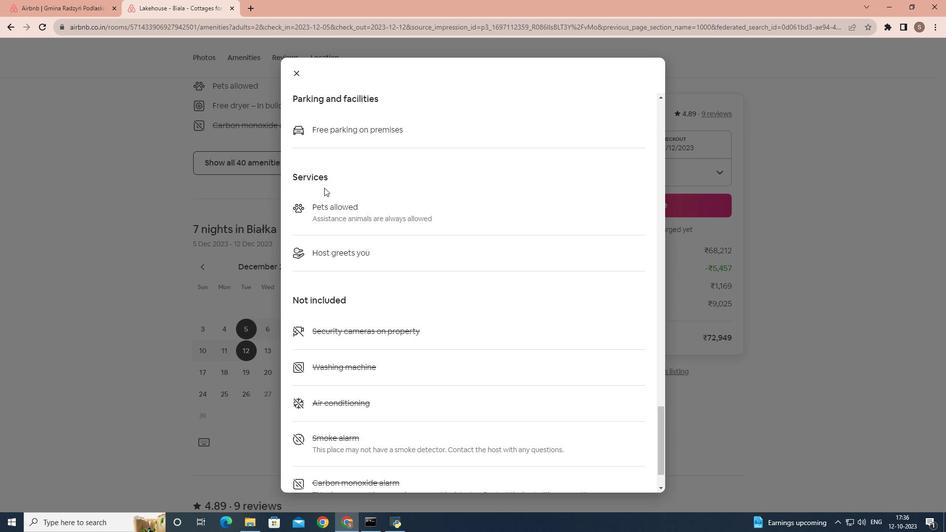 
Action: Mouse scrolled (324, 187) with delta (0, 0)
Screenshot: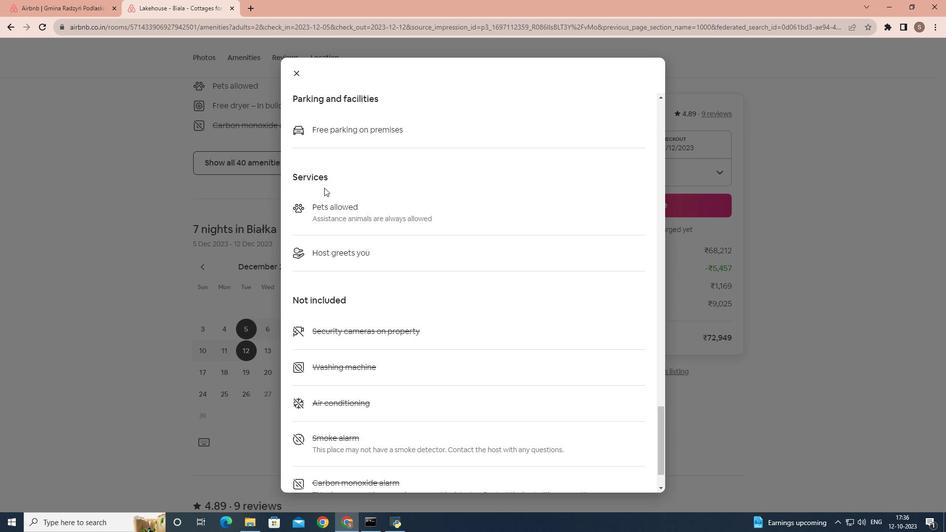 
Action: Mouse scrolled (324, 187) with delta (0, 0)
Screenshot: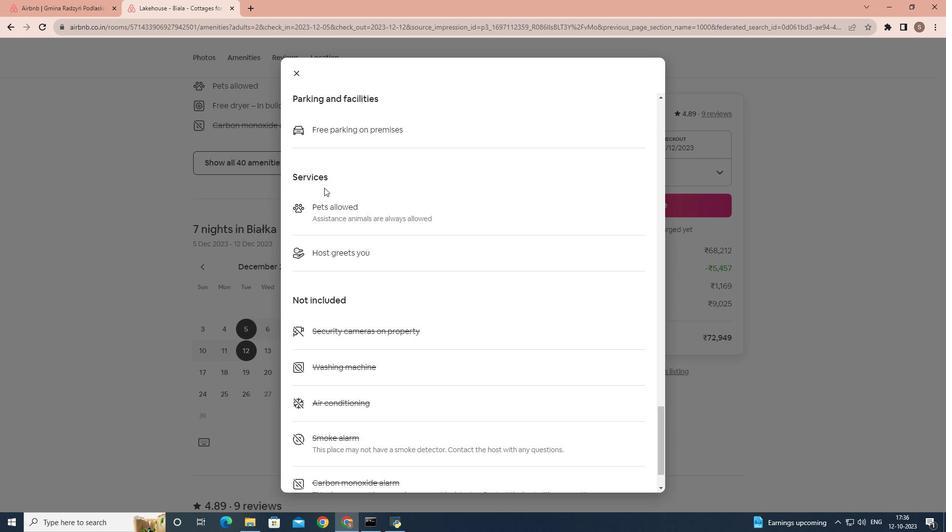 
Action: Mouse scrolled (324, 187) with delta (0, 0)
Screenshot: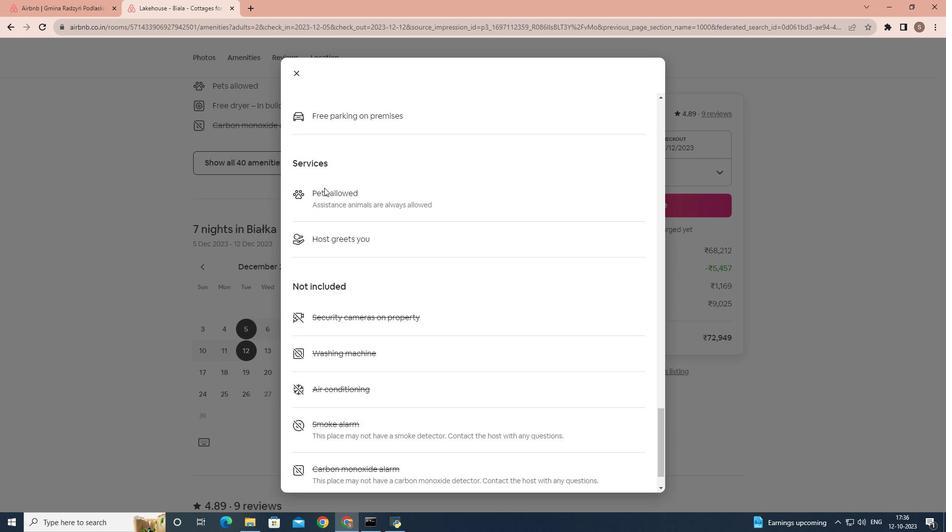 
Action: Mouse scrolled (324, 187) with delta (0, 0)
Screenshot: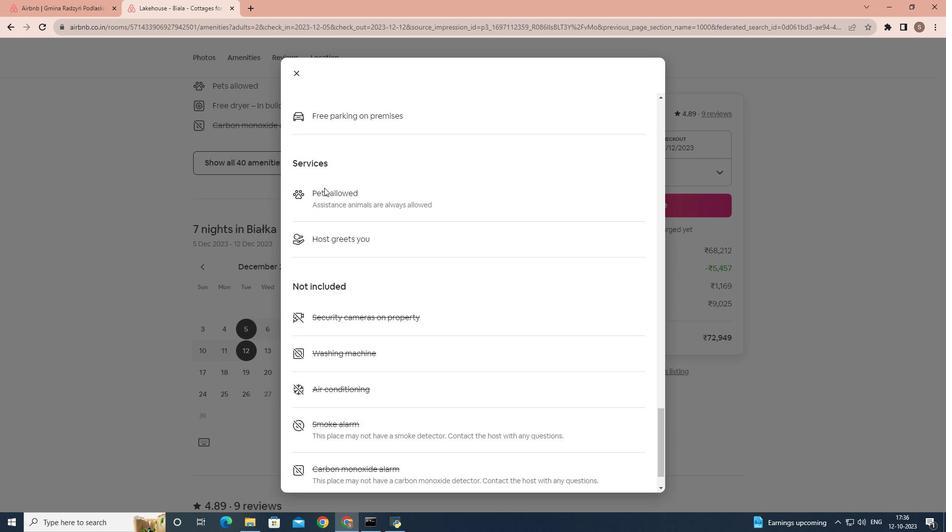 
Action: Mouse moved to (295, 73)
Screenshot: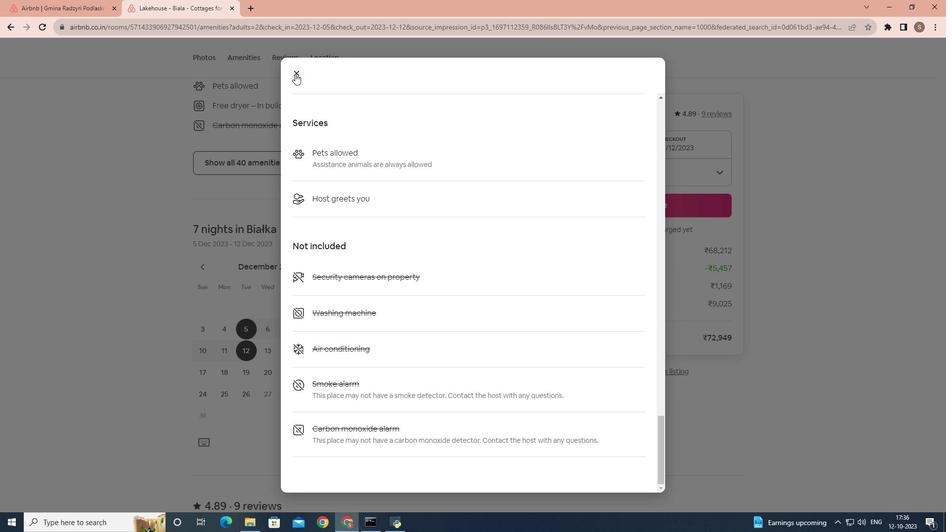
Action: Mouse pressed left at (295, 73)
Screenshot: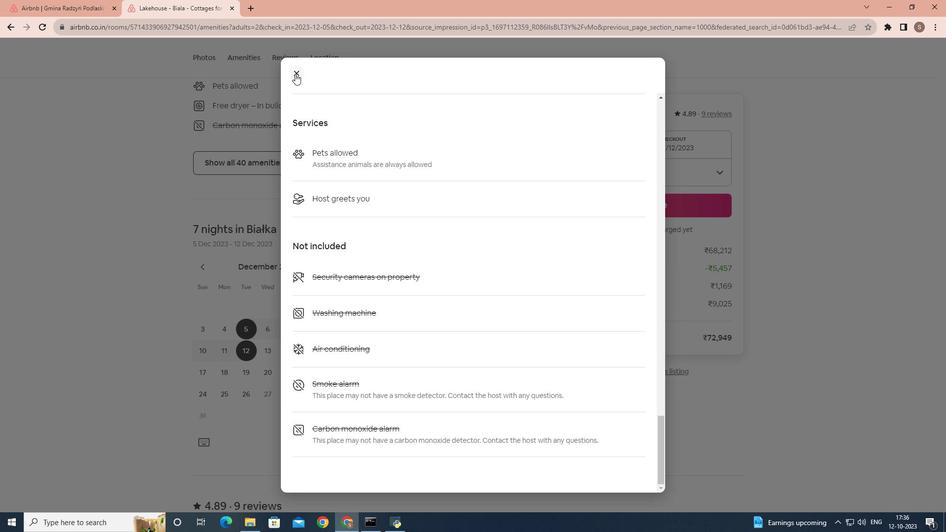 
Action: Mouse moved to (279, 217)
Screenshot: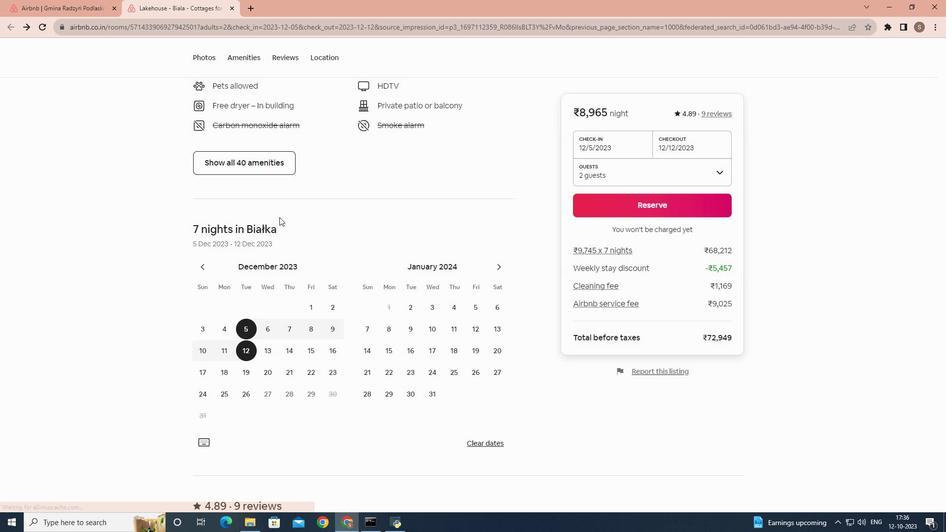 
Action: Mouse scrolled (279, 216) with delta (0, 0)
Screenshot: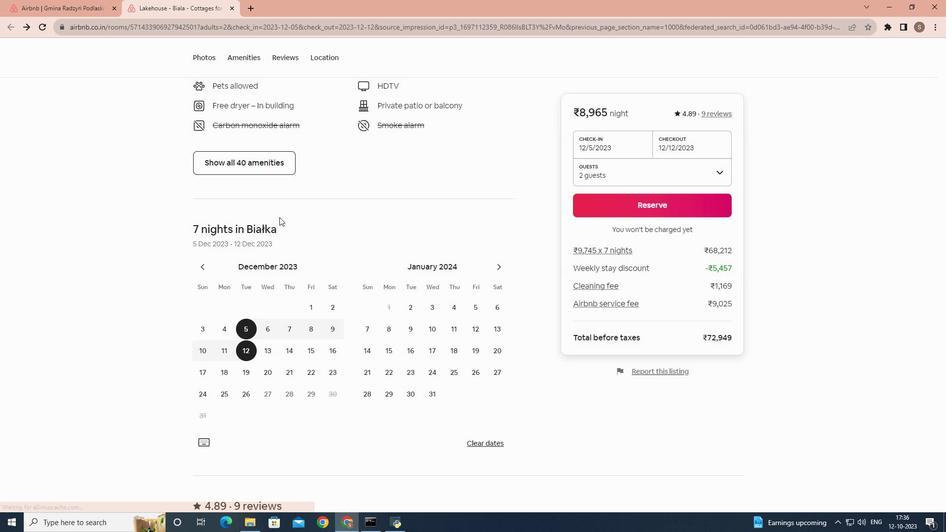 
Action: Mouse scrolled (279, 216) with delta (0, 0)
Screenshot: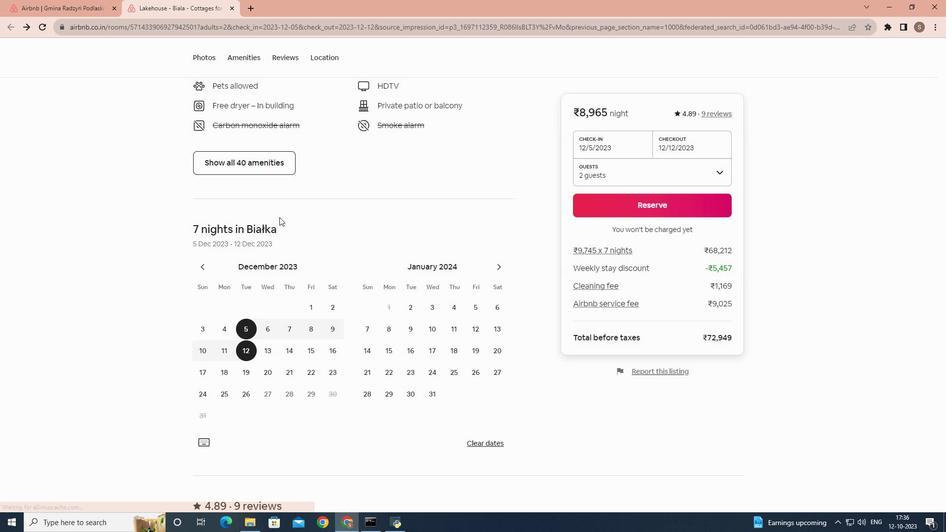 
Action: Mouse moved to (279, 217)
Screenshot: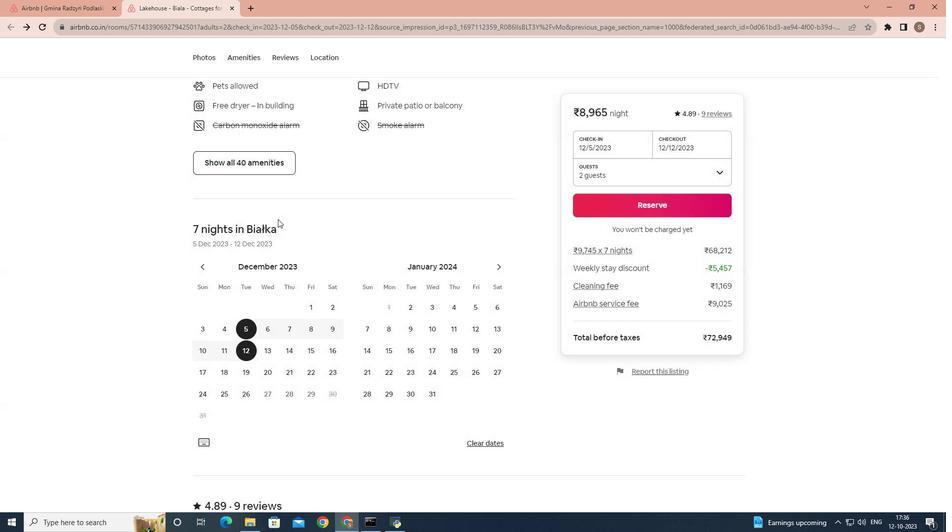 
Action: Mouse scrolled (279, 217) with delta (0, 0)
Screenshot: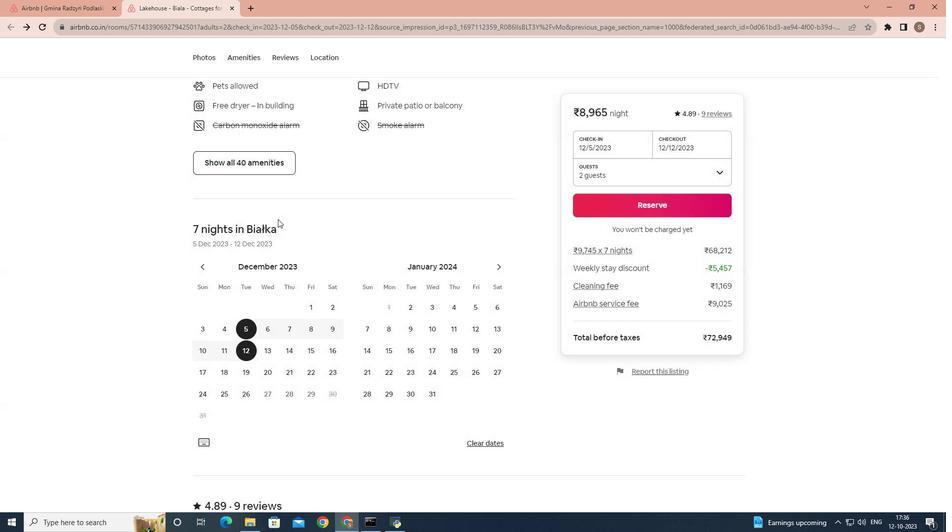
Action: Mouse moved to (279, 218)
Screenshot: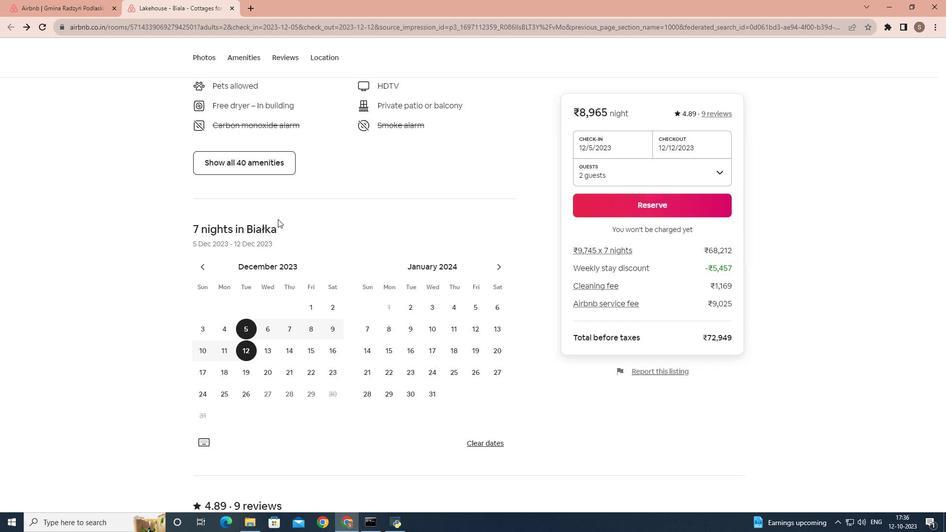 
Action: Mouse scrolled (279, 217) with delta (0, 0)
Screenshot: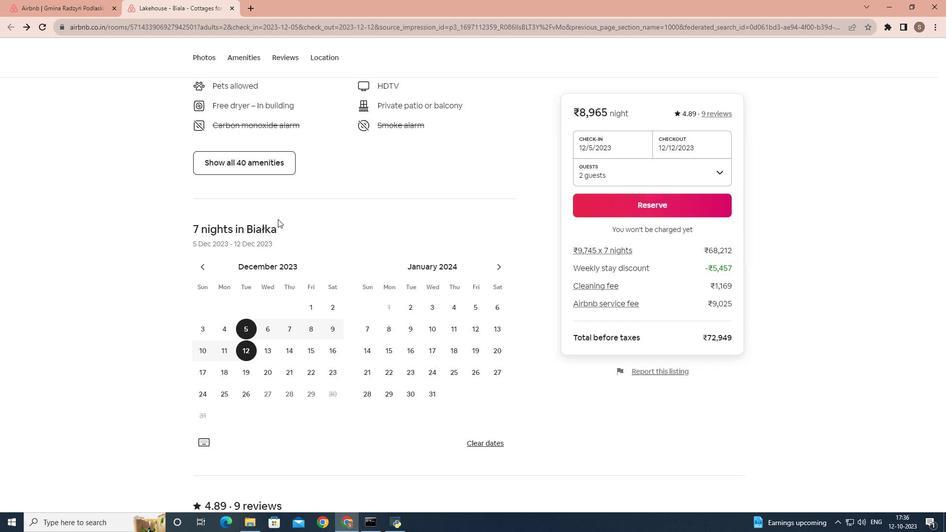 
Action: Mouse moved to (277, 219)
Screenshot: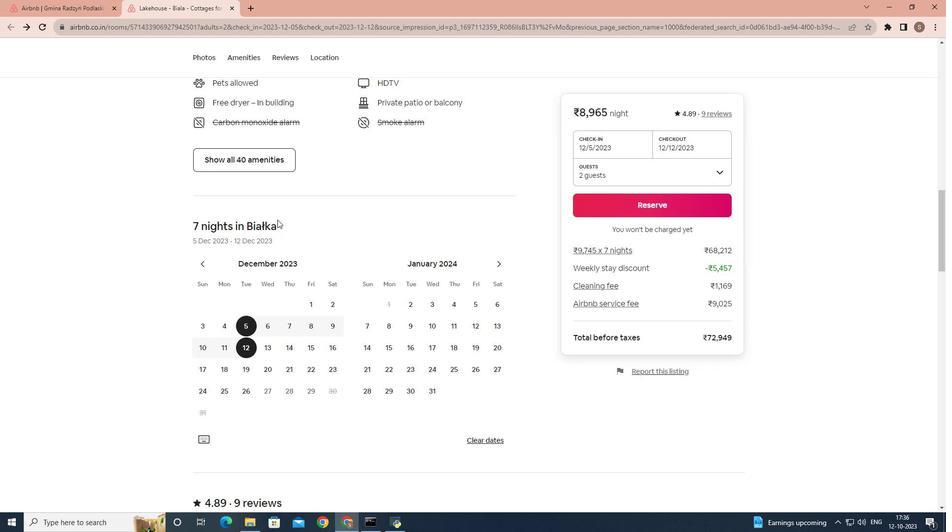 
Action: Mouse scrolled (277, 218) with delta (0, 0)
Screenshot: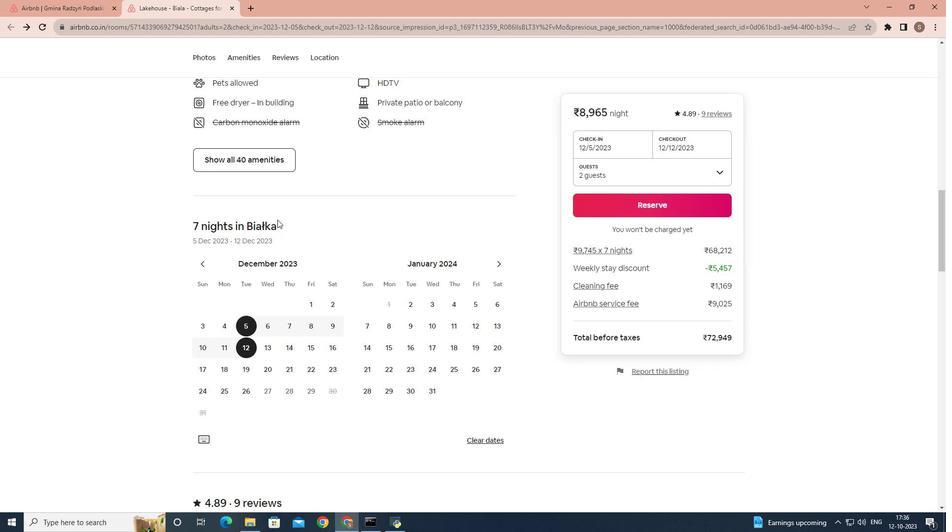 
Action: Mouse moved to (277, 219)
Screenshot: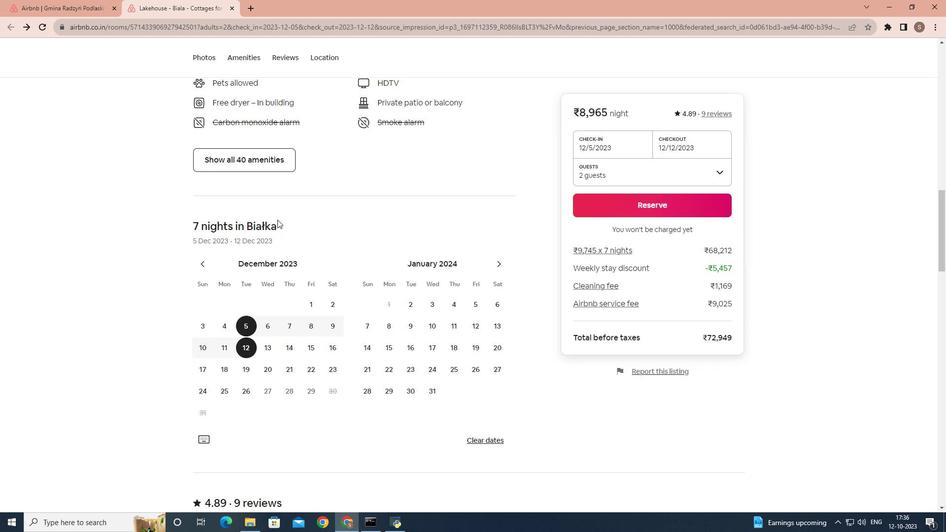 
Action: Mouse scrolled (277, 219) with delta (0, 0)
Screenshot: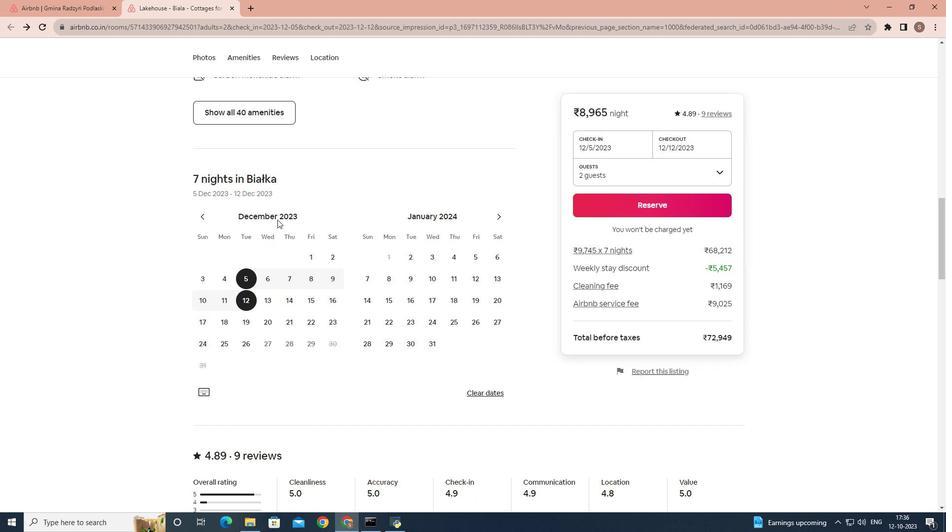 
Action: Mouse scrolled (277, 219) with delta (0, 0)
Screenshot: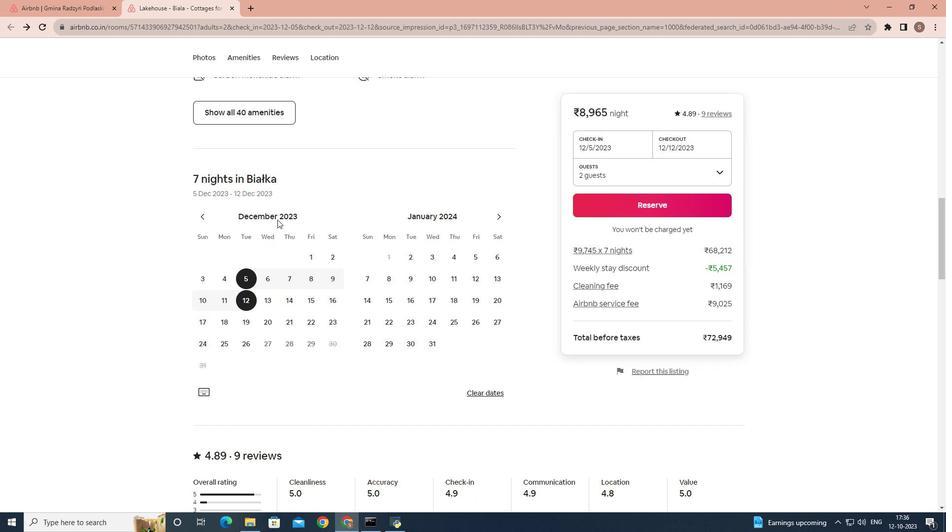 
Action: Mouse scrolled (277, 219) with delta (0, 0)
Screenshot: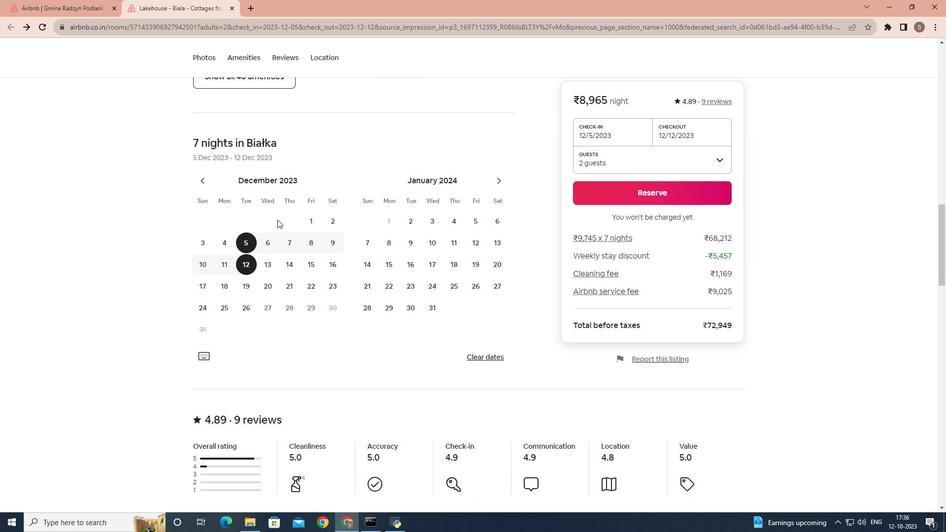 
Action: Mouse scrolled (277, 219) with delta (0, 0)
Screenshot: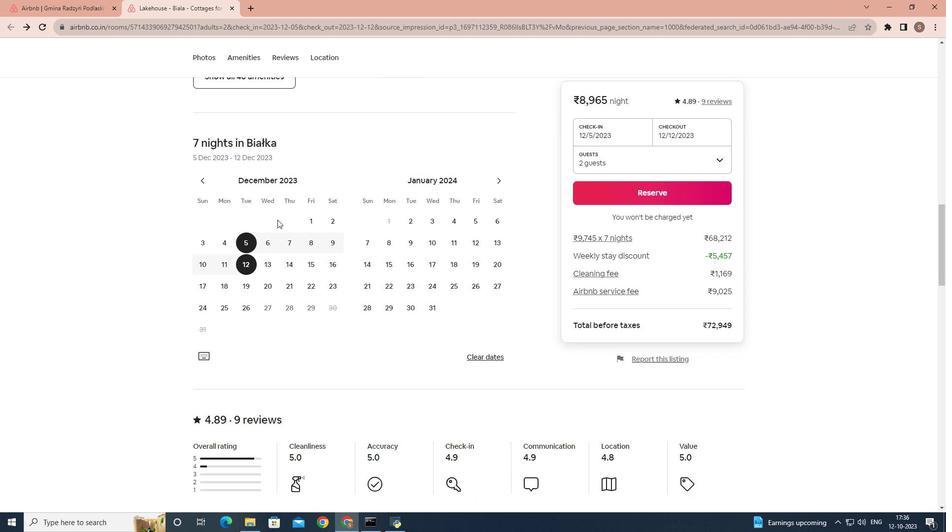 
Action: Mouse scrolled (277, 219) with delta (0, 0)
Screenshot: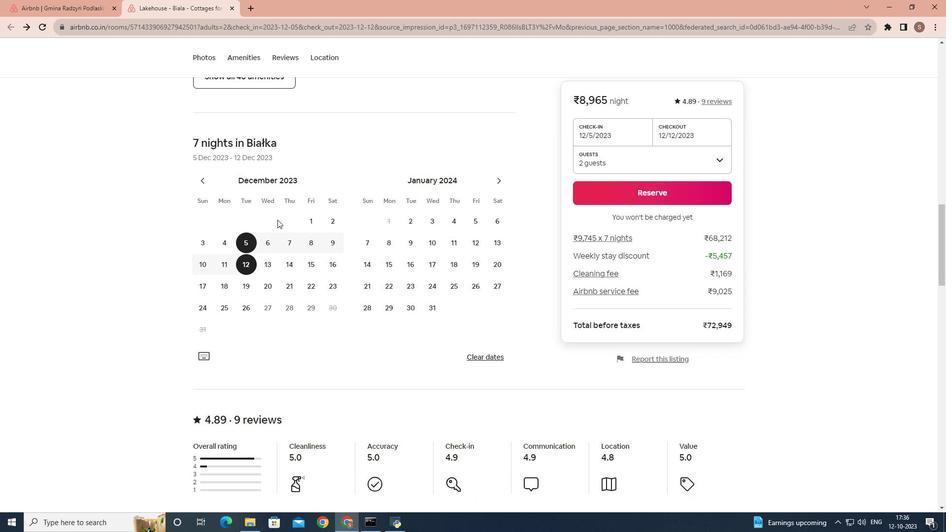 
Action: Mouse scrolled (277, 219) with delta (0, 0)
Screenshot: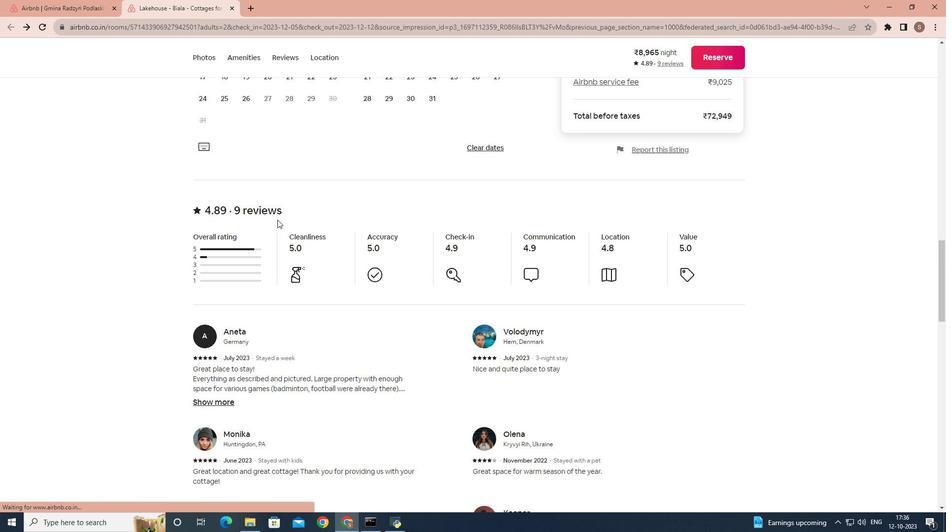 
Action: Mouse scrolled (277, 219) with delta (0, 0)
Screenshot: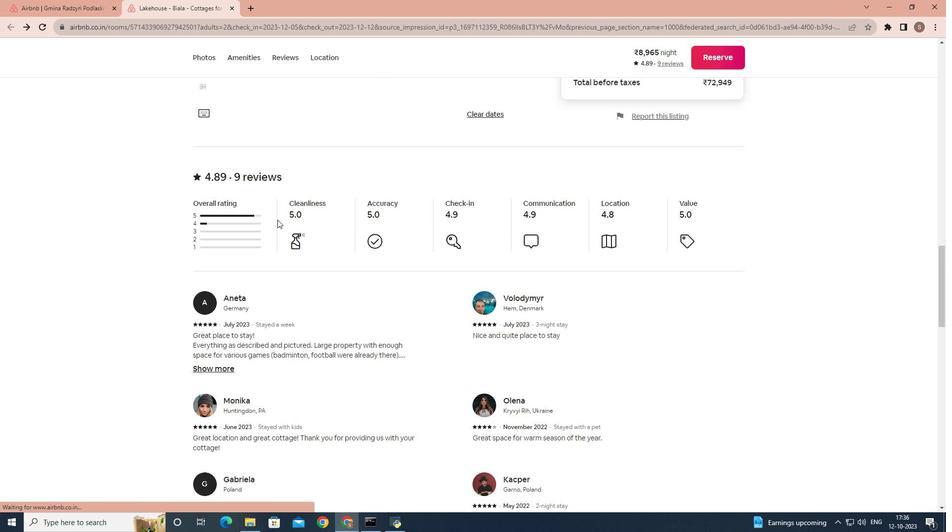 
Action: Mouse scrolled (277, 219) with delta (0, 0)
Screenshot: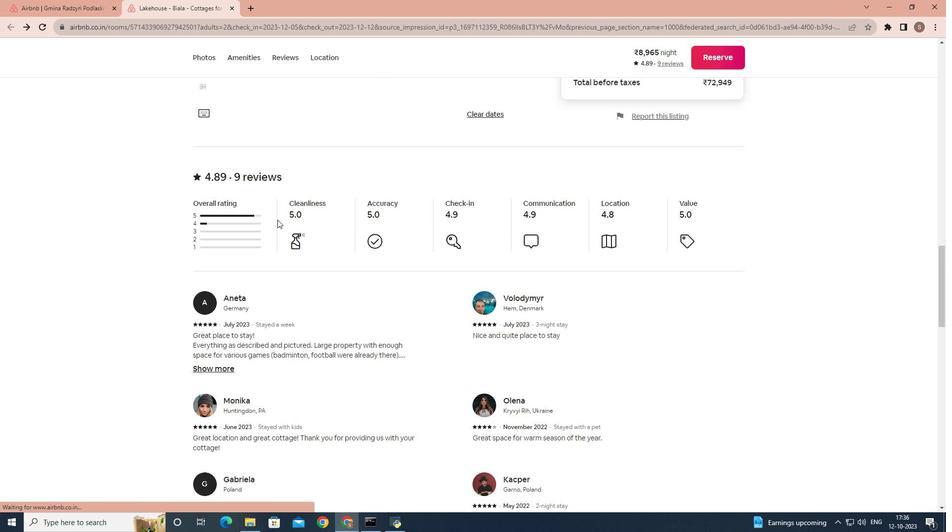 
Action: Mouse scrolled (277, 219) with delta (0, 0)
Screenshot: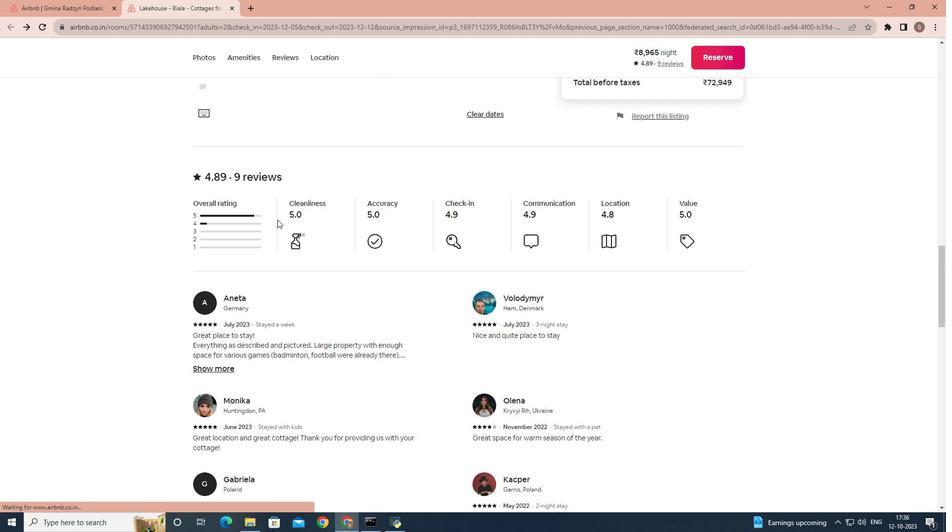 
Action: Mouse scrolled (277, 219) with delta (0, 0)
Screenshot: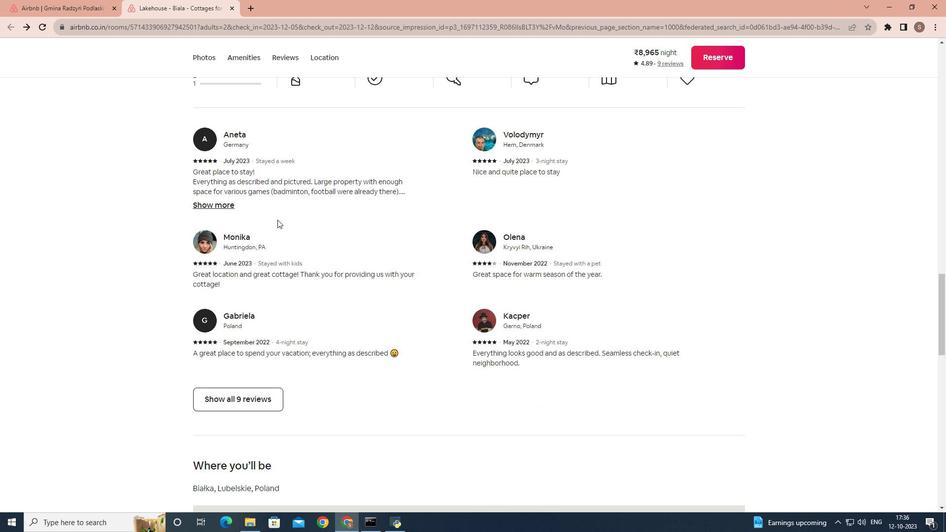 
Action: Mouse scrolled (277, 219) with delta (0, 0)
Screenshot: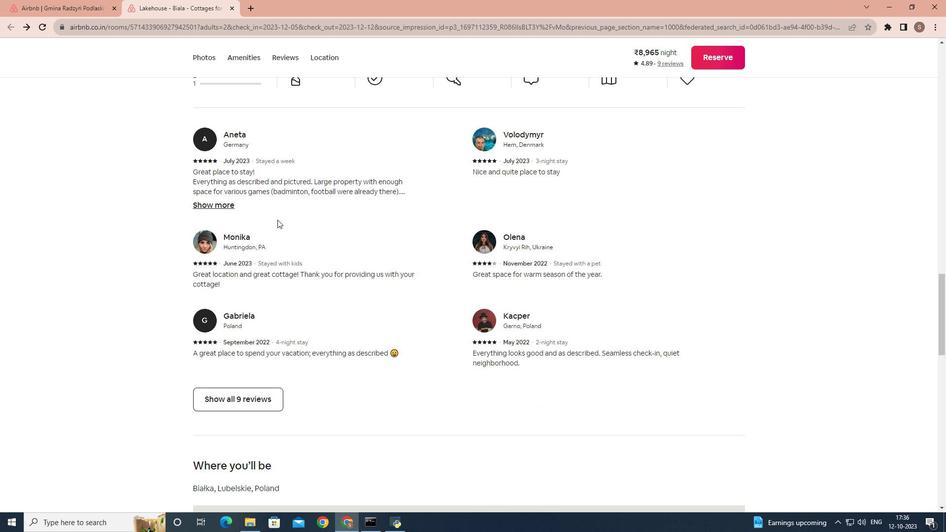 
Action: Mouse scrolled (277, 219) with delta (0, 0)
Screenshot: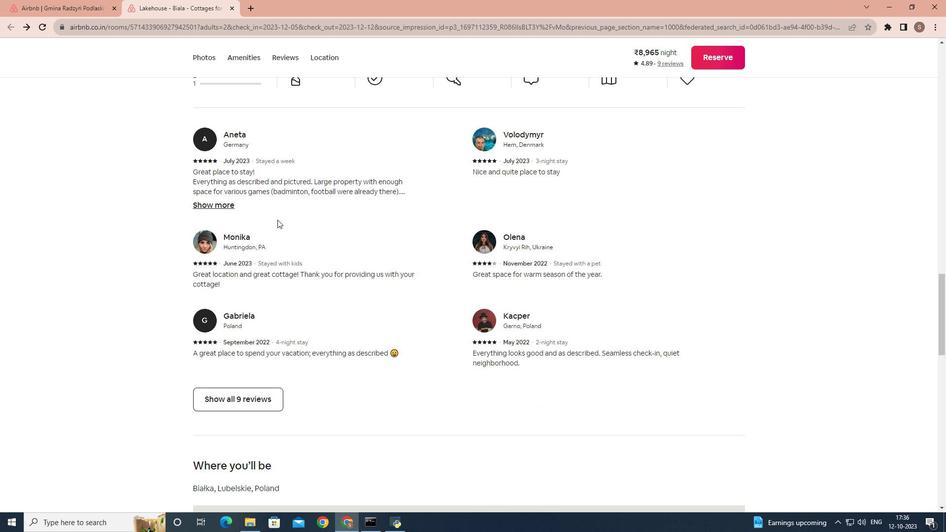 
Action: Mouse moved to (221, 244)
Screenshot: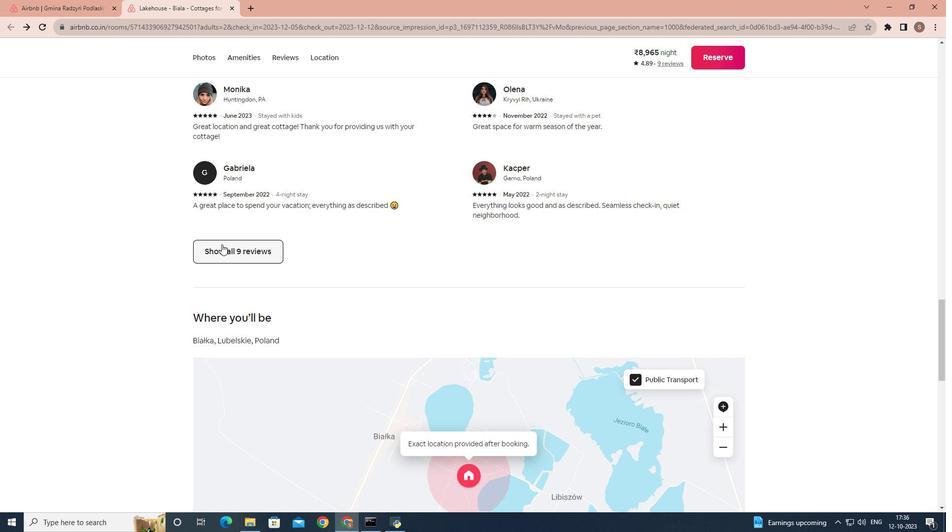 
Action: Mouse pressed left at (221, 244)
Screenshot: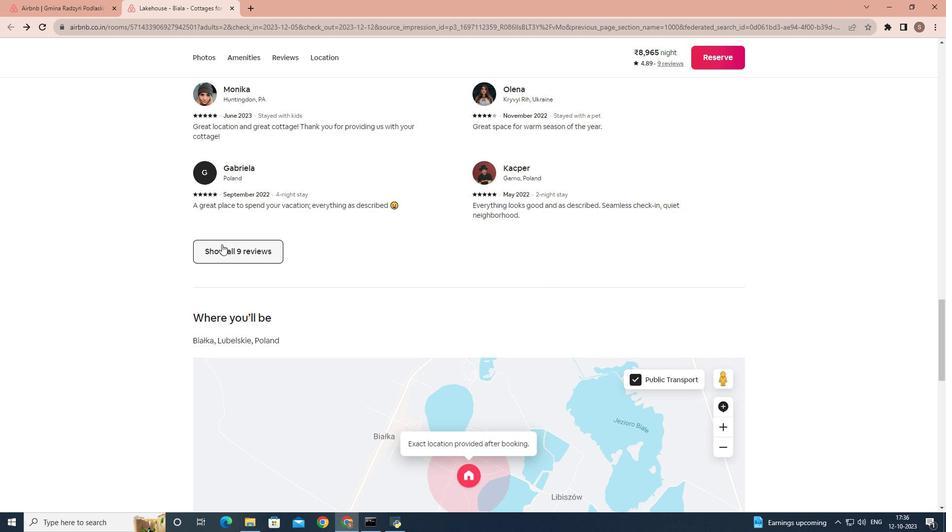 
Action: Mouse moved to (494, 216)
Screenshot: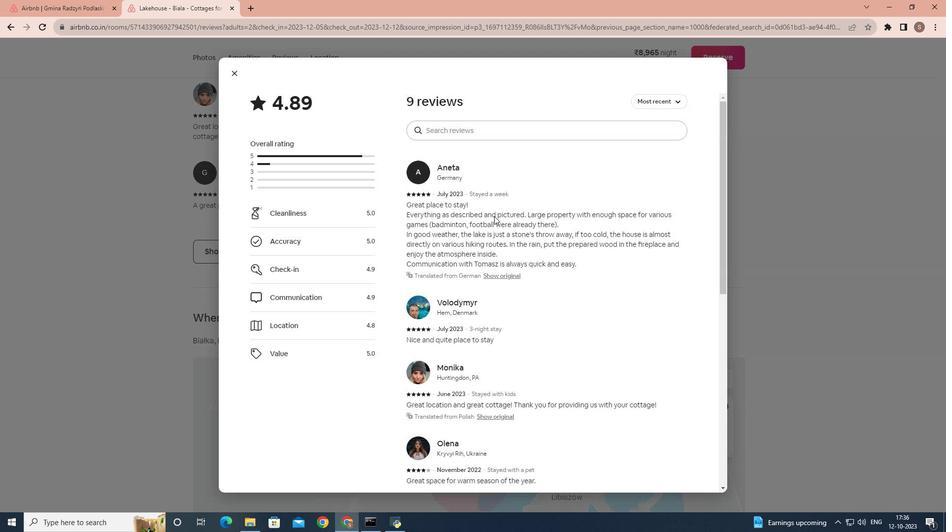 
Action: Mouse scrolled (494, 215) with delta (0, 0)
Screenshot: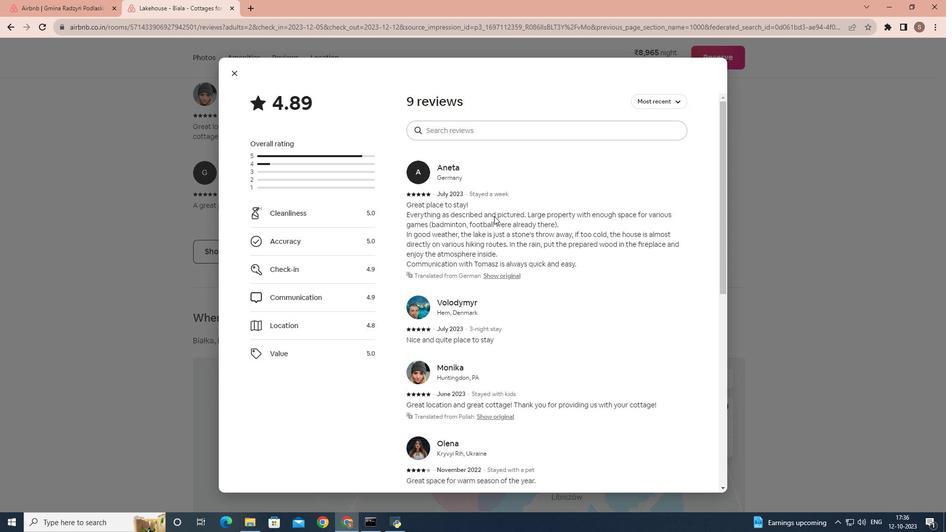 
Action: Mouse scrolled (494, 215) with delta (0, 0)
Screenshot: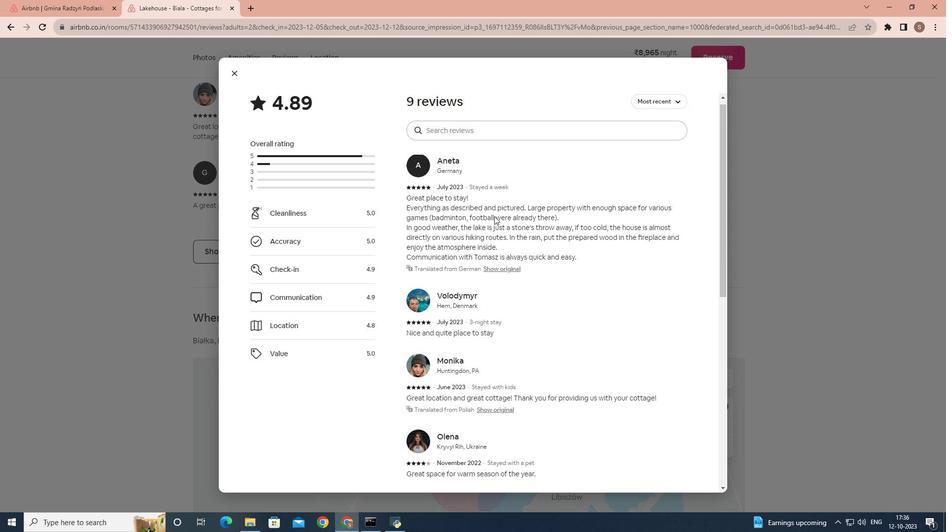 
Action: Mouse moved to (494, 216)
Screenshot: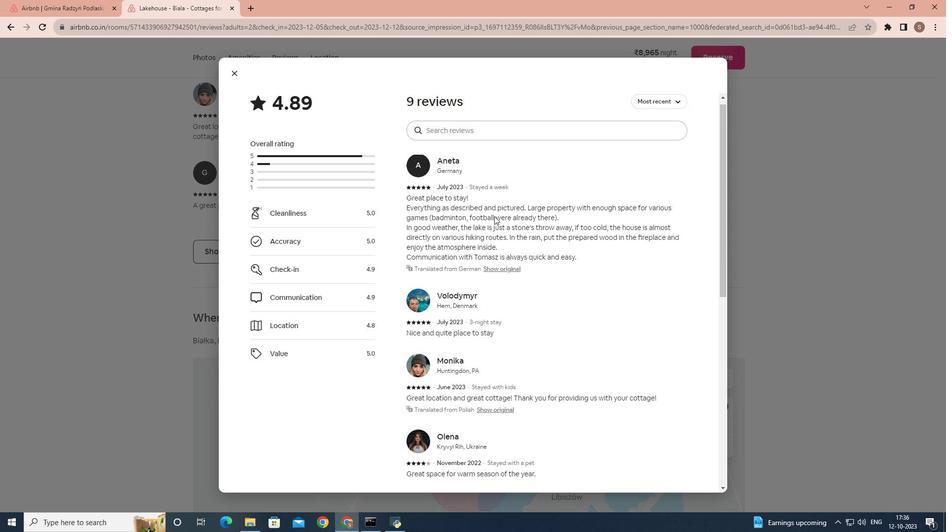 
Action: Mouse scrolled (494, 215) with delta (0, 0)
Screenshot: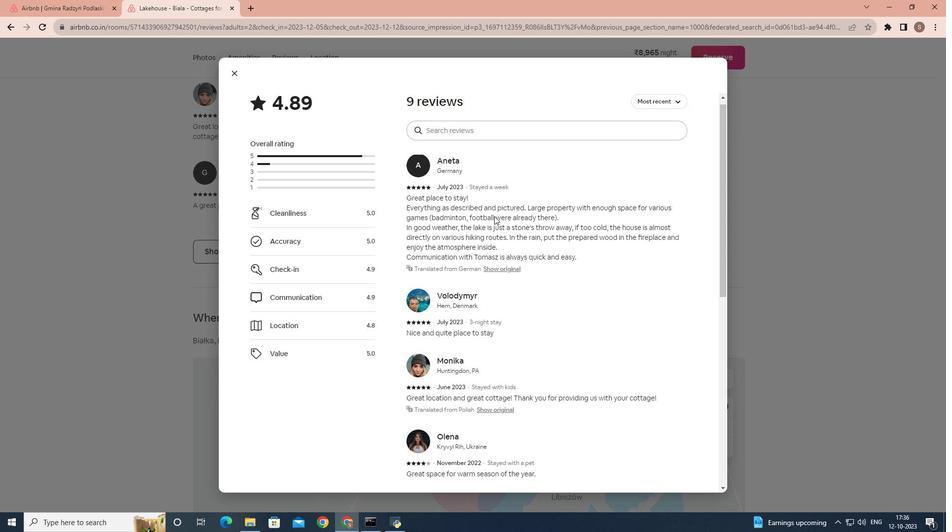 
Action: Mouse scrolled (494, 215) with delta (0, 0)
Screenshot: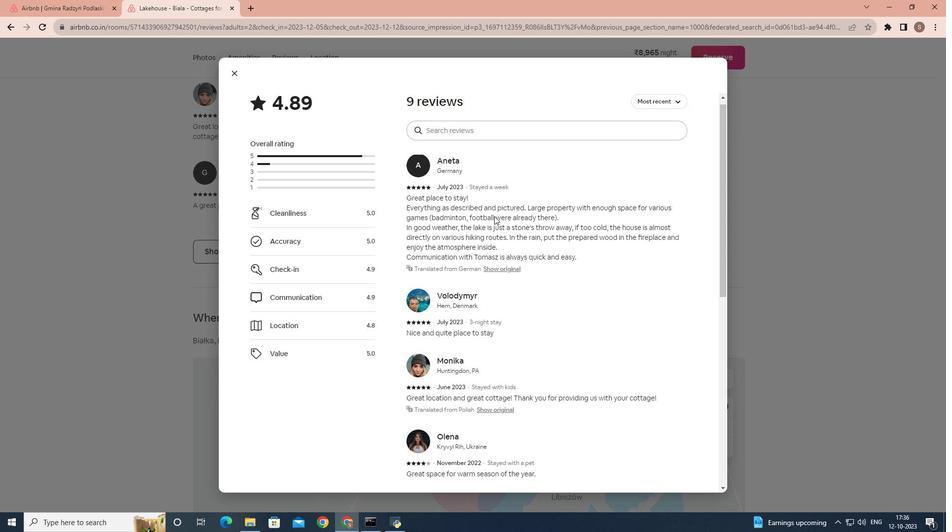 
Action: Mouse scrolled (494, 215) with delta (0, 0)
Screenshot: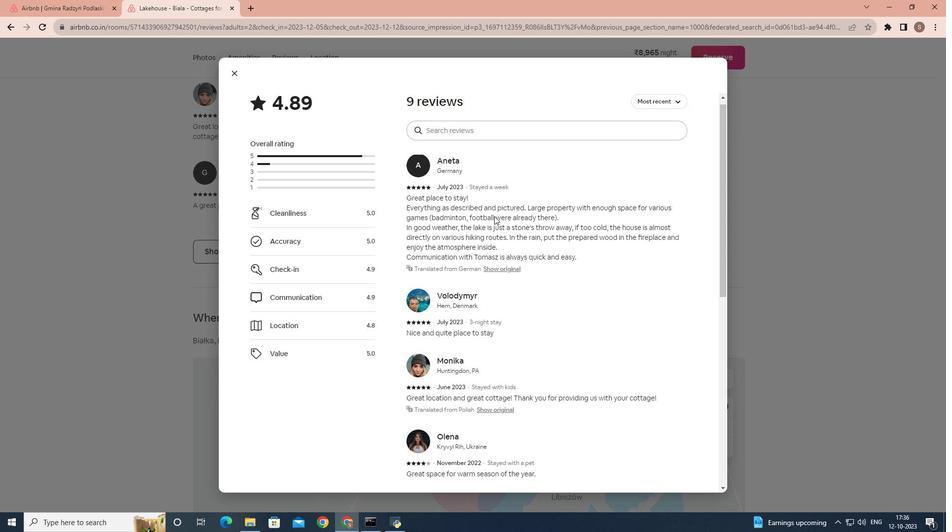 
Action: Mouse scrolled (494, 215) with delta (0, 0)
Screenshot: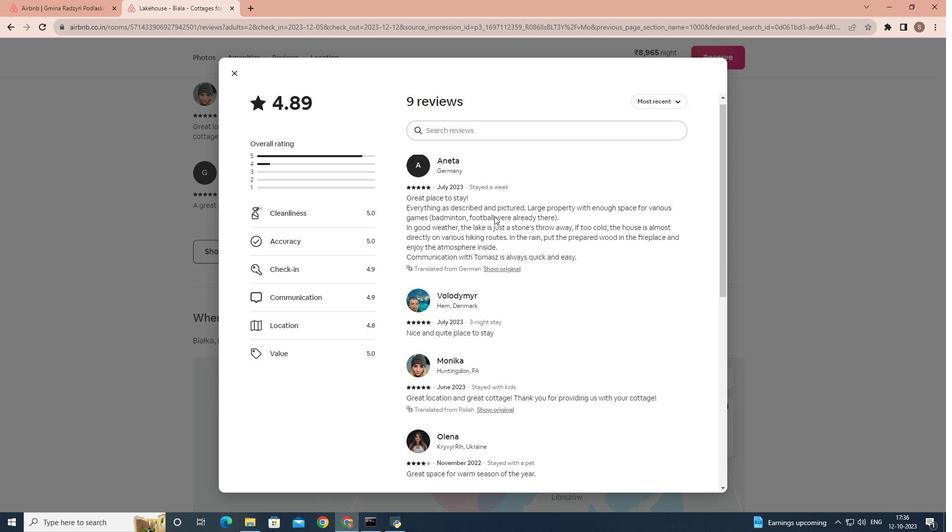 
Action: Mouse scrolled (494, 215) with delta (0, 0)
Screenshot: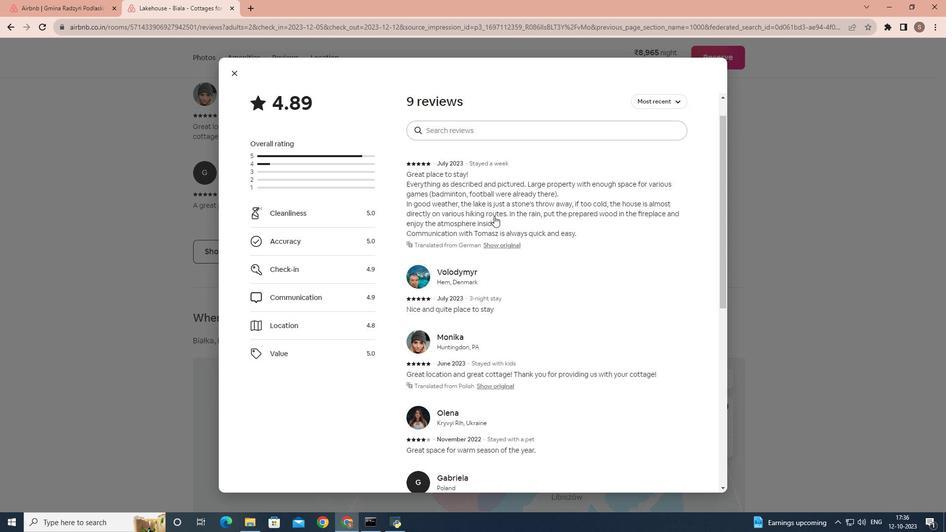 
Action: Mouse scrolled (494, 215) with delta (0, 0)
Screenshot: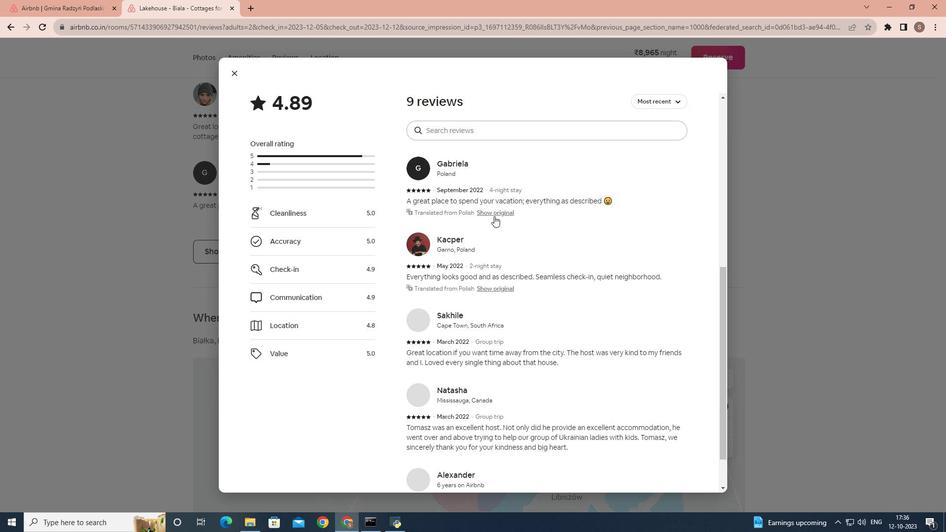 
Action: Mouse scrolled (494, 215) with delta (0, 0)
Screenshot: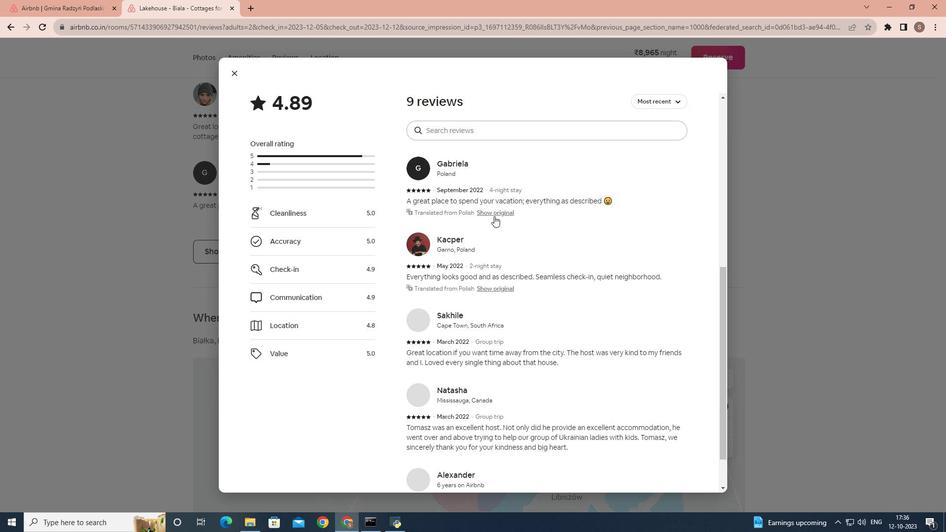 
Action: Mouse scrolled (494, 215) with delta (0, 0)
Screenshot: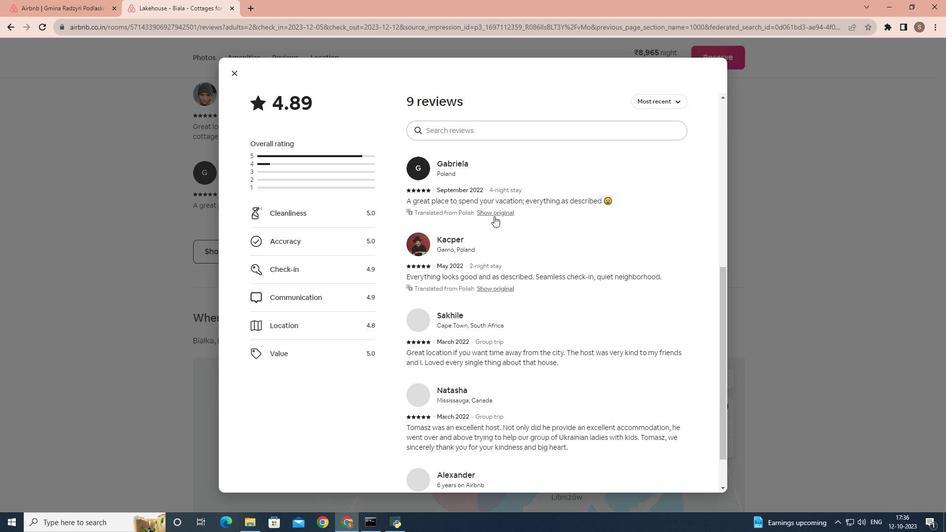 
Action: Mouse moved to (494, 216)
Screenshot: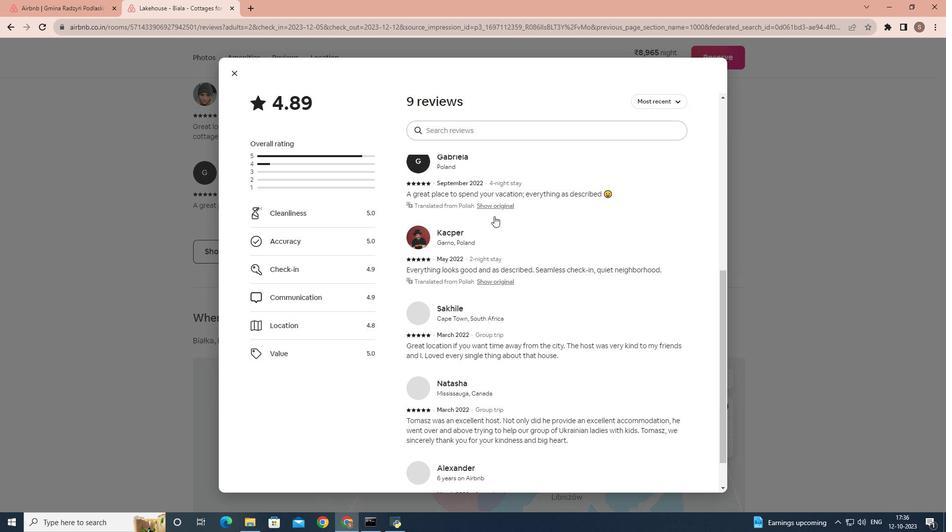 
Action: Mouse scrolled (494, 215) with delta (0, 0)
Screenshot: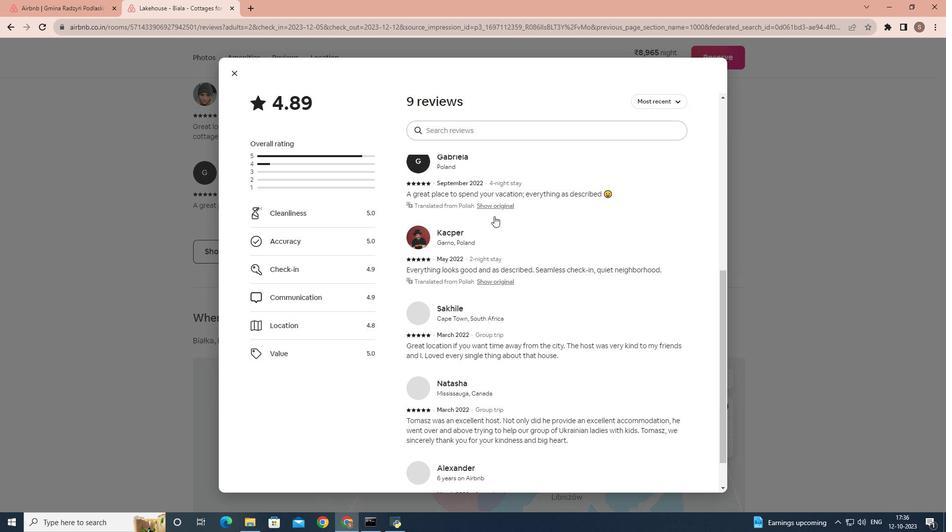 
Action: Mouse moved to (494, 216)
Screenshot: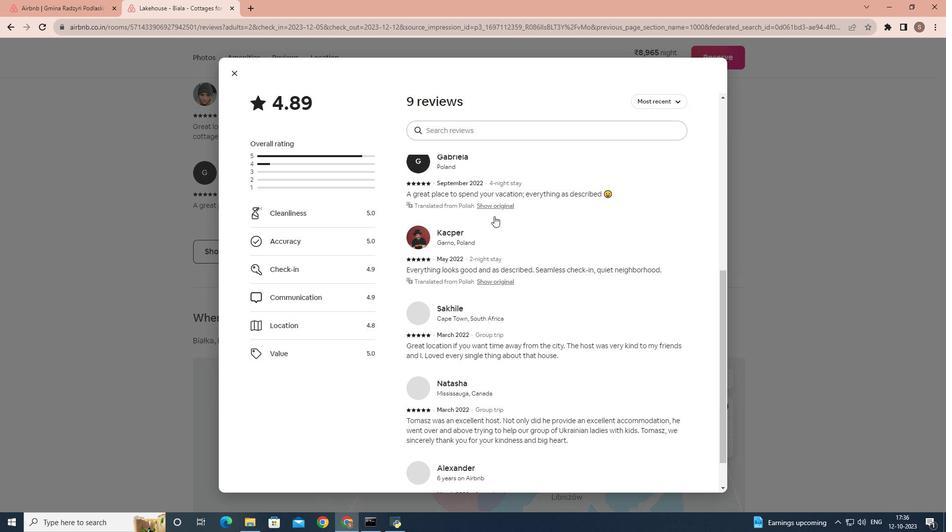 
Action: Mouse scrolled (494, 215) with delta (0, 0)
Screenshot: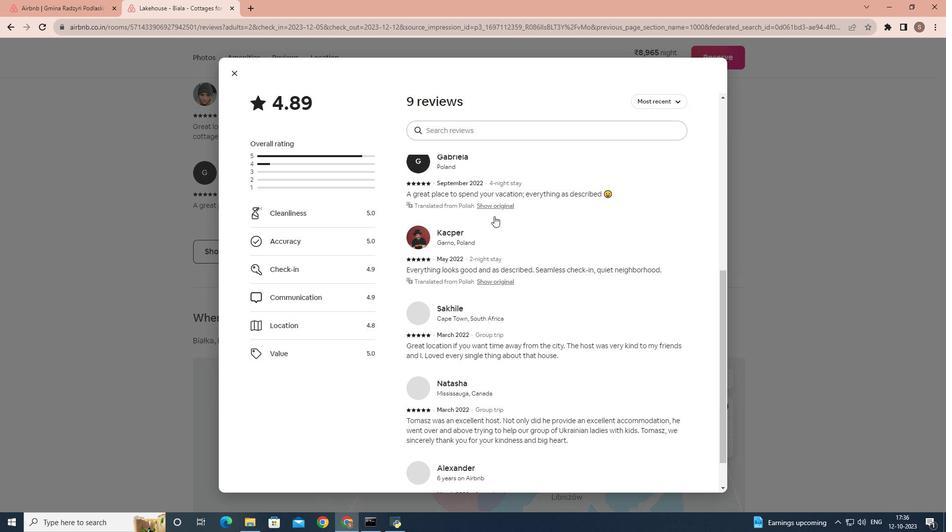 
Action: Mouse scrolled (494, 215) with delta (0, 0)
Screenshot: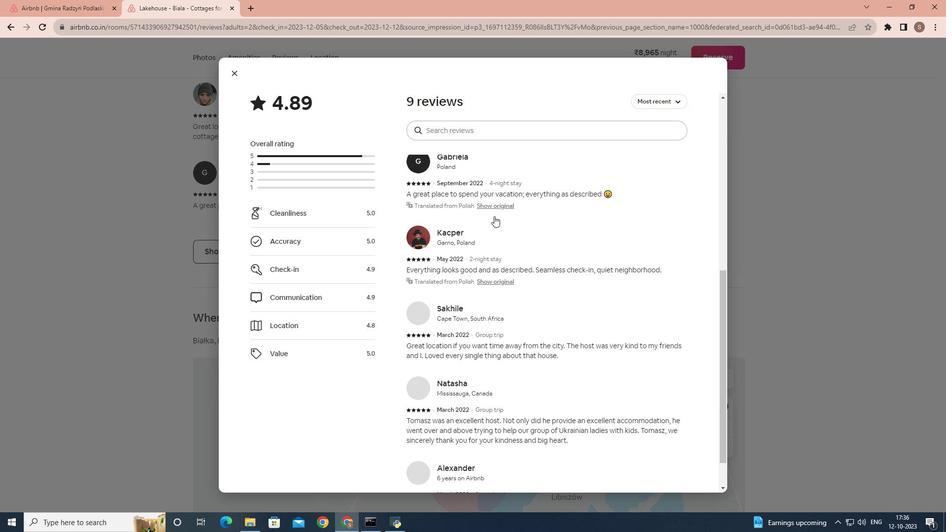 
Action: Mouse scrolled (494, 215) with delta (0, 0)
Screenshot: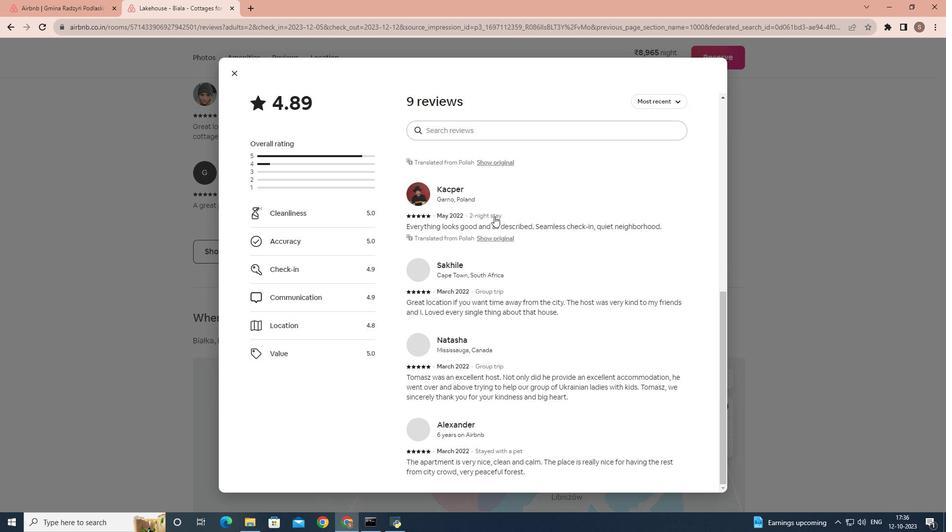 
Action: Mouse scrolled (494, 215) with delta (0, 0)
Screenshot: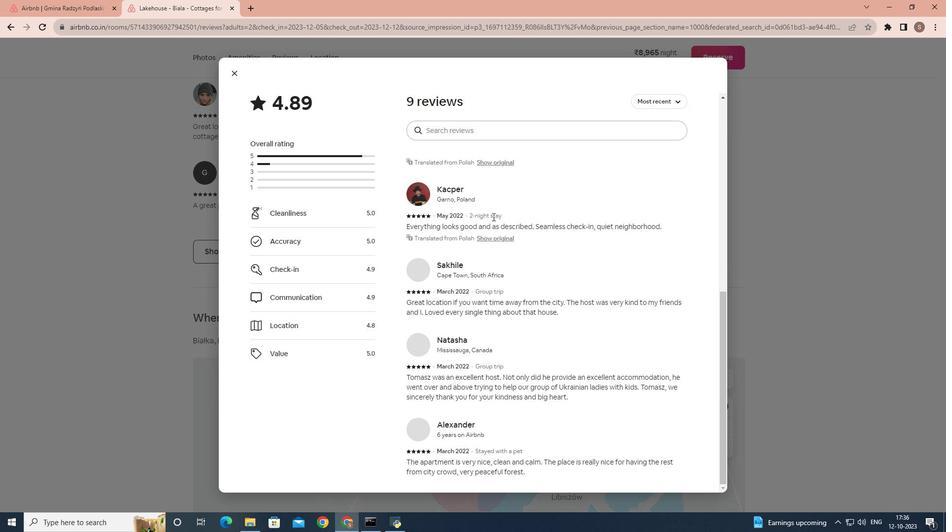 
Action: Mouse moved to (493, 216)
Screenshot: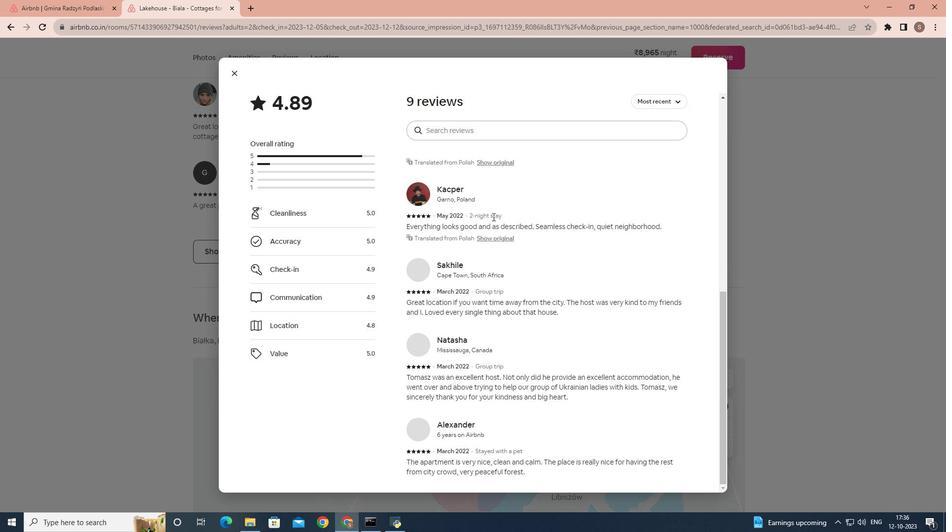 
Action: Mouse scrolled (493, 216) with delta (0, 0)
Screenshot: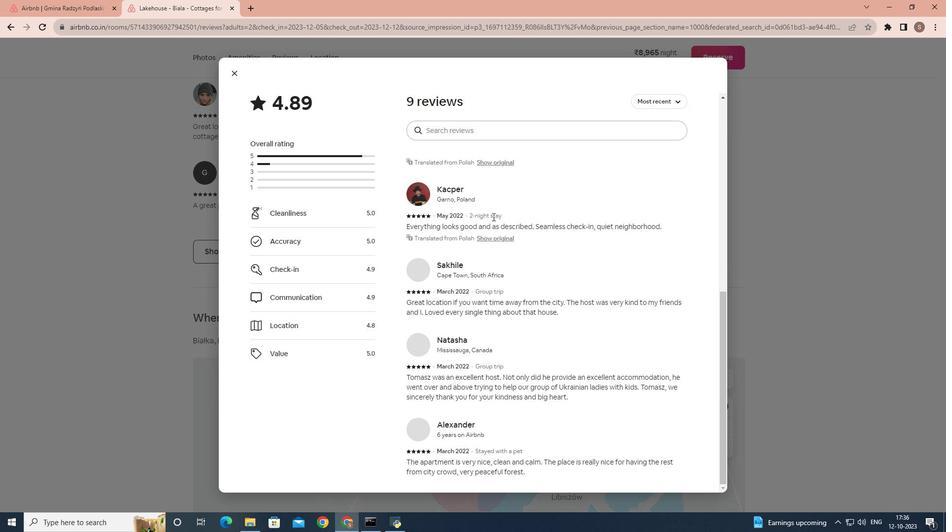 
Action: Mouse scrolled (493, 216) with delta (0, 0)
Screenshot: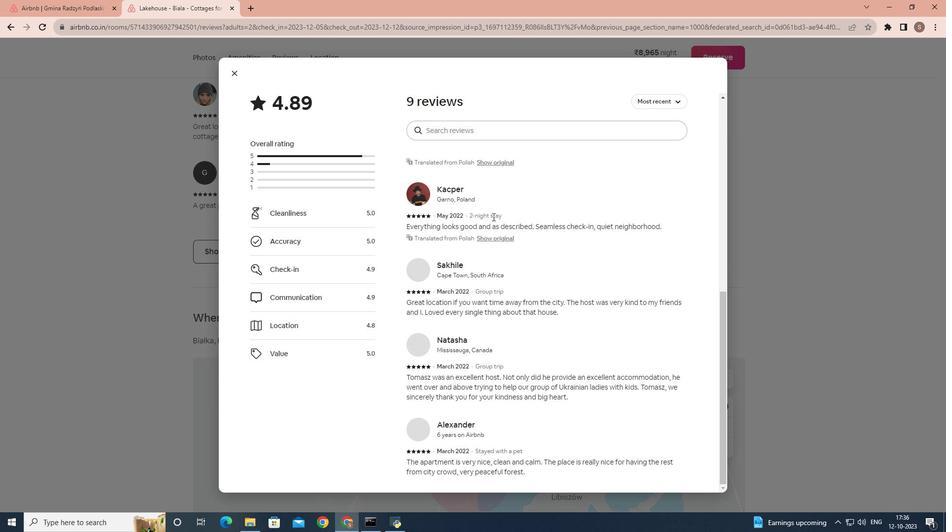 
Action: Mouse moved to (492, 216)
Screenshot: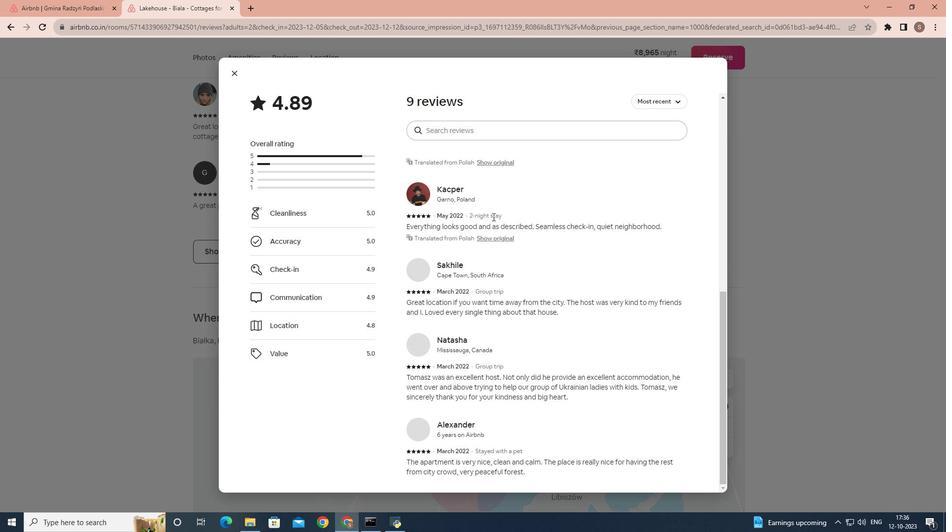 
Action: Mouse scrolled (492, 216) with delta (0, 0)
Screenshot: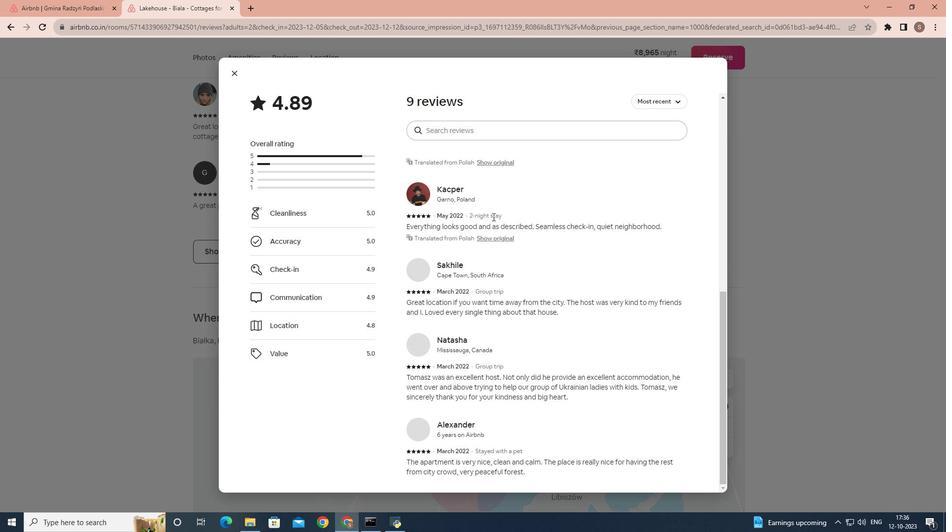 
Action: Mouse scrolled (492, 216) with delta (0, 0)
Screenshot: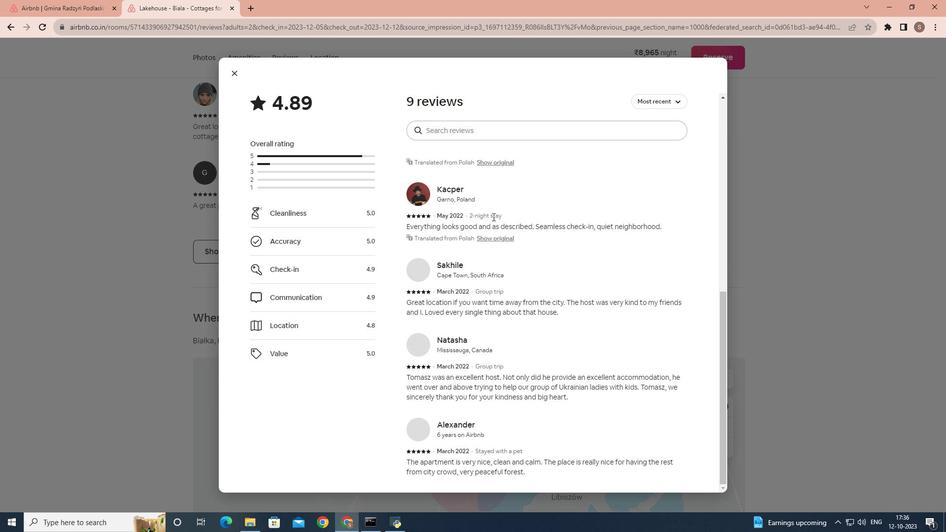 
Action: Mouse moved to (231, 75)
Screenshot: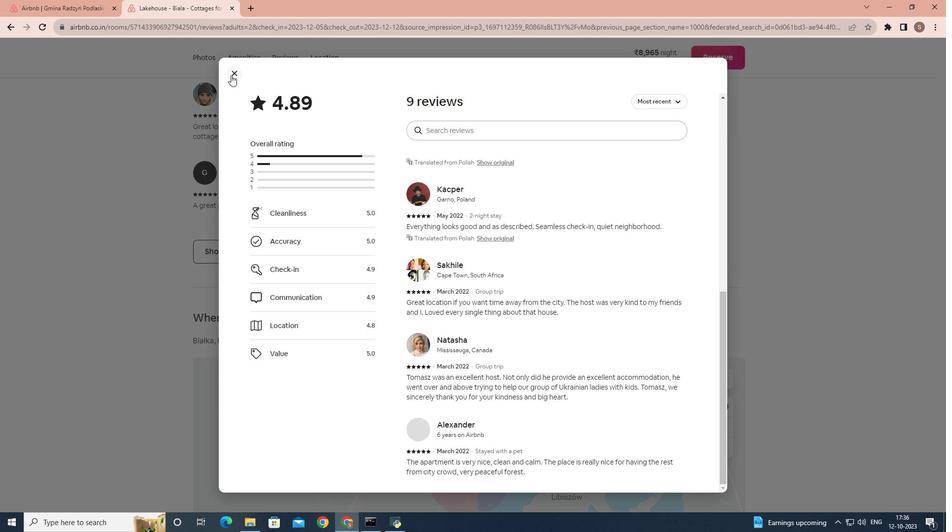 
Action: Mouse pressed left at (231, 75)
Screenshot: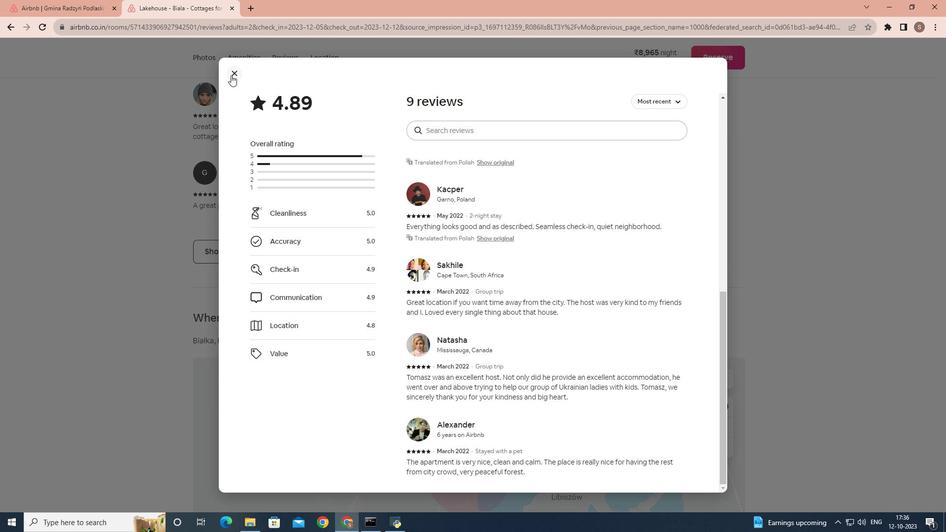 
Action: Mouse moved to (274, 238)
Screenshot: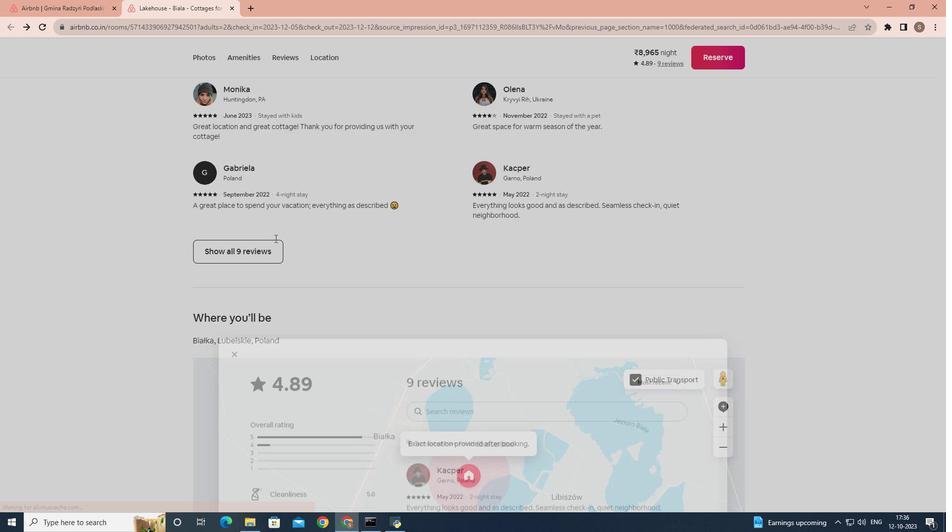 
Action: Mouse scrolled (274, 238) with delta (0, 0)
Screenshot: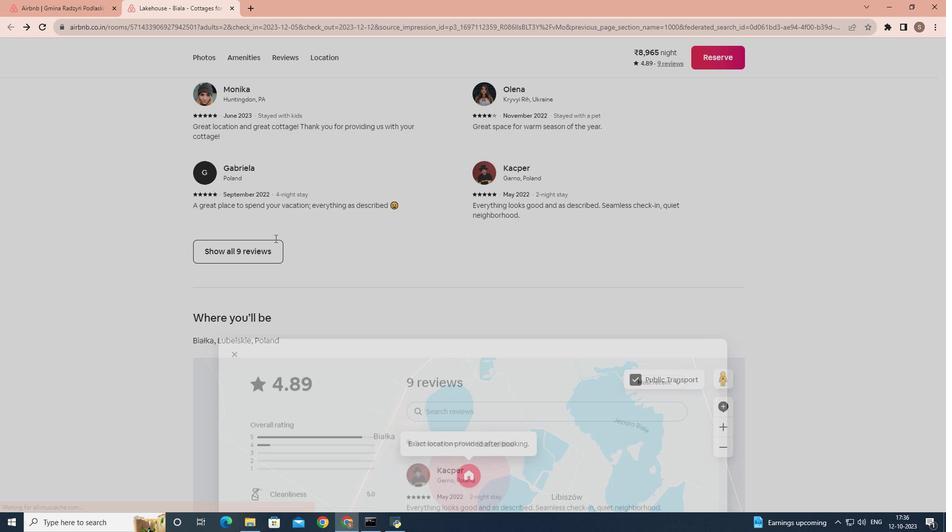 
Action: Mouse moved to (272, 240)
Screenshot: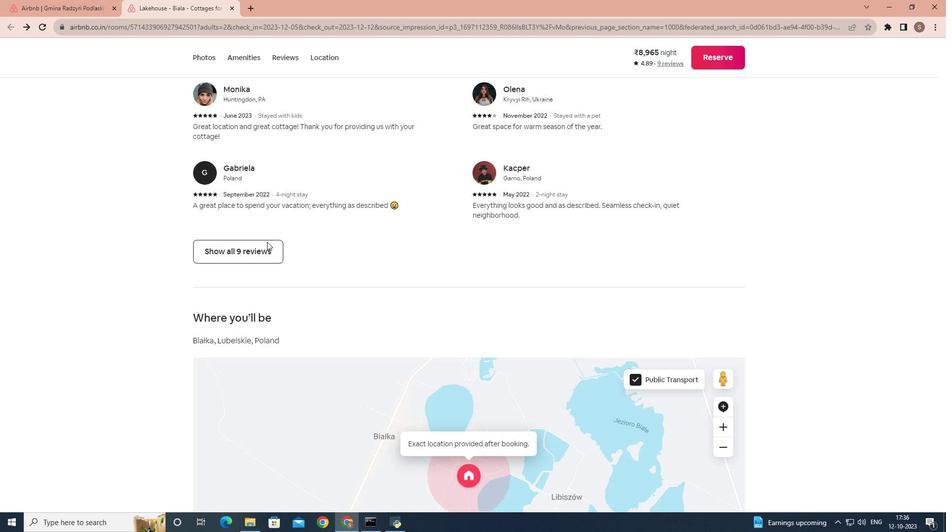 
Action: Mouse scrolled (272, 239) with delta (0, 0)
Screenshot: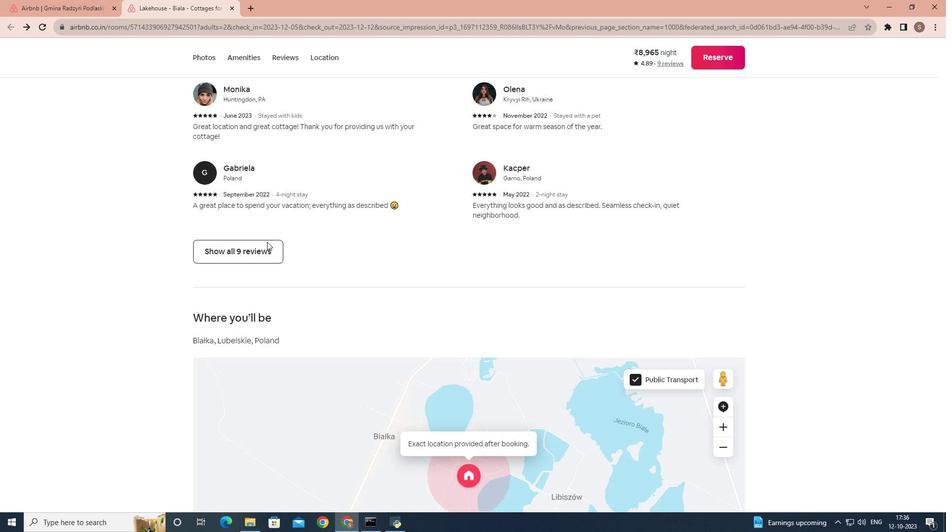 
Action: Mouse moved to (272, 240)
Screenshot: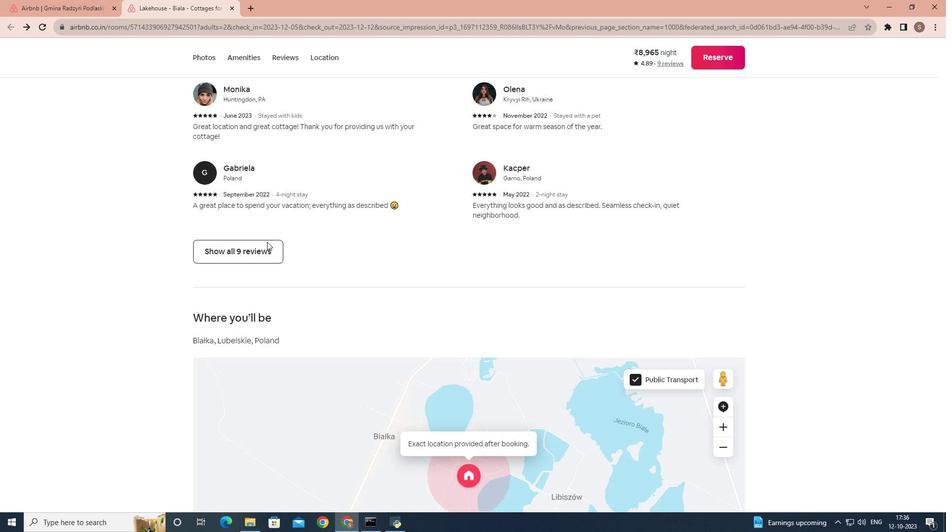 
Action: Mouse scrolled (272, 239) with delta (0, 0)
Screenshot: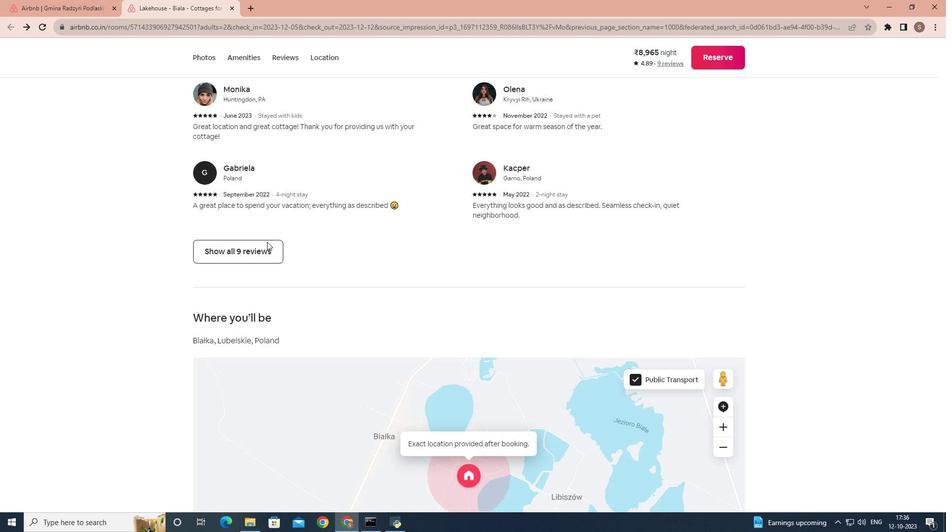 
Action: Mouse moved to (270, 240)
Screenshot: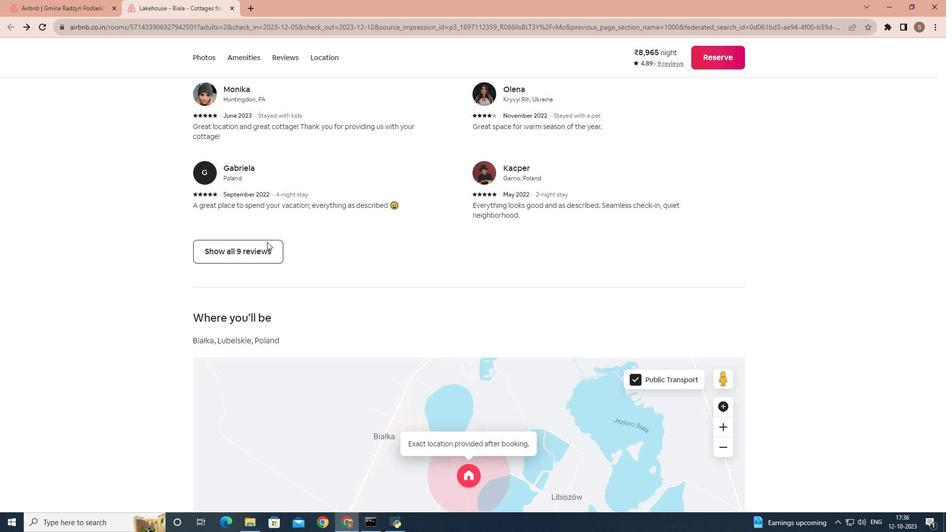 
Action: Mouse scrolled (270, 240) with delta (0, 0)
Screenshot: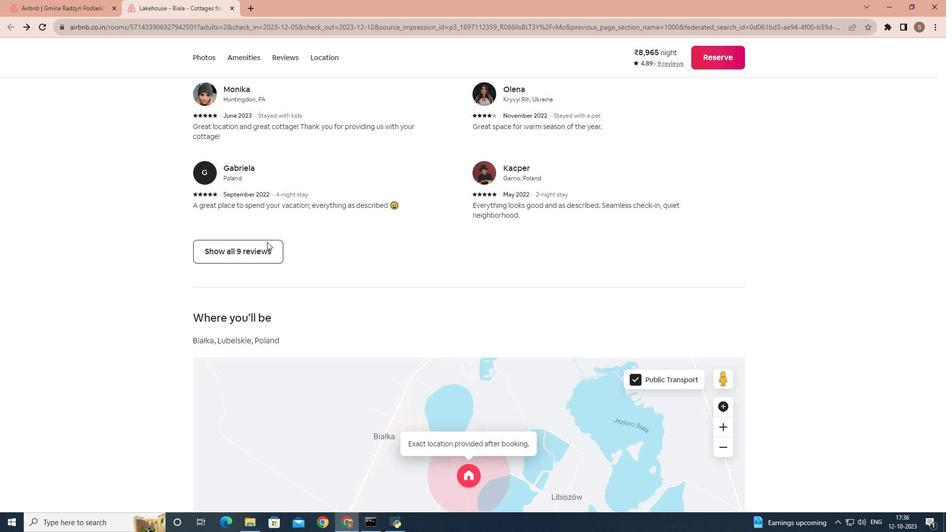 
Action: Mouse moved to (267, 241)
Screenshot: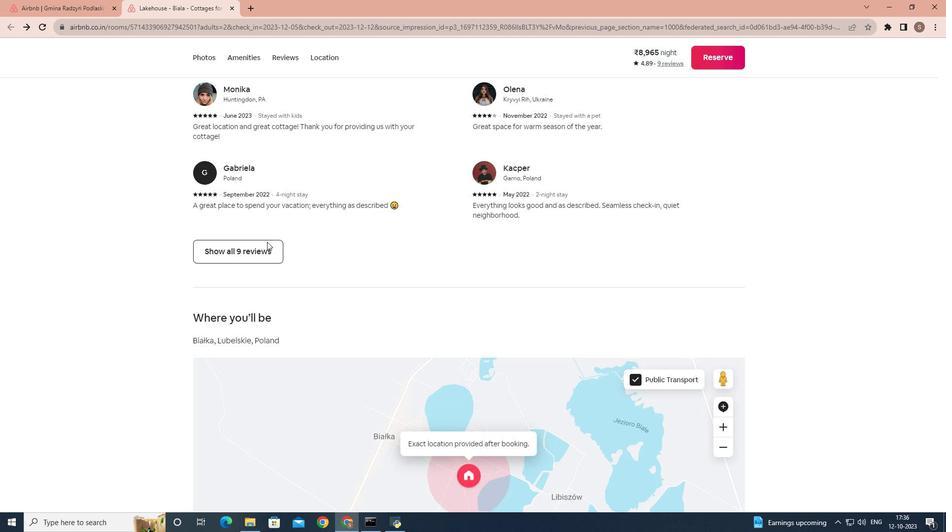 
Action: Mouse scrolled (267, 241) with delta (0, 0)
Screenshot: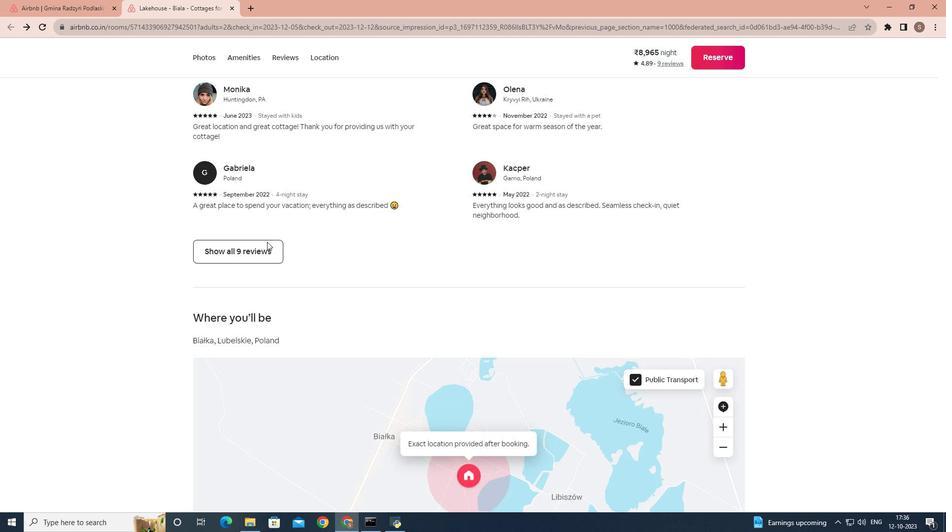 
Action: Mouse moved to (267, 241)
Screenshot: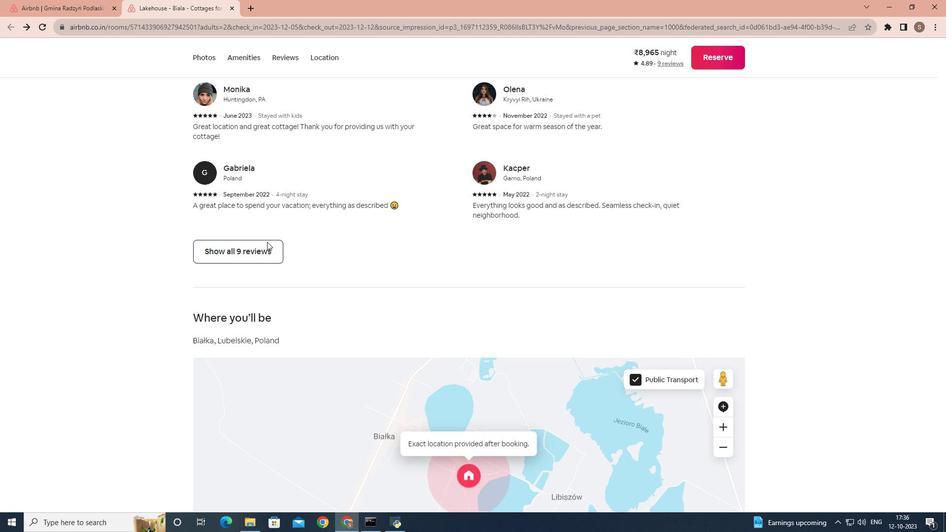 
Action: Mouse scrolled (267, 241) with delta (0, 0)
Screenshot: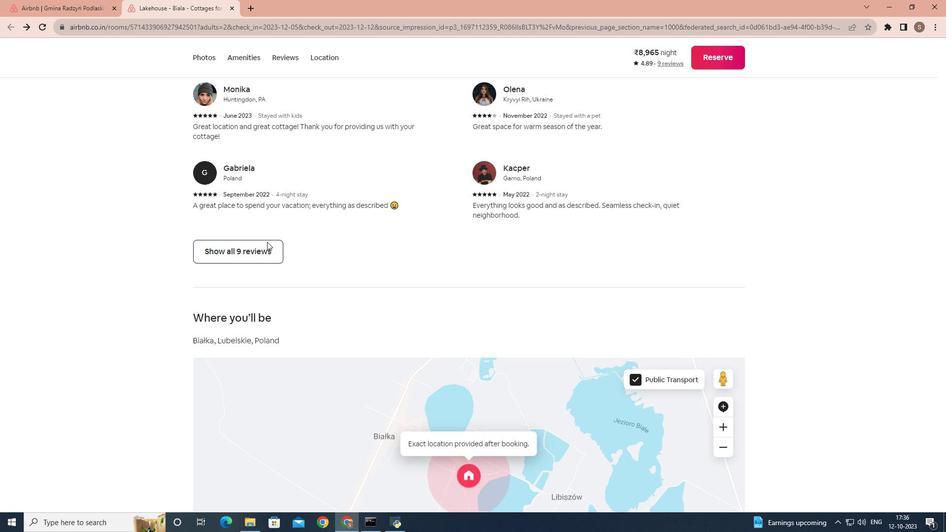 
Action: Mouse scrolled (267, 241) with delta (0, 0)
Screenshot: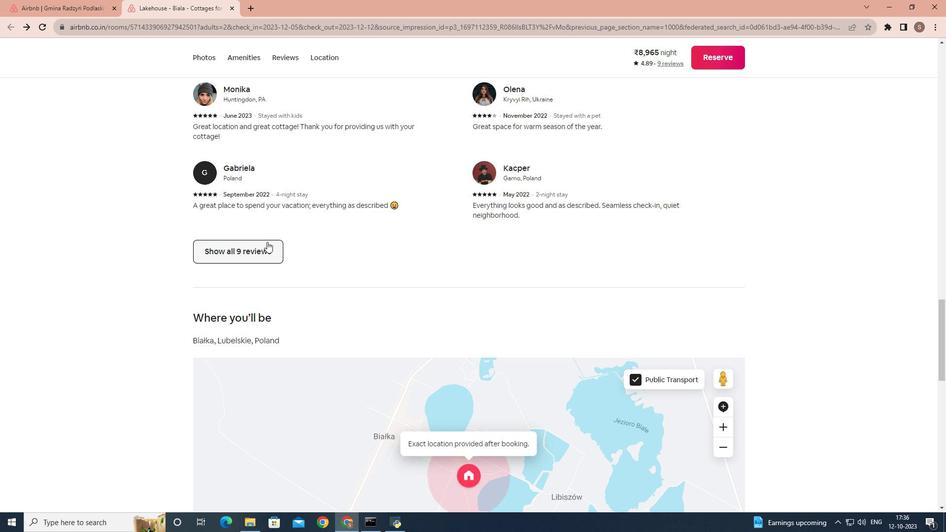 
Action: Mouse scrolled (267, 241) with delta (0, 0)
Screenshot: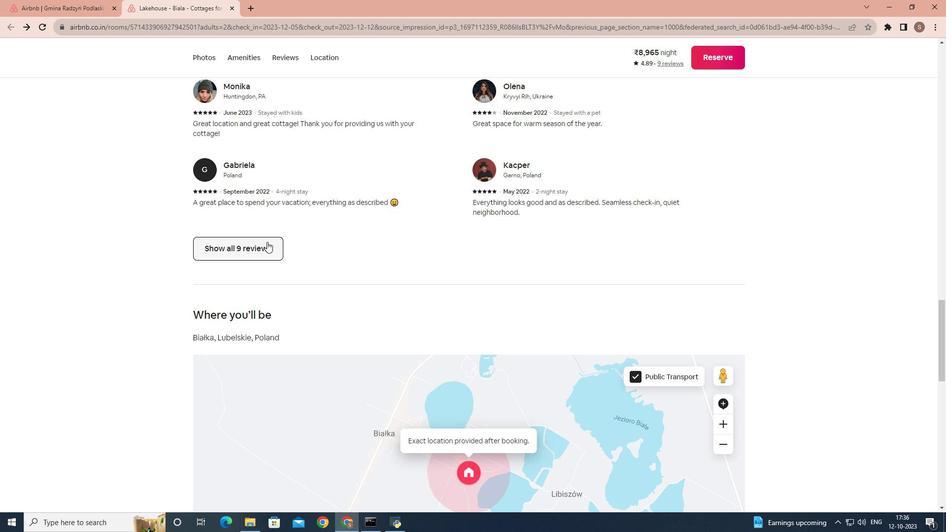 
Action: Mouse scrolled (267, 241) with delta (0, 0)
Screenshot: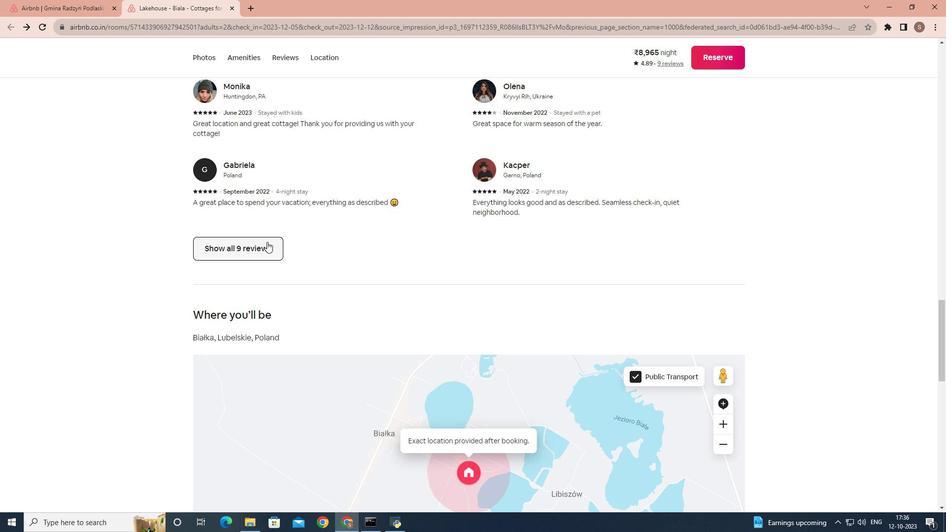 
Action: Mouse scrolled (267, 241) with delta (0, 0)
Screenshot: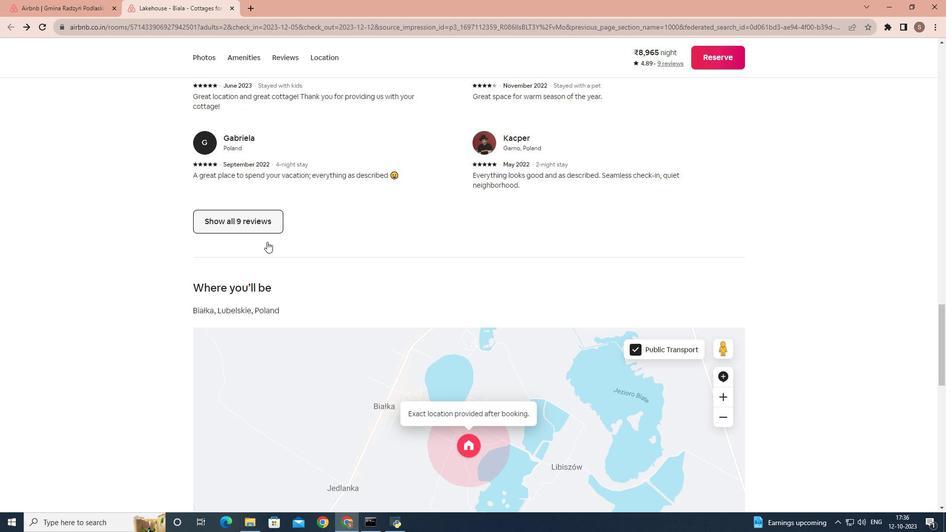 
Action: Mouse scrolled (267, 241) with delta (0, 0)
Screenshot: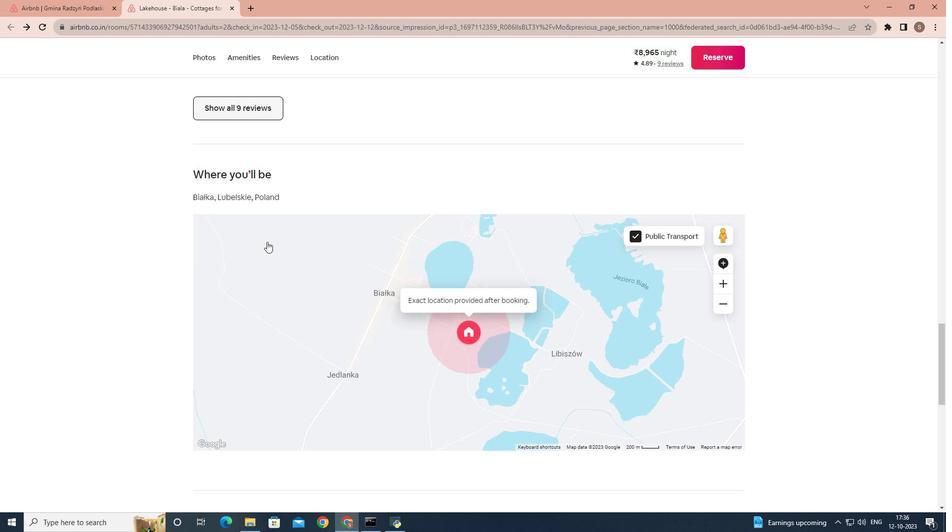 
Action: Mouse moved to (266, 241)
Screenshot: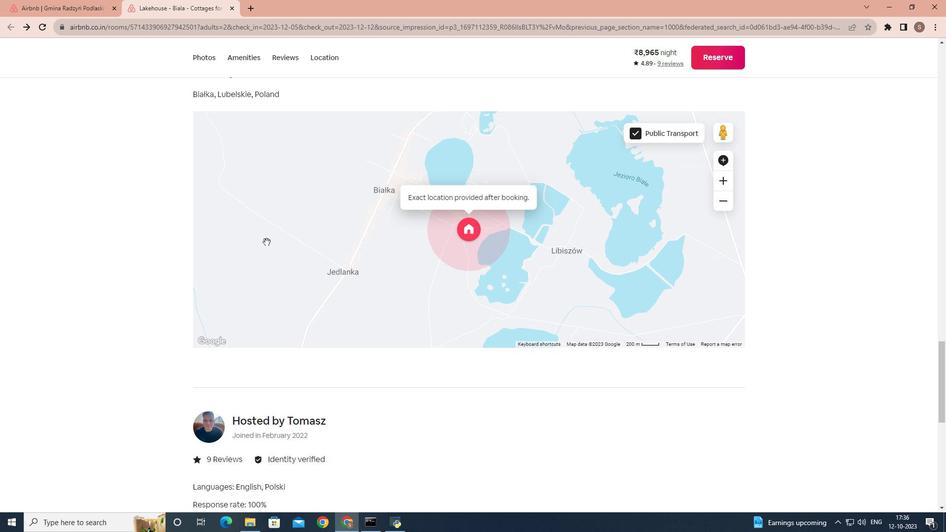 
Action: Mouse scrolled (266, 241) with delta (0, 0)
Screenshot: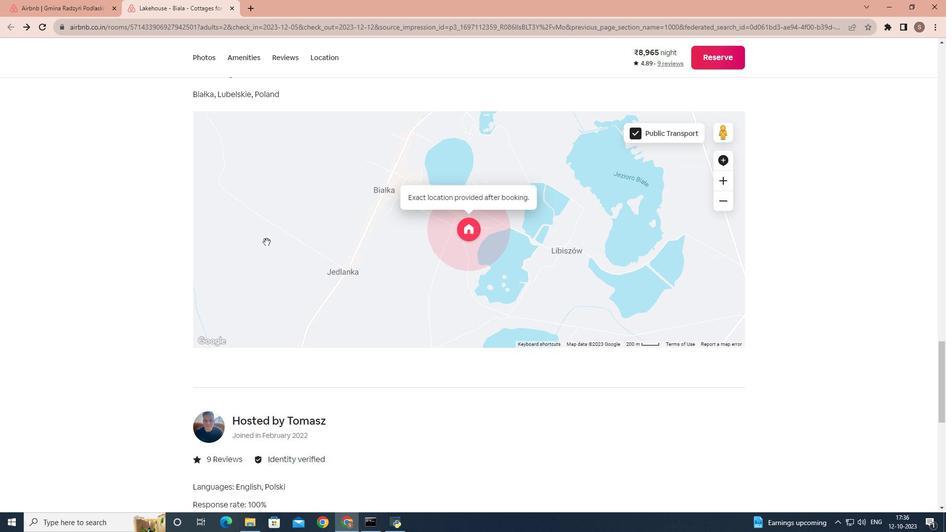 
Action: Mouse scrolled (266, 241) with delta (0, 0)
Screenshot: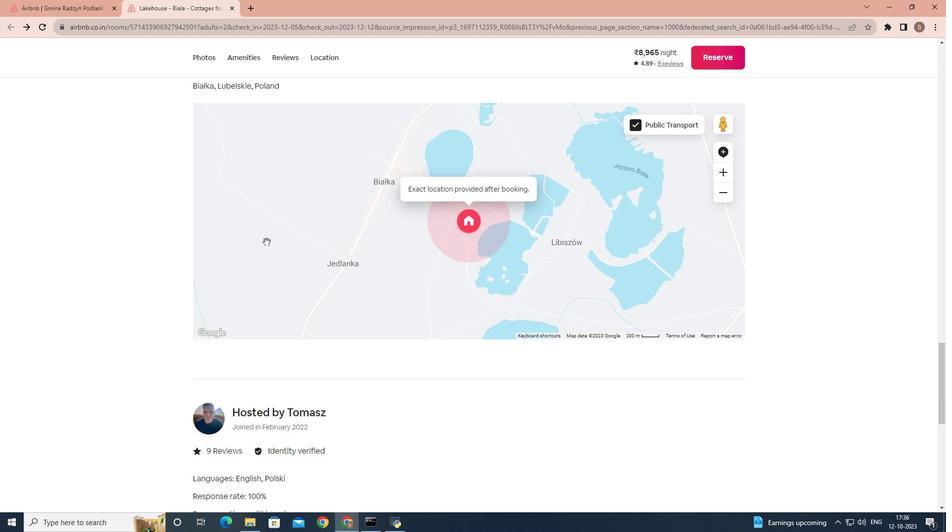 
Action: Mouse scrolled (266, 241) with delta (0, 0)
Screenshot: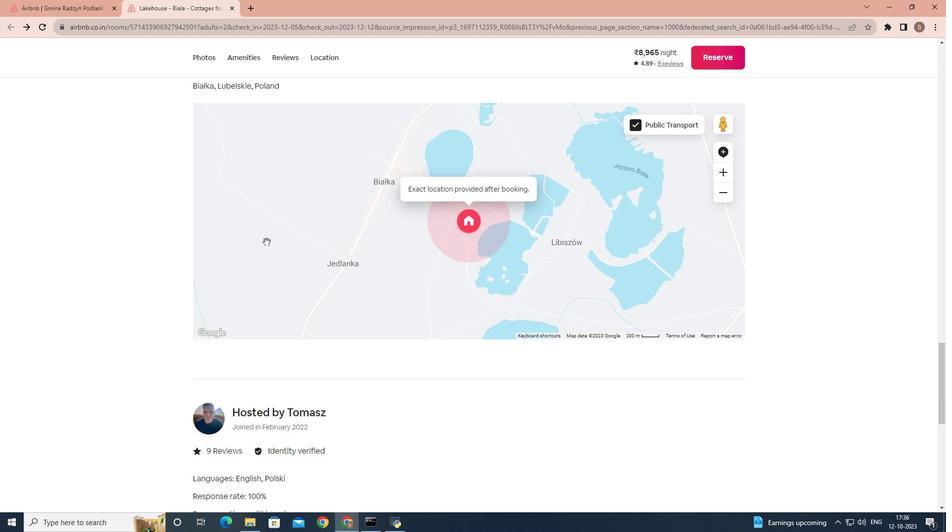 
Action: Mouse scrolled (266, 241) with delta (0, 0)
Screenshot: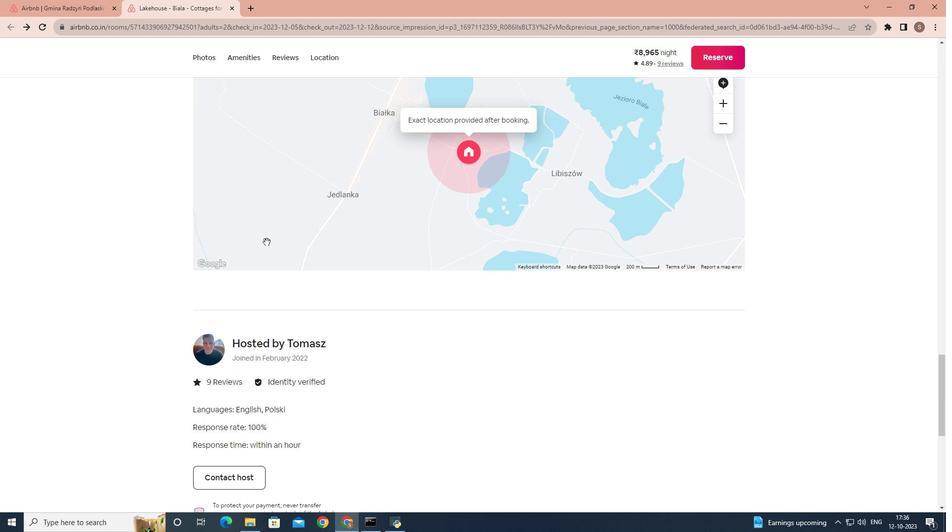 
Action: Mouse scrolled (266, 241) with delta (0, 0)
Screenshot: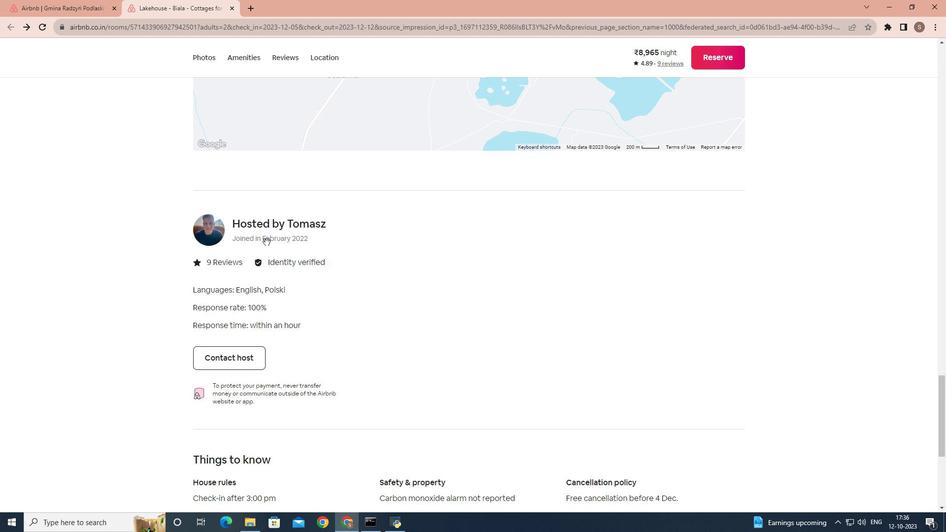 
Action: Mouse scrolled (266, 241) with delta (0, 0)
Screenshot: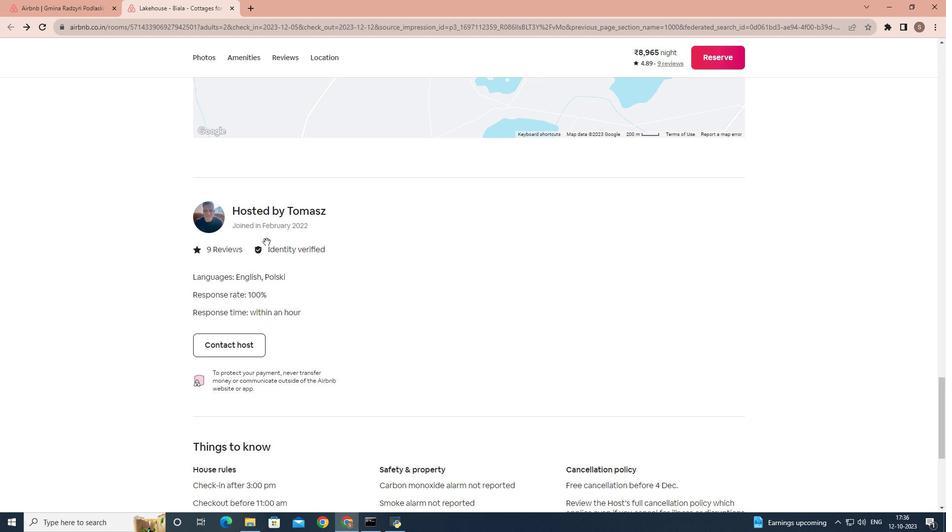 
Action: Mouse moved to (251, 240)
Screenshot: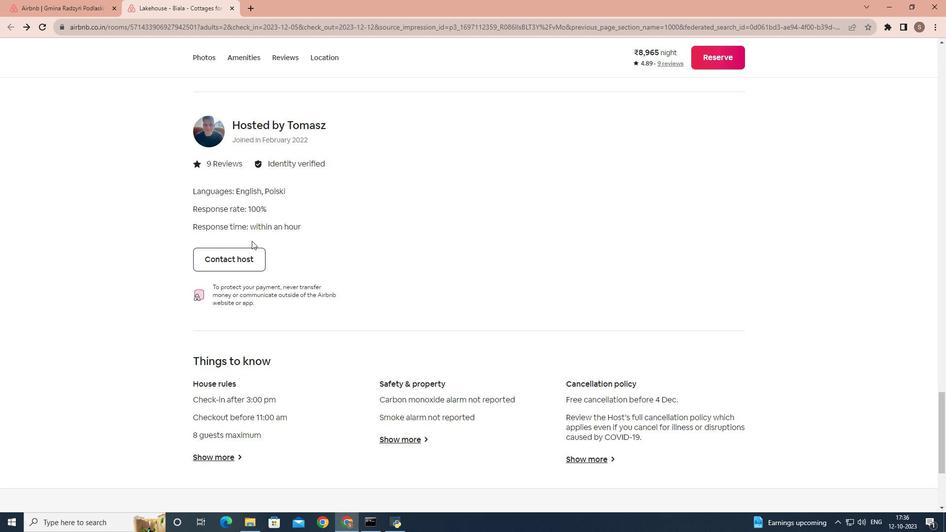
Action: Mouse scrolled (251, 240) with delta (0, 0)
Screenshot: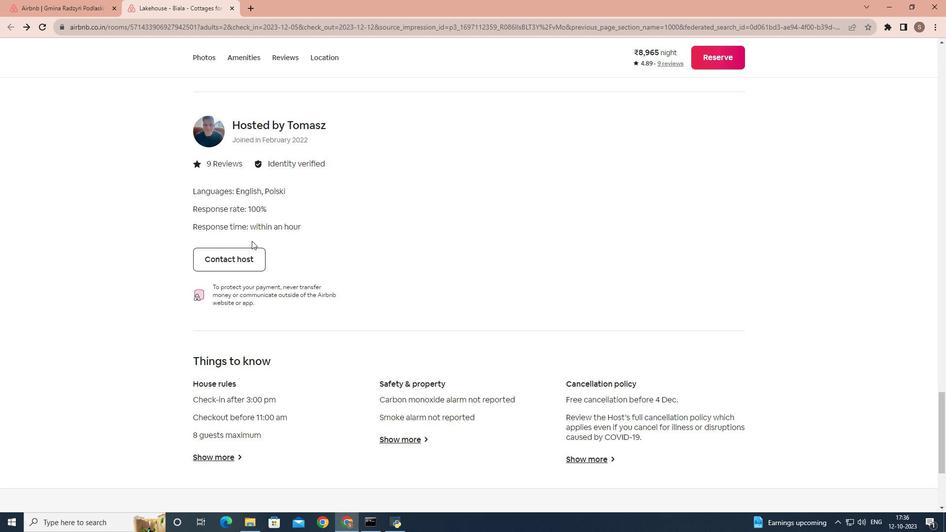 
Action: Mouse scrolled (251, 240) with delta (0, 0)
Screenshot: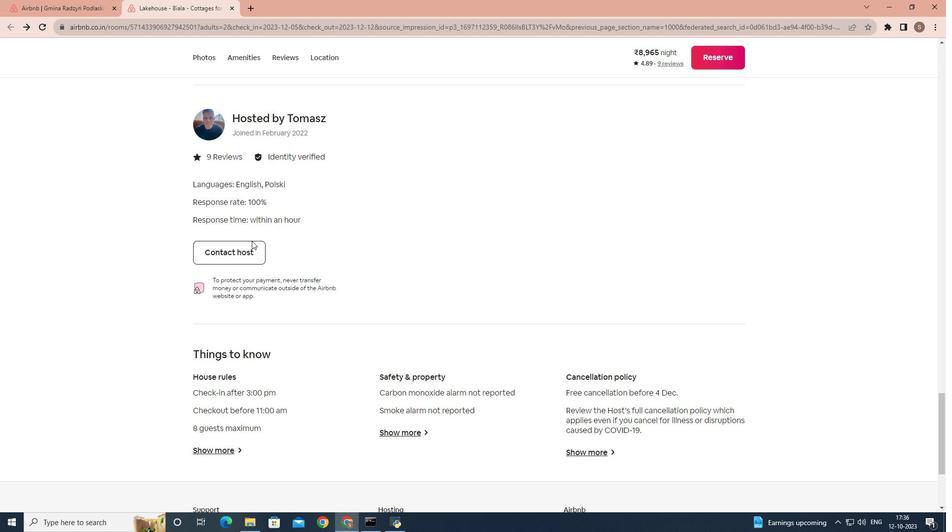 
Action: Mouse scrolled (251, 240) with delta (0, 0)
Screenshot: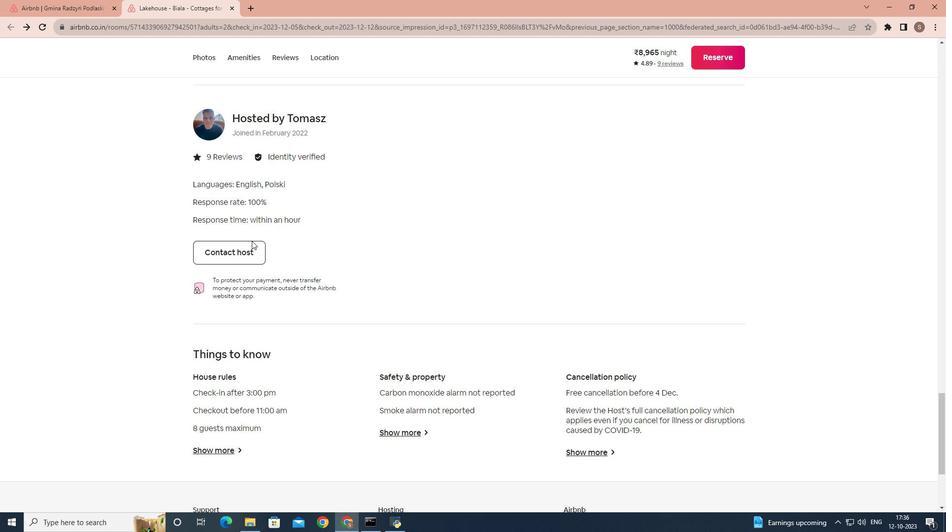 
Action: Mouse moved to (213, 308)
Screenshot: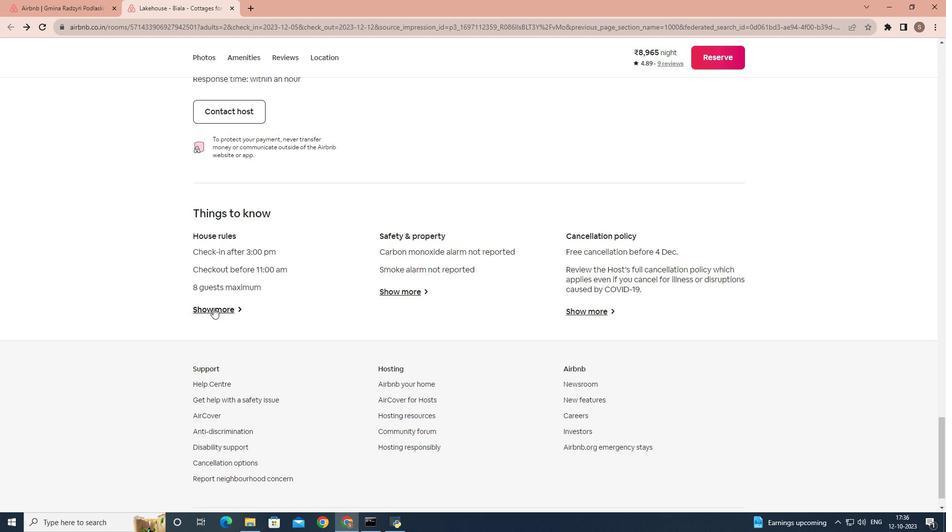 
Action: Mouse pressed left at (213, 308)
Screenshot: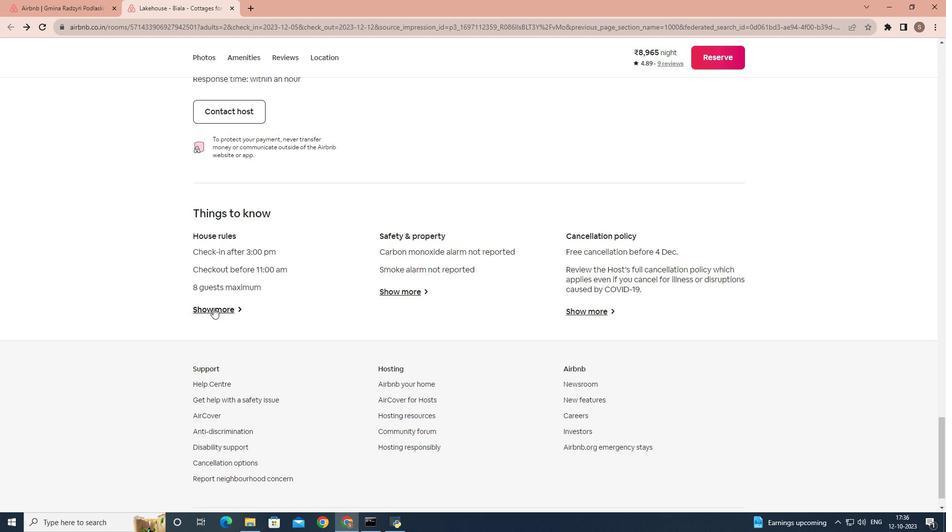 
Action: Mouse moved to (343, 167)
Screenshot: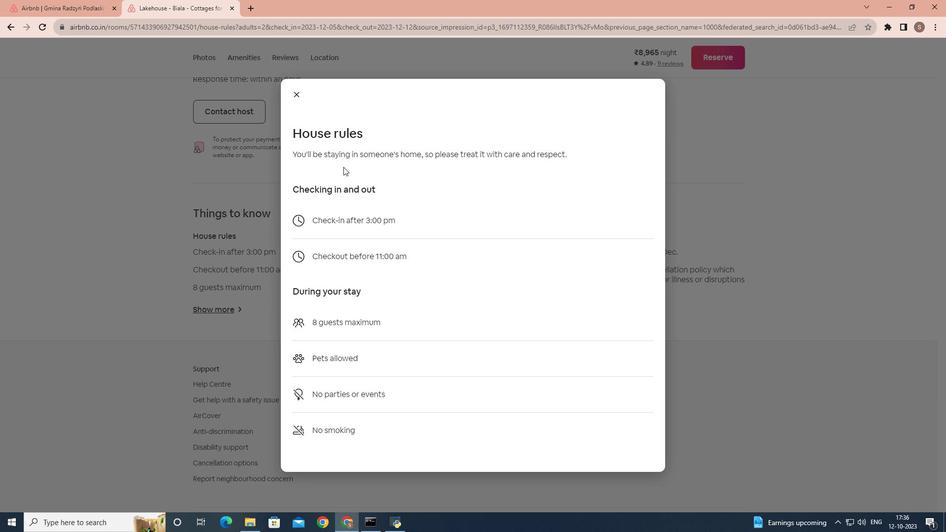 
Action: Mouse scrolled (343, 166) with delta (0, 0)
Screenshot: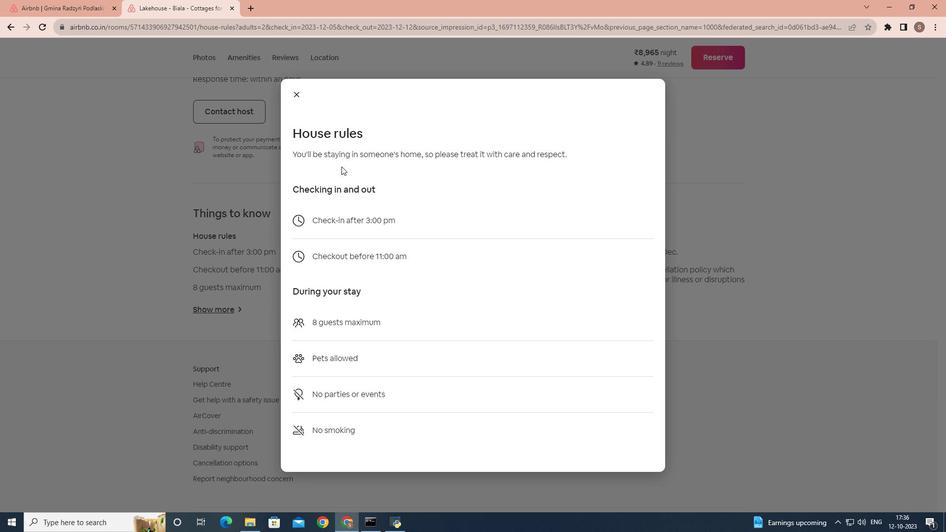
Action: Mouse moved to (343, 166)
Screenshot: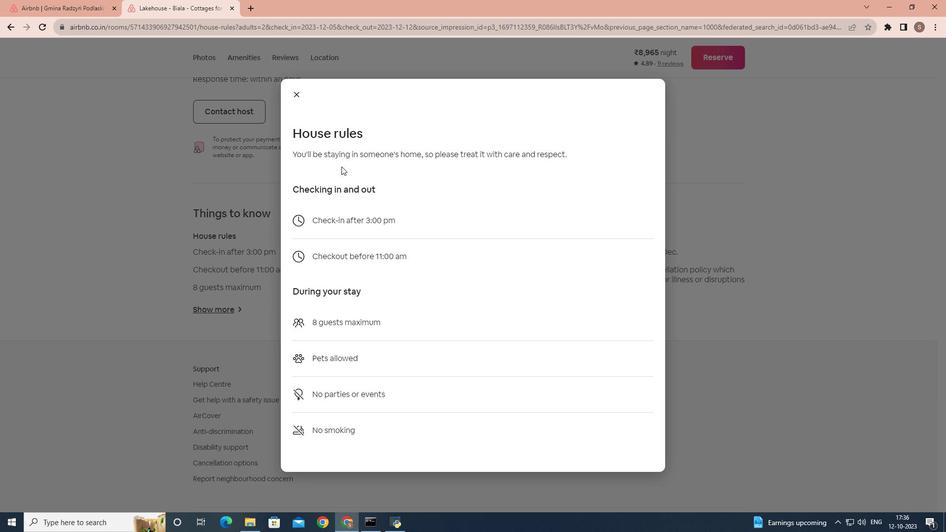
Action: Mouse scrolled (343, 166) with delta (0, 0)
Screenshot: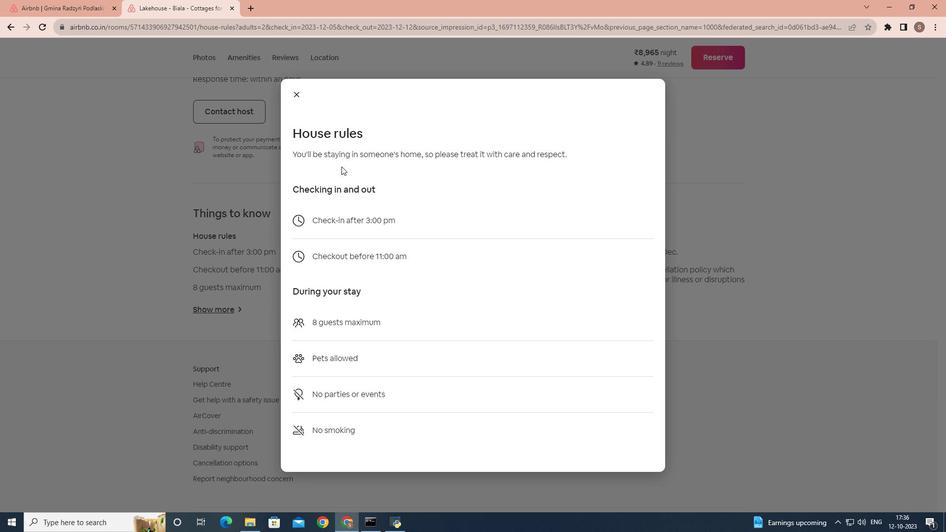 
Action: Mouse moved to (343, 166)
Screenshot: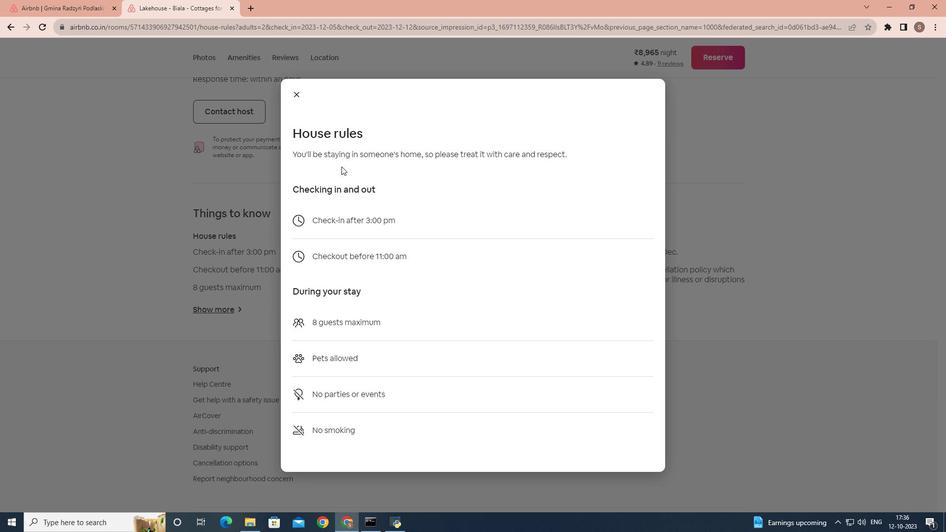 
Action: Mouse scrolled (343, 166) with delta (0, 0)
Screenshot: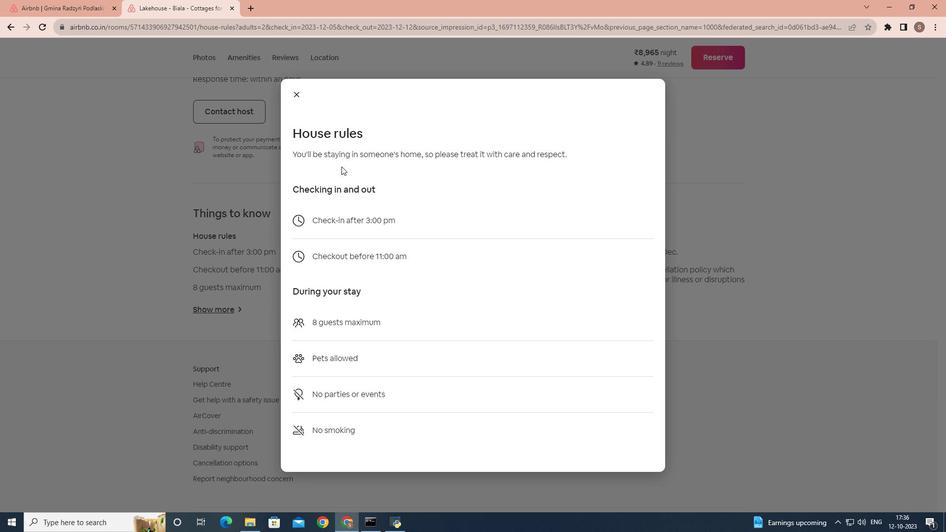 
Action: Mouse moved to (342, 166)
Screenshot: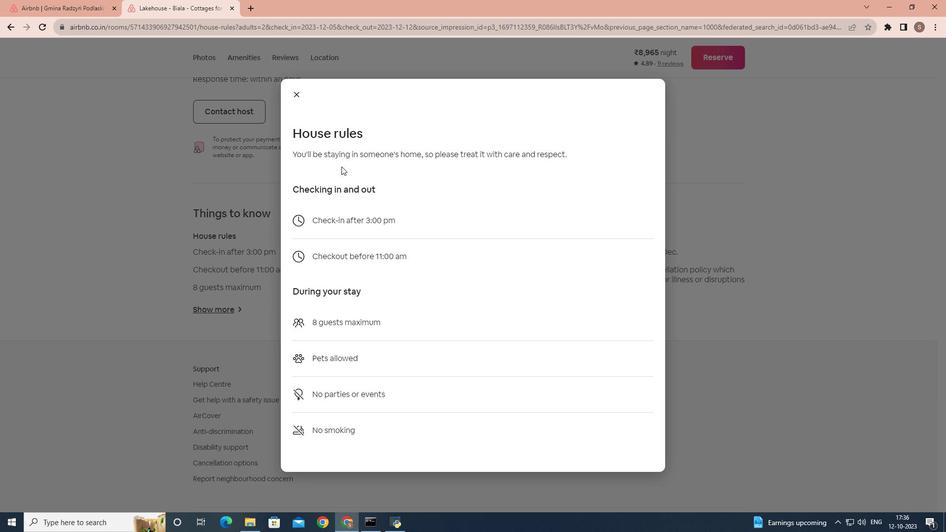 
Action: Mouse scrolled (342, 166) with delta (0, 0)
Screenshot: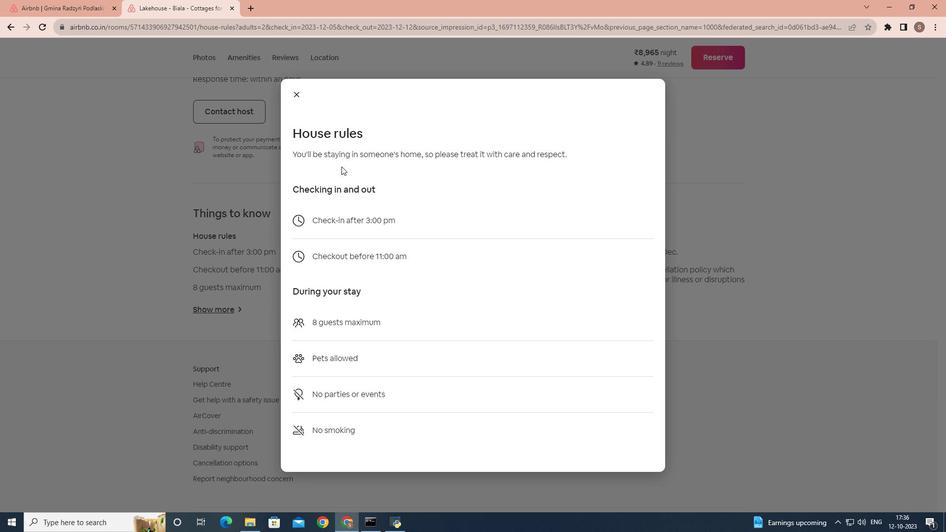 
Action: Mouse moved to (341, 166)
Screenshot: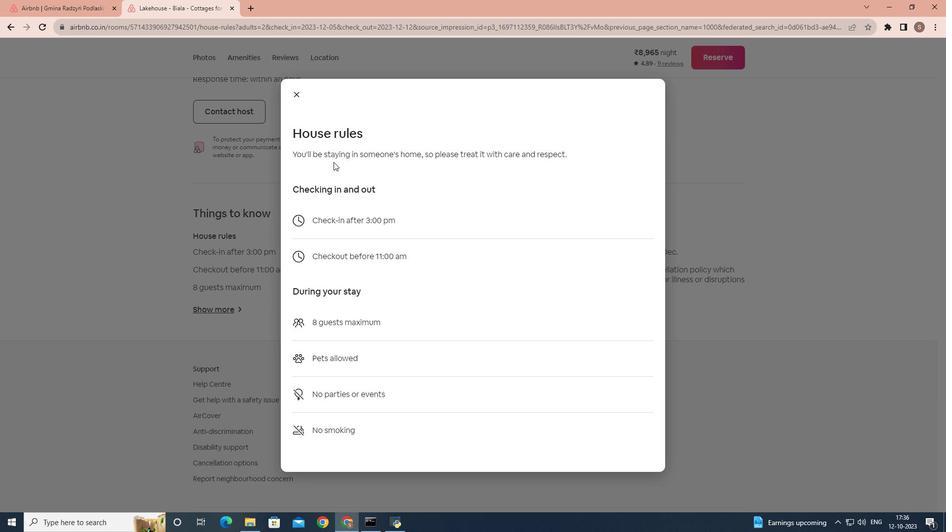 
Action: Mouse scrolled (341, 166) with delta (0, 0)
Screenshot: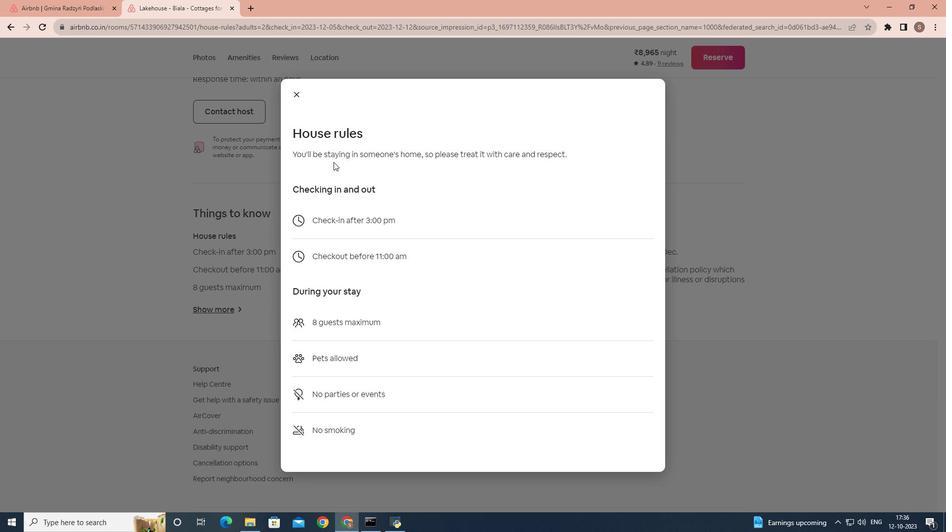 
Action: Mouse moved to (299, 95)
Screenshot: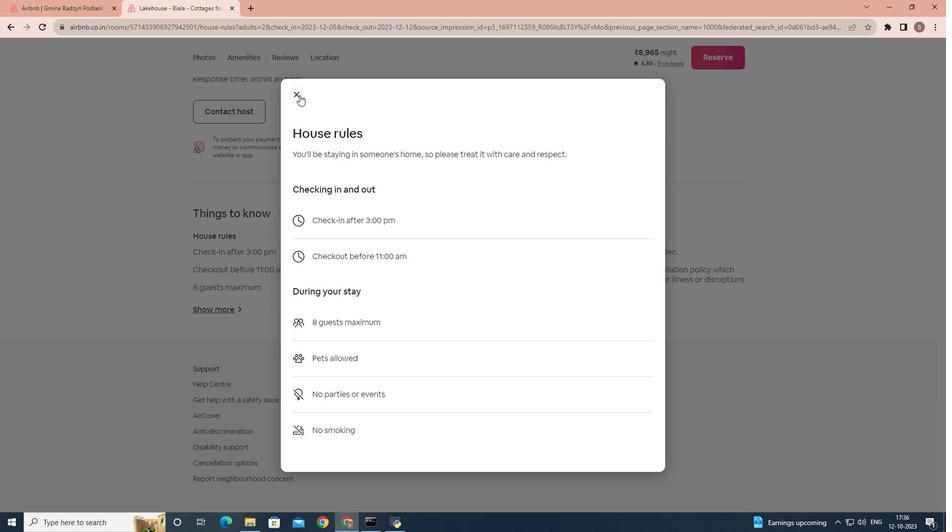 
Action: Mouse pressed left at (299, 95)
Screenshot: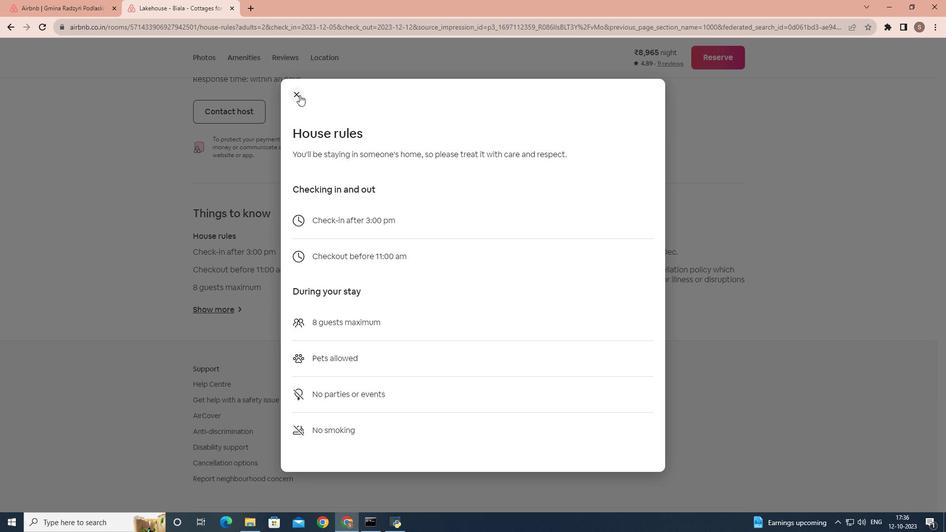 
Action: Mouse moved to (415, 294)
Screenshot: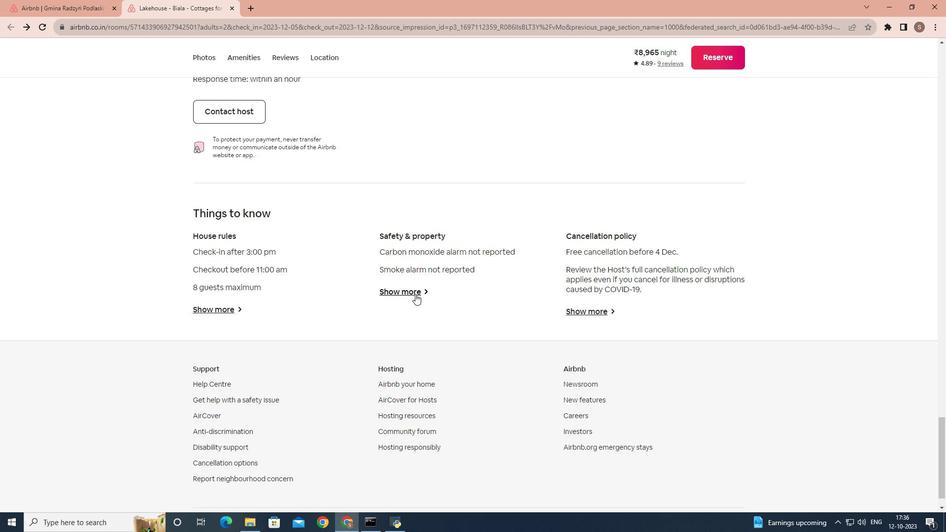 
Action: Mouse pressed left at (415, 294)
Screenshot: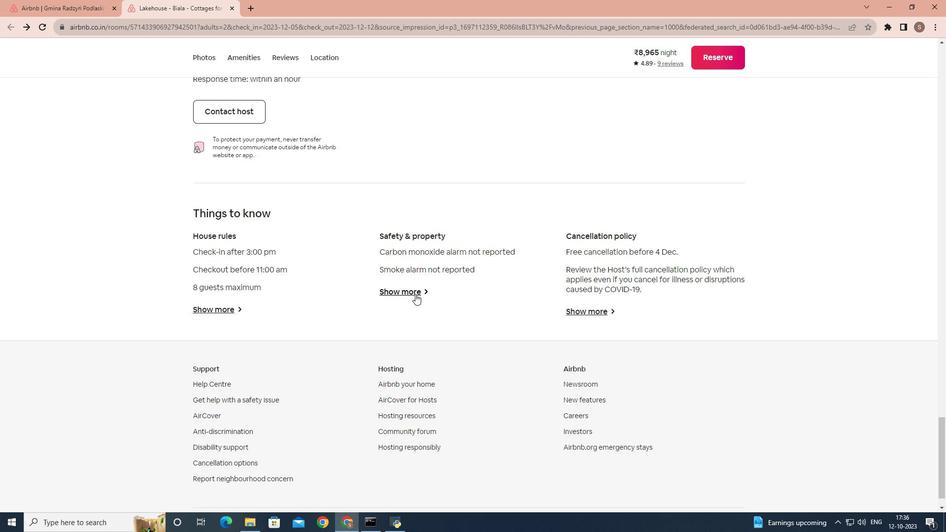 
Action: Mouse moved to (298, 165)
Screenshot: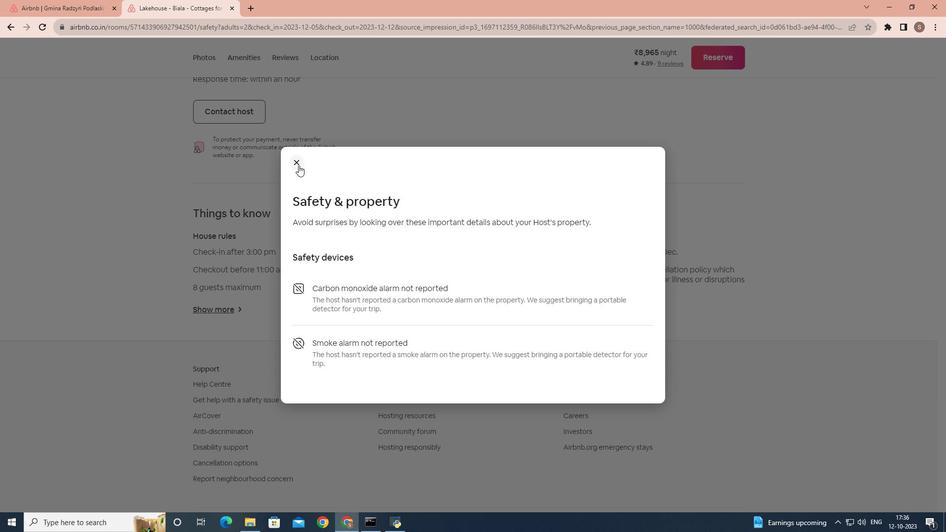 
Action: Mouse pressed left at (298, 165)
Screenshot: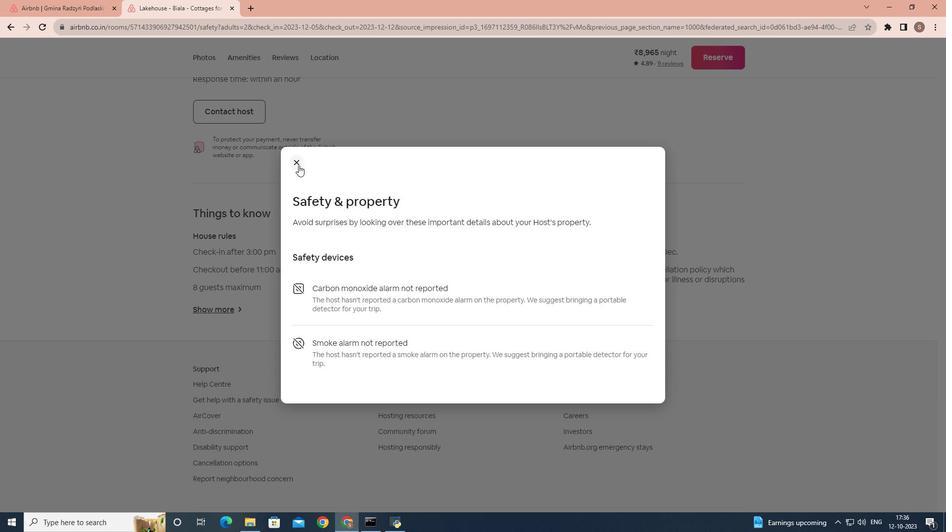 
Action: Mouse moved to (610, 313)
Screenshot: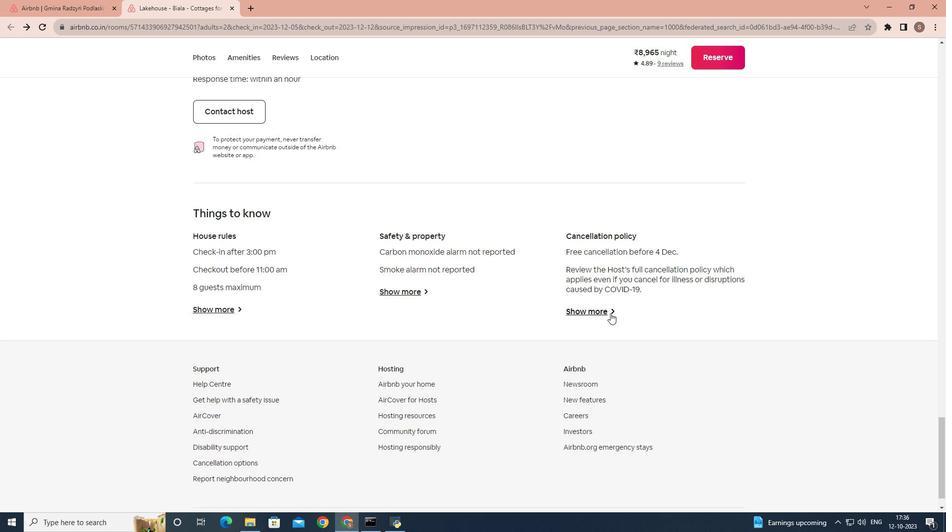 
Action: Mouse pressed left at (610, 313)
Screenshot: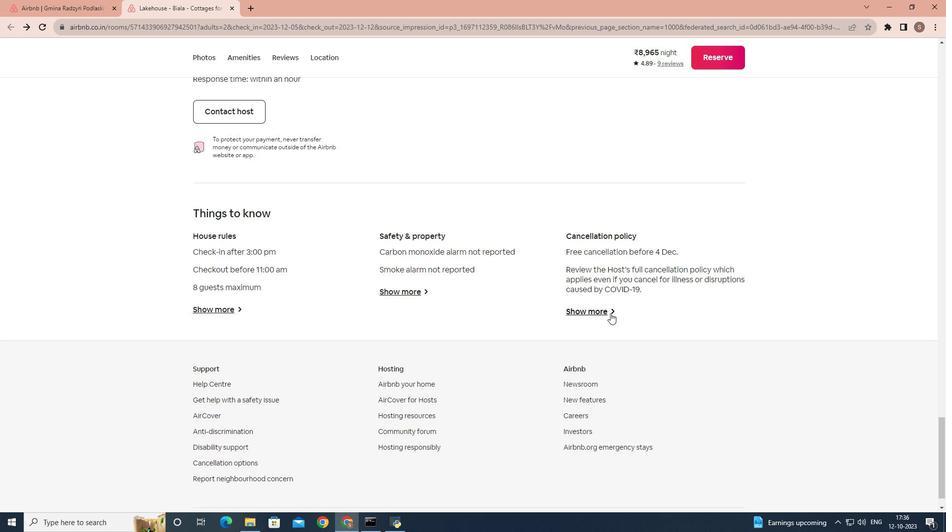 
Action: Mouse moved to (351, 152)
Screenshot: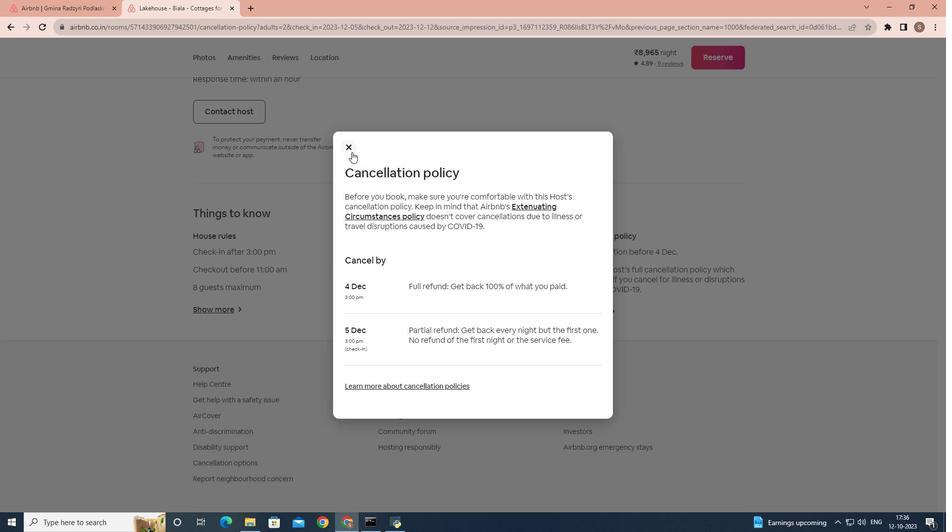 
Action: Mouse pressed left at (351, 152)
Screenshot: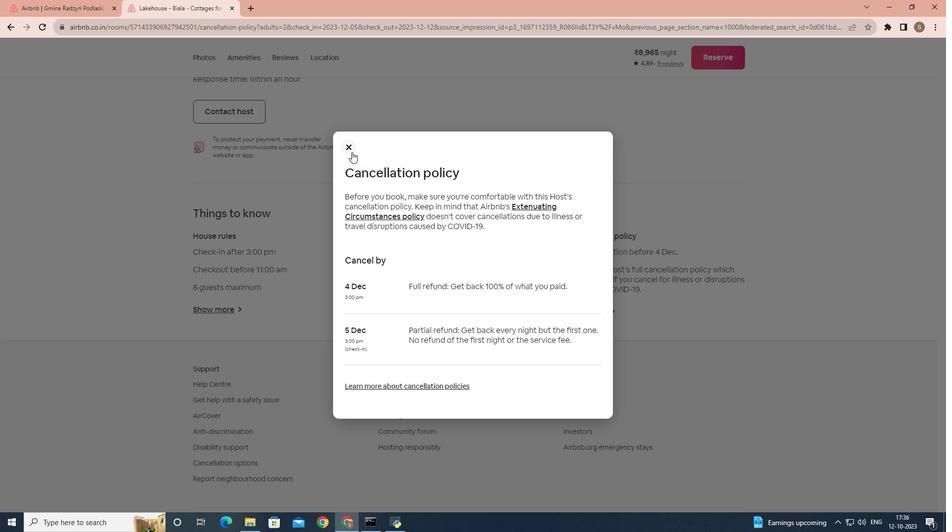 
Action: Mouse moved to (345, 189)
Screenshot: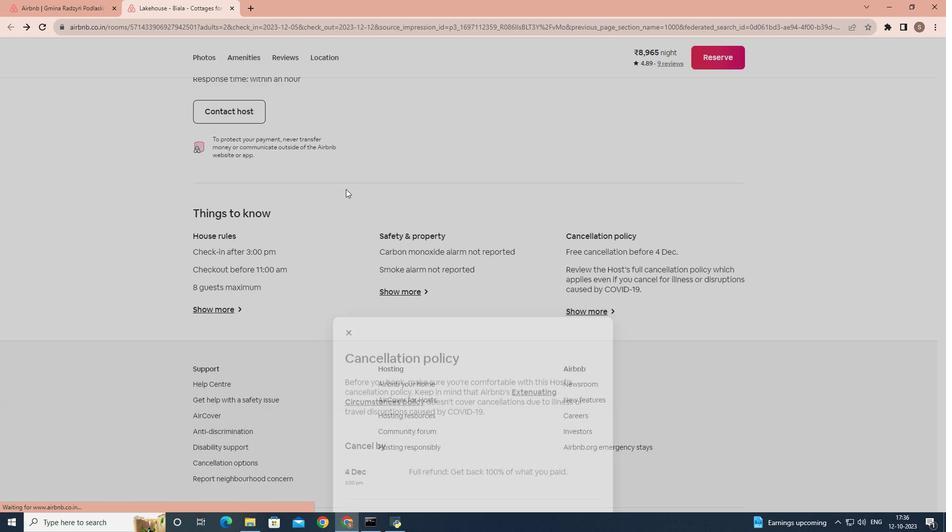 
Action: Mouse scrolled (345, 189) with delta (0, 0)
Screenshot: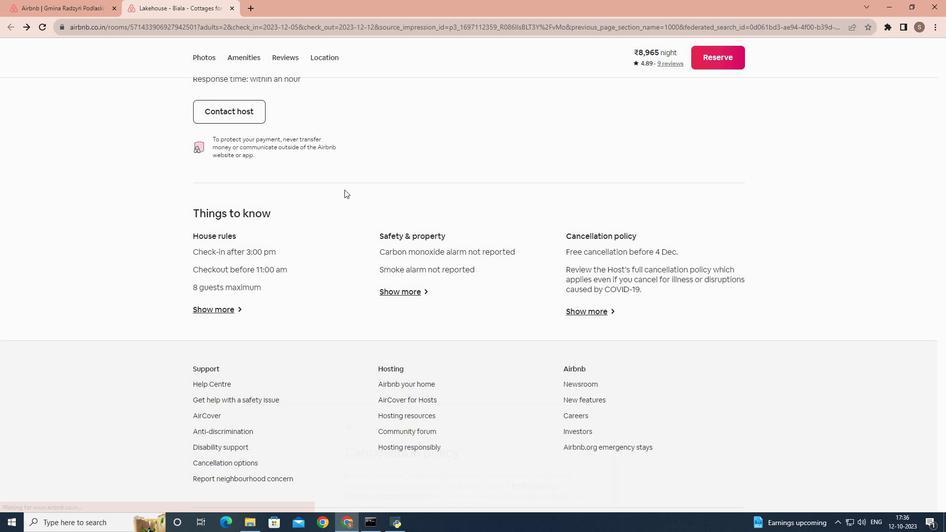
Action: Mouse scrolled (345, 189) with delta (0, 0)
